 Task: Look for space in Eastchester, United States from 8th August, 2023 to 15th August, 2023 for 9 adults in price range Rs.10000 to Rs.14000. Place can be shared room with 5 bedrooms having 9 beds and 5 bathrooms. Property type can be house, flat, guest house. Amenities needed are: wifi, TV, free parkinig on premises, gym, breakfast. Booking option can be shelf check-in. Required host language is English.
Action: Mouse moved to (566, 149)
Screenshot: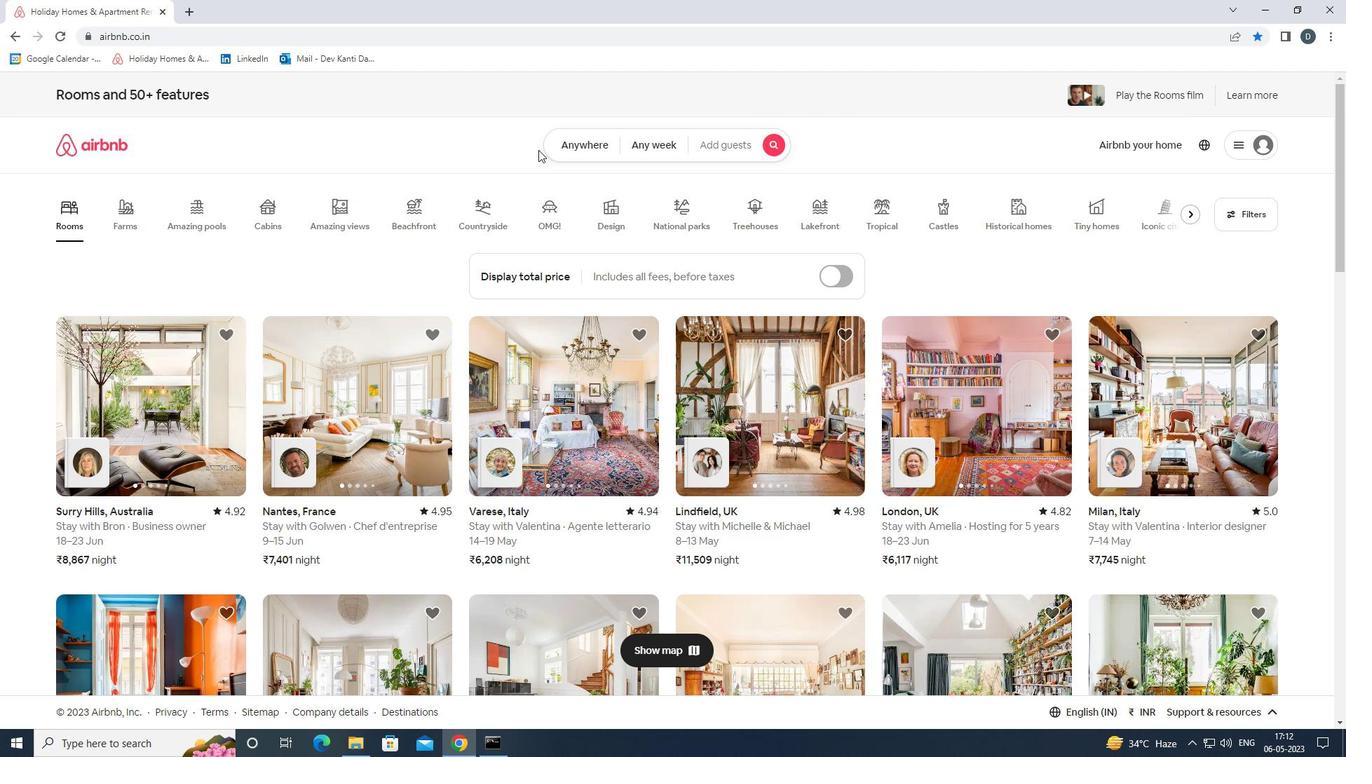 
Action: Mouse pressed left at (566, 149)
Screenshot: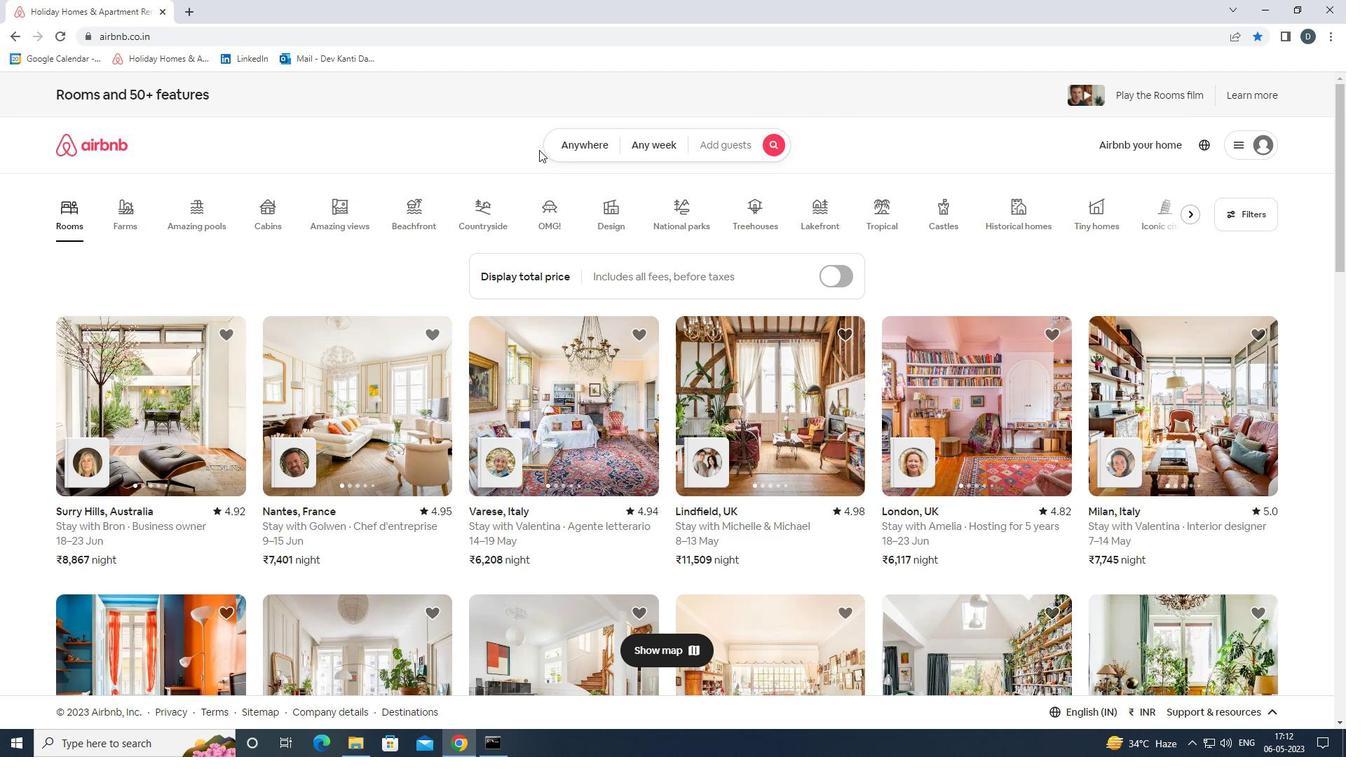 
Action: Mouse moved to (509, 202)
Screenshot: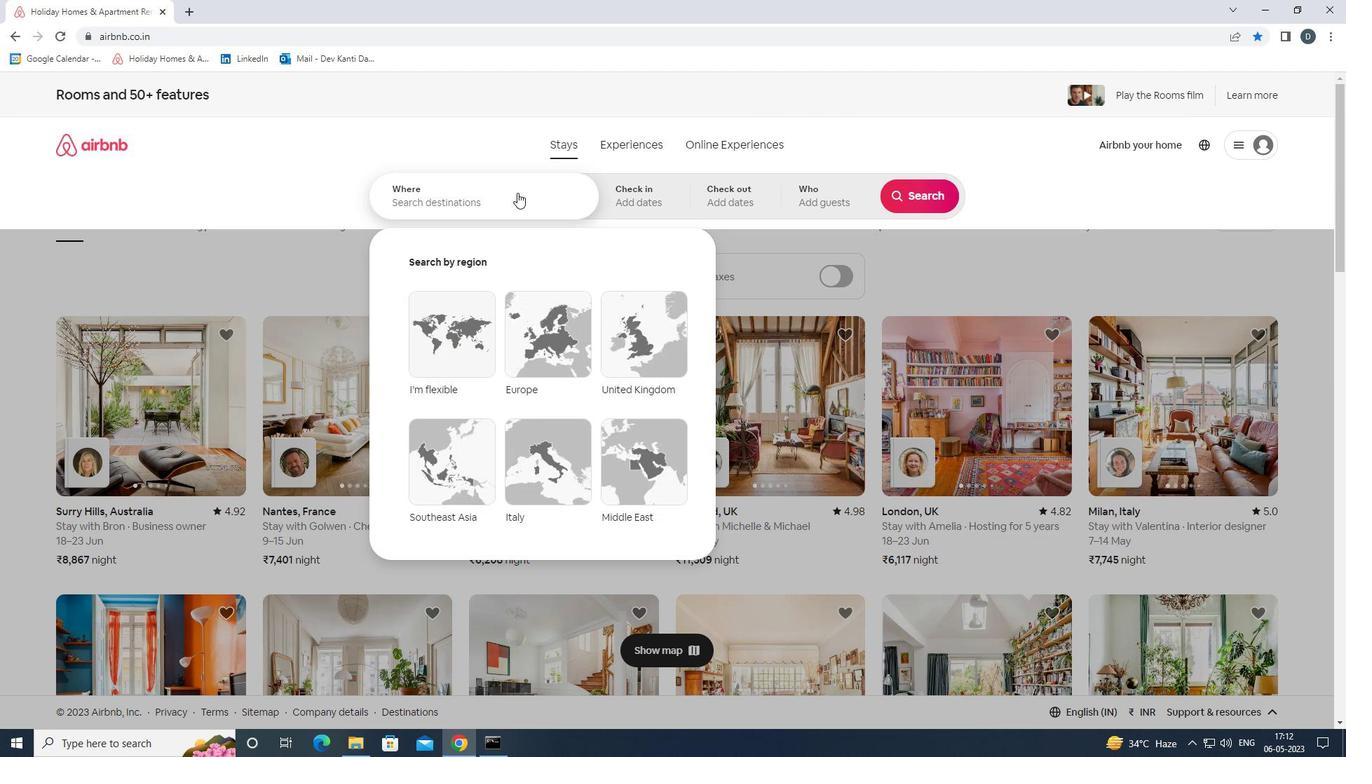 
Action: Mouse pressed left at (509, 202)
Screenshot: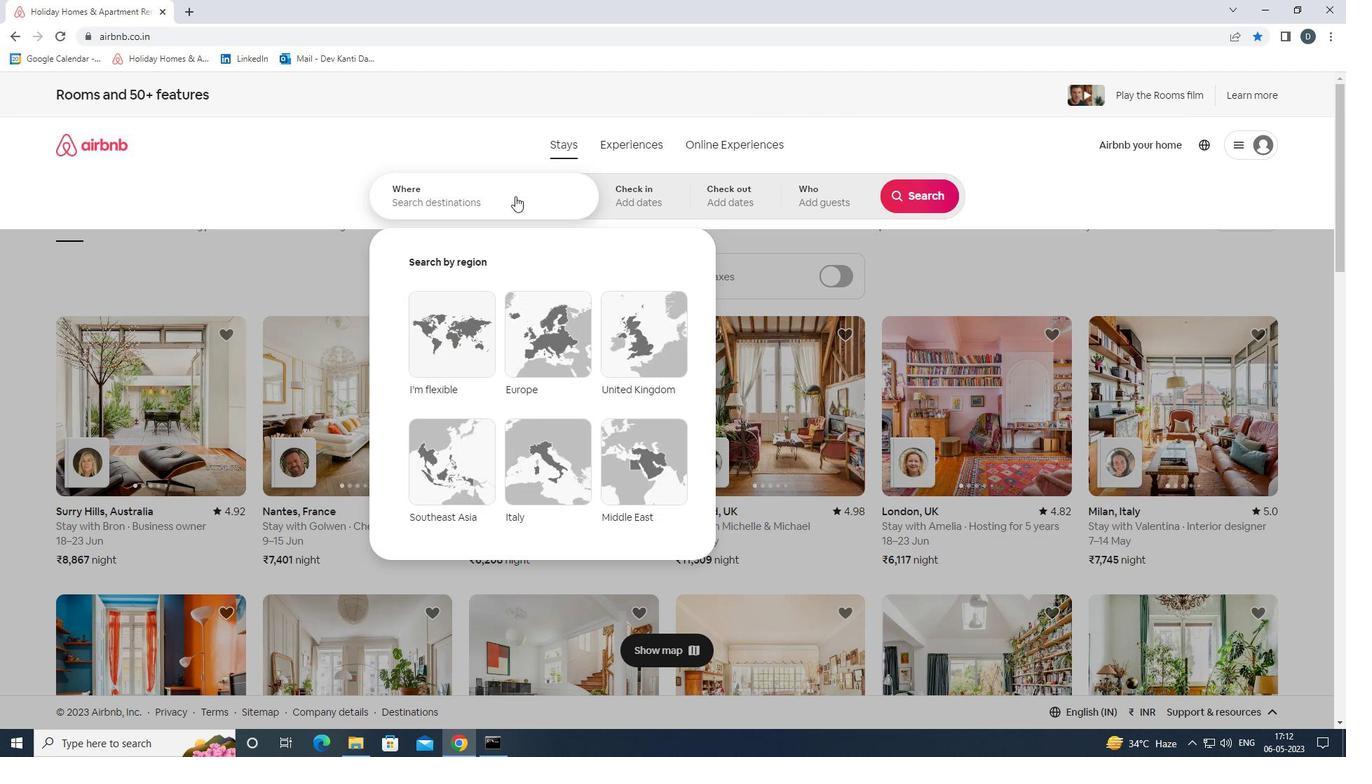 
Action: Key pressed <Key.shift>EASTCHESTER,<Key.shift>UNITED<Key.space><Key.shift><Key.shift><Key.shift><Key.shift><Key.shift><Key.shift><Key.shift><Key.shift><Key.shift><Key.shift><Key.shift><Key.shift><Key.shift><Key.shift><Key.shift><Key.shift><Key.shift><Key.shift><Key.shift><Key.shift><Key.shift><Key.shift><Key.shift><Key.shift>STATES<Key.enter>
Screenshot: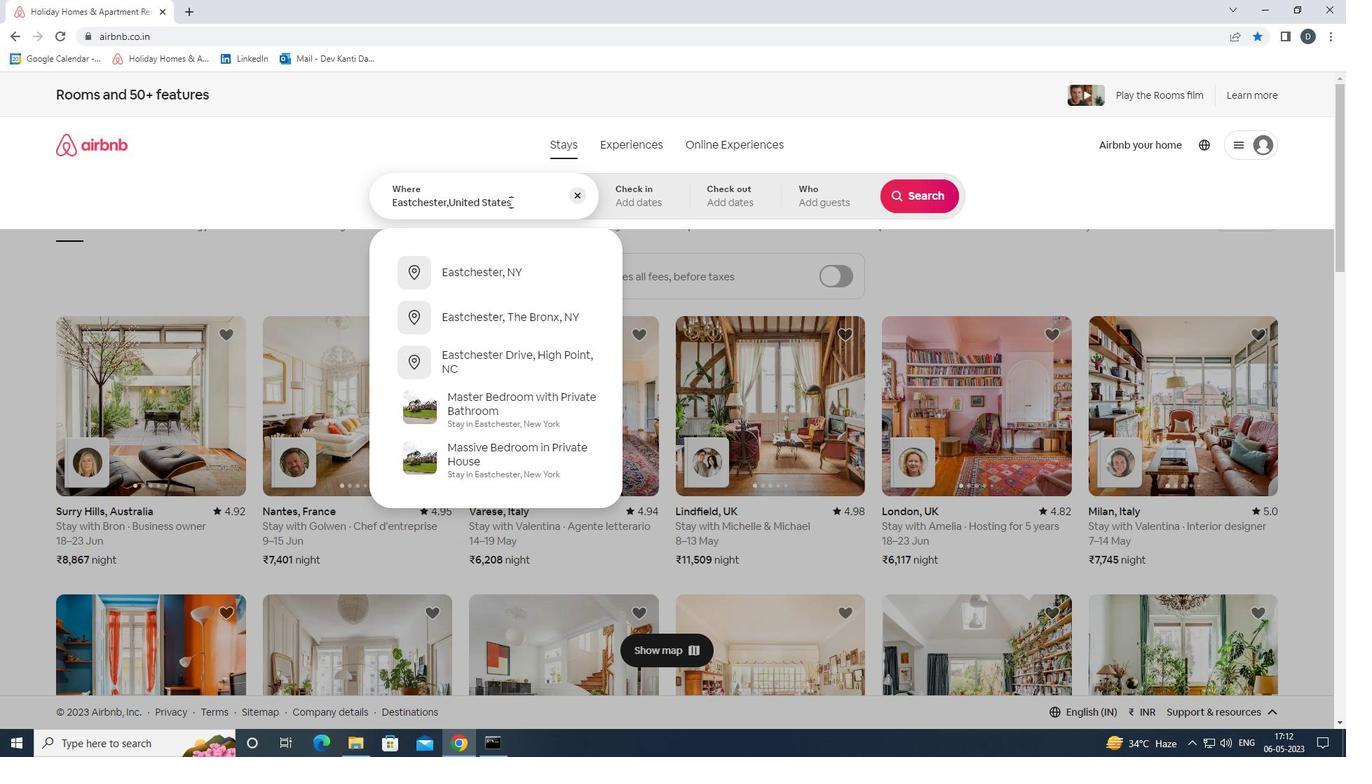 
Action: Mouse moved to (919, 310)
Screenshot: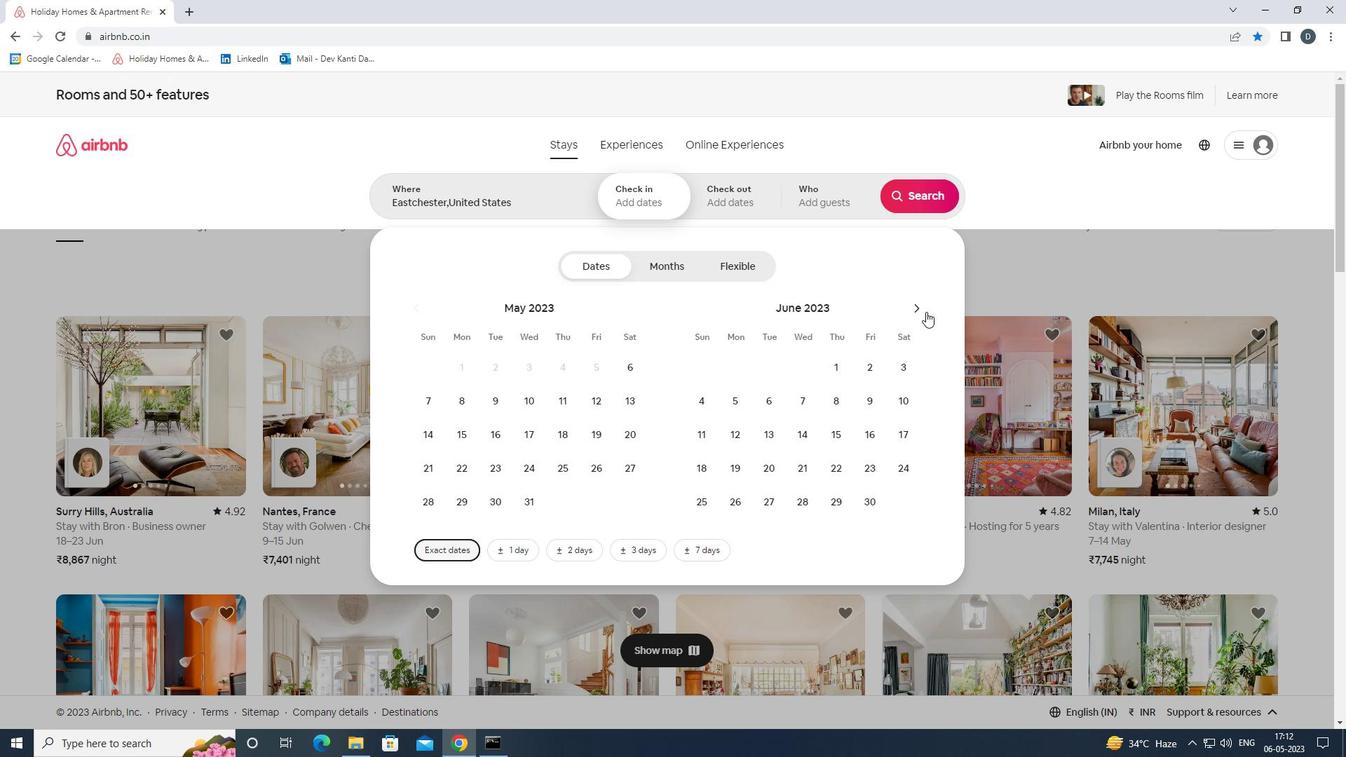
Action: Mouse pressed left at (919, 310)
Screenshot: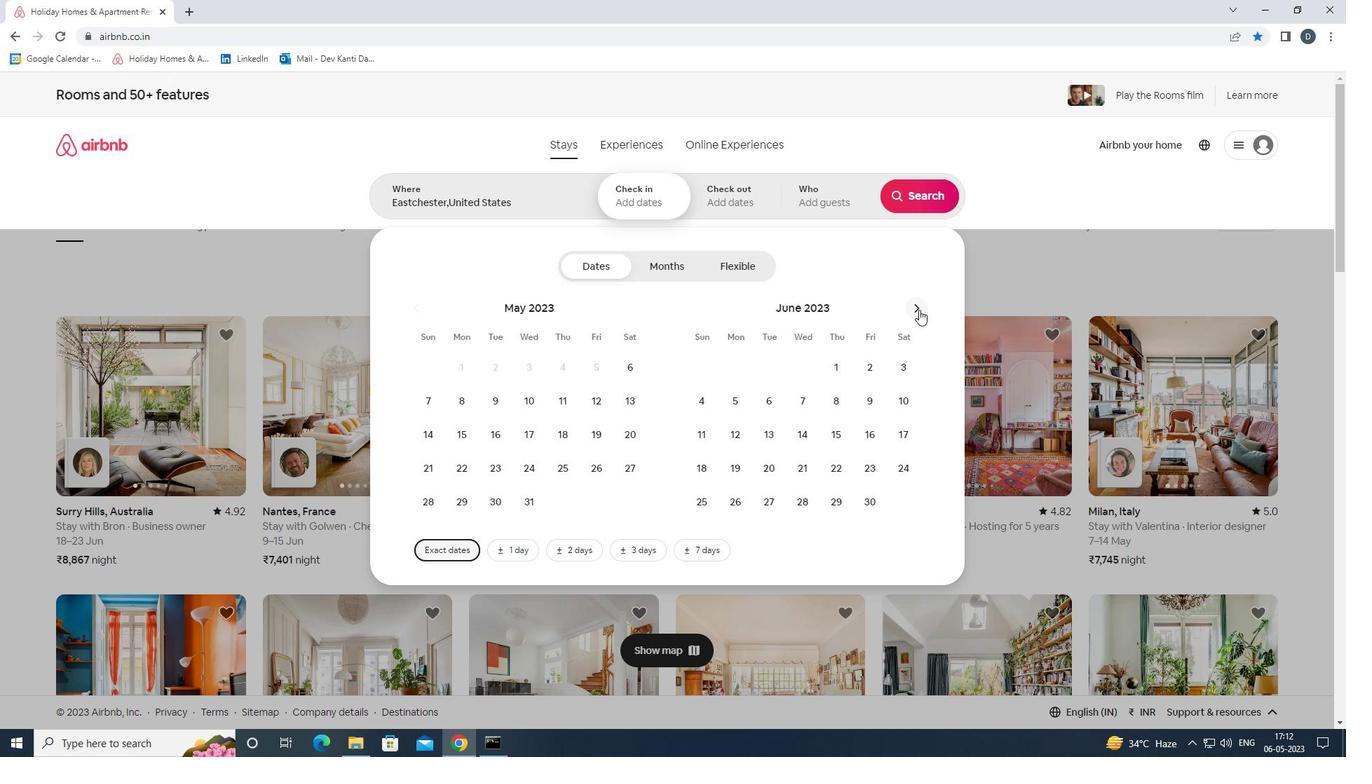 
Action: Mouse pressed left at (919, 310)
Screenshot: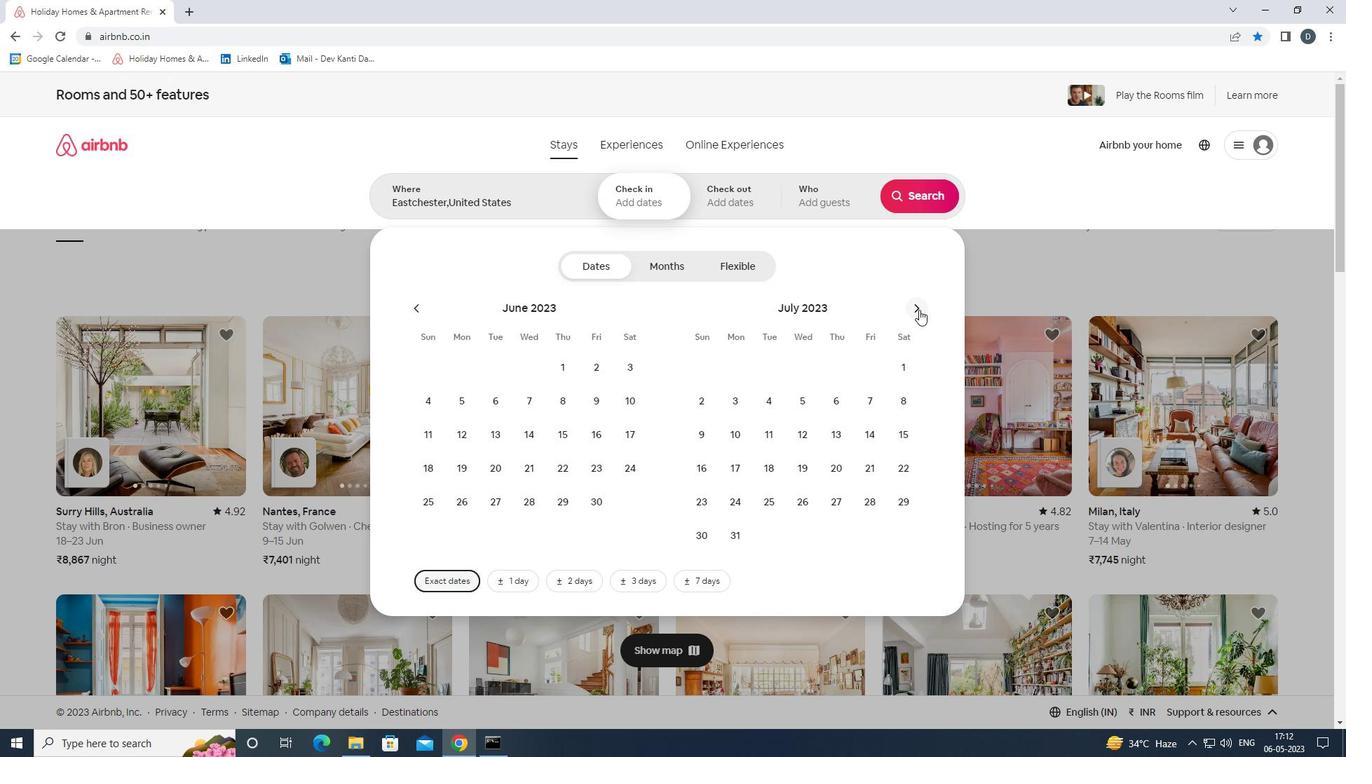 
Action: Mouse moved to (775, 405)
Screenshot: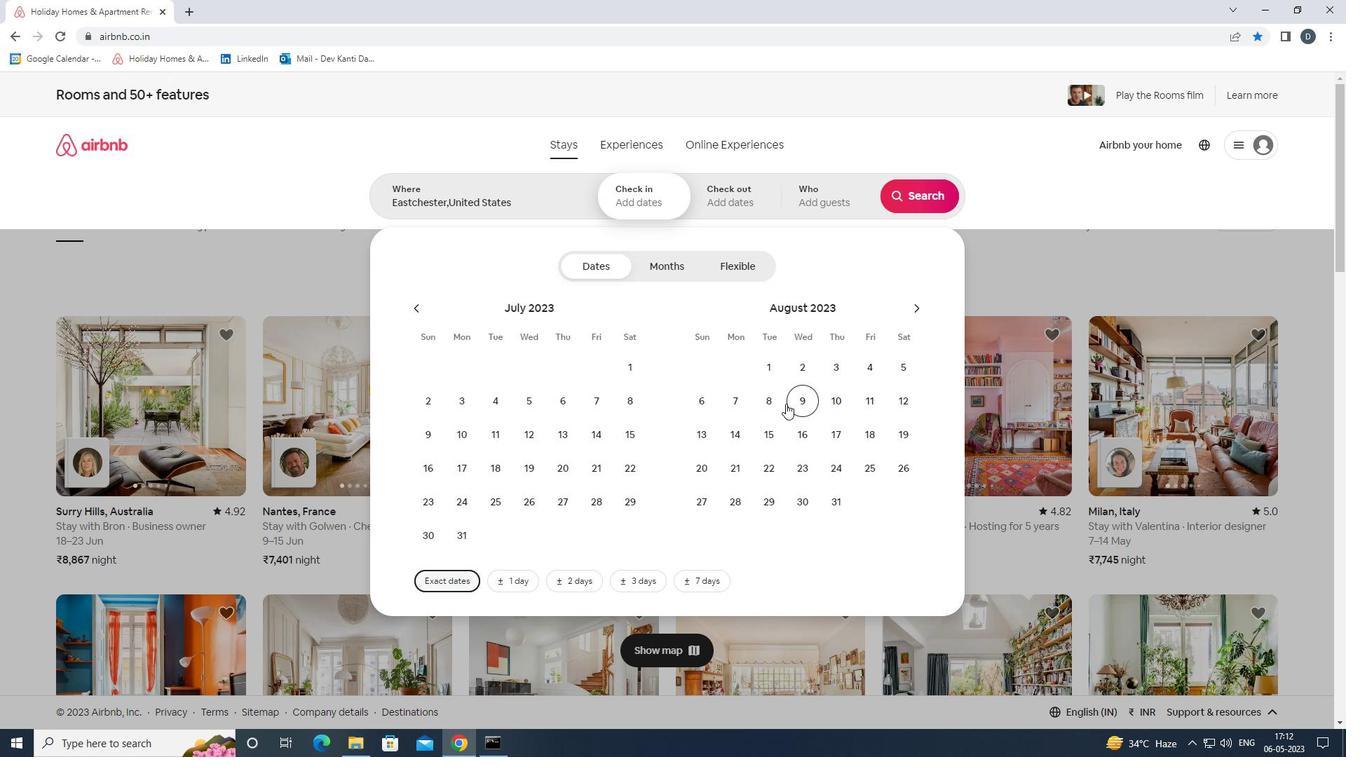 
Action: Mouse pressed left at (775, 405)
Screenshot: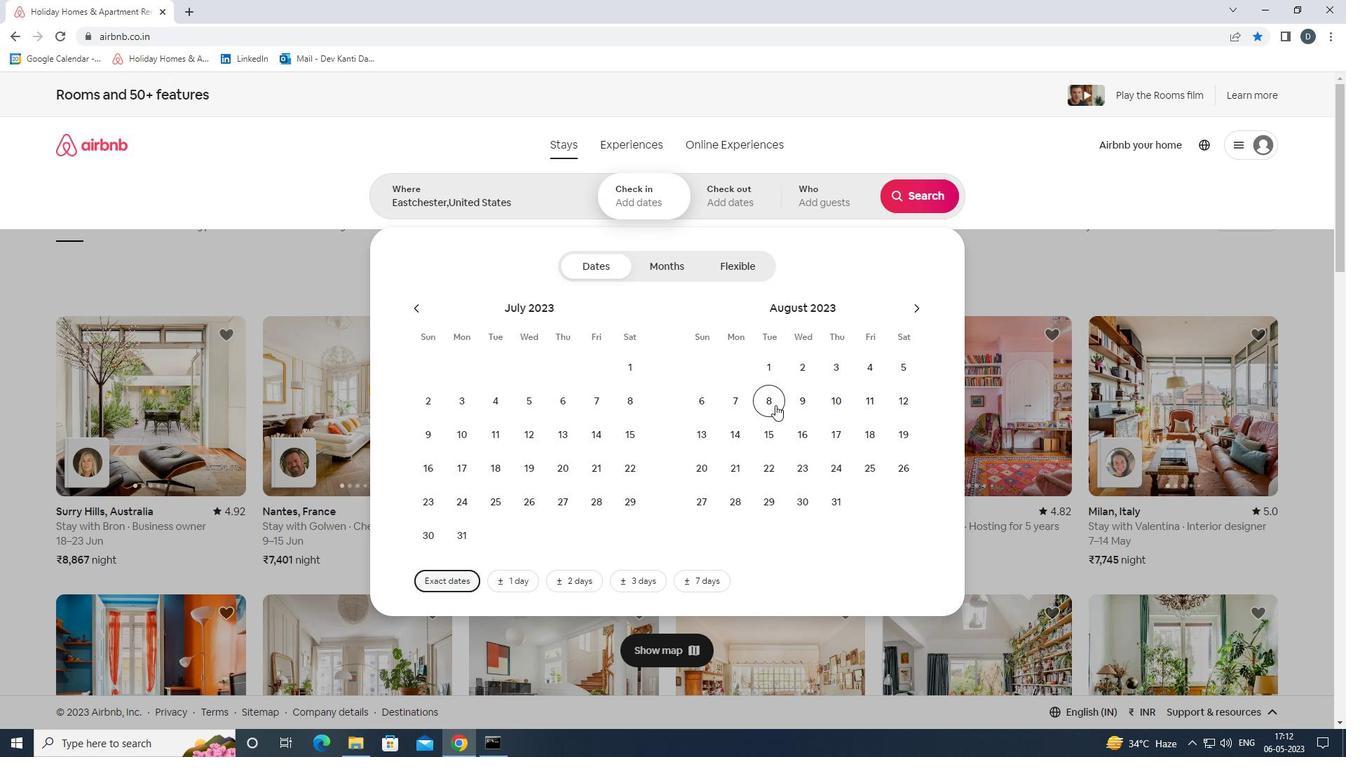 
Action: Mouse moved to (766, 433)
Screenshot: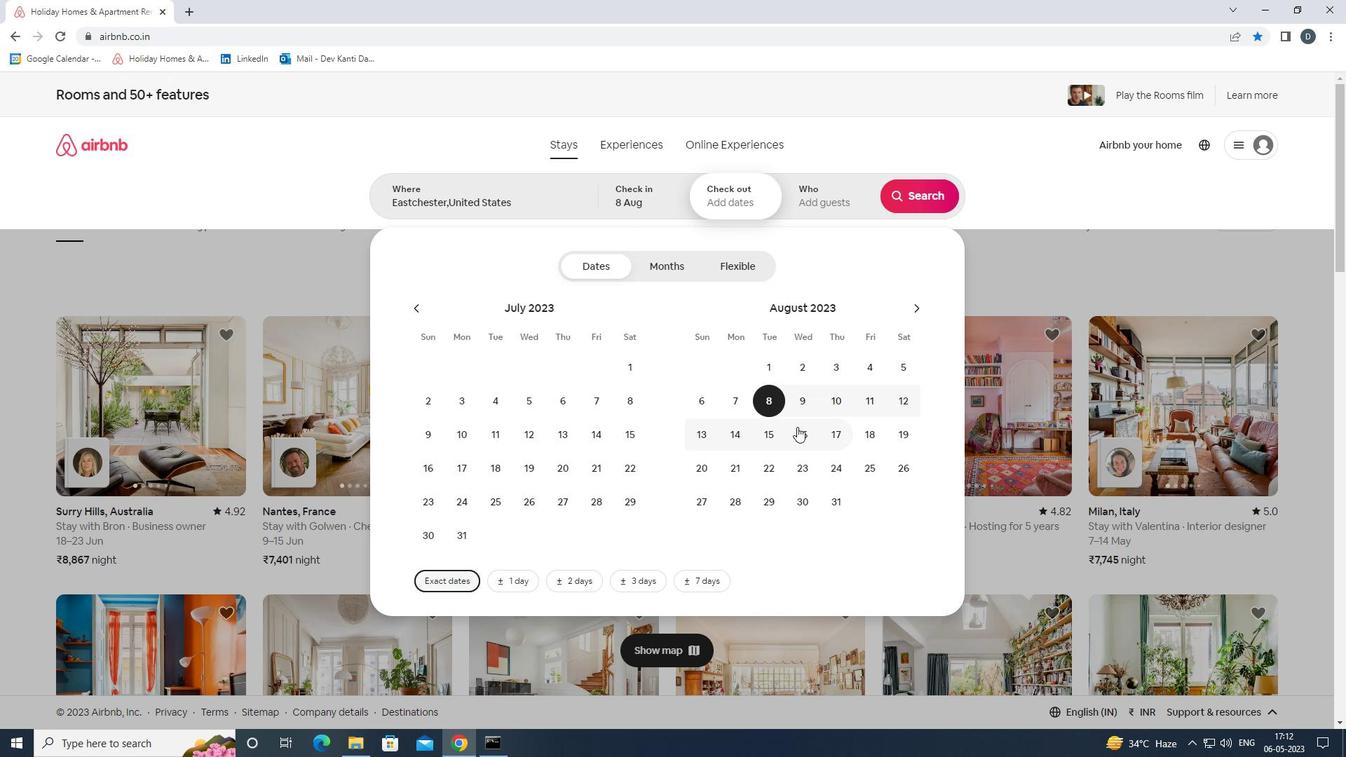 
Action: Mouse pressed left at (766, 433)
Screenshot: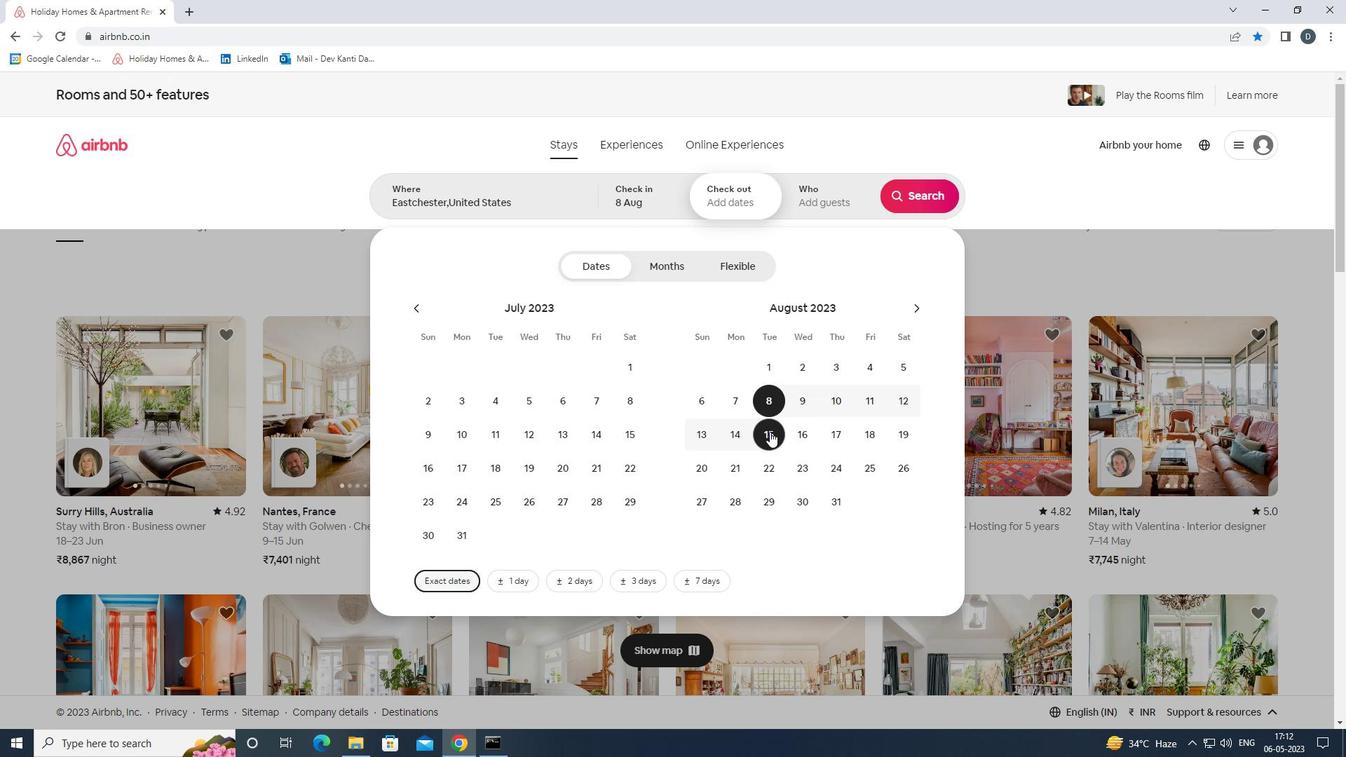 
Action: Mouse moved to (819, 200)
Screenshot: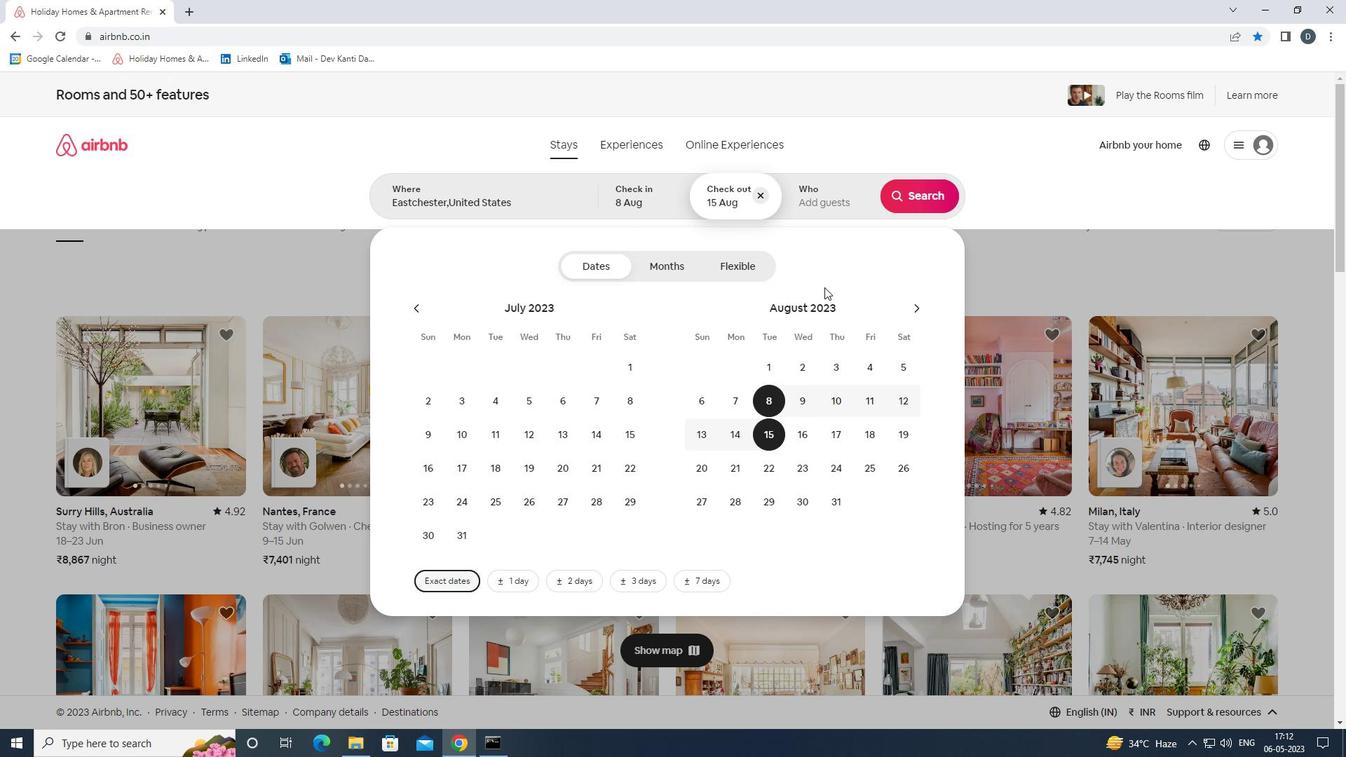 
Action: Mouse pressed left at (819, 200)
Screenshot: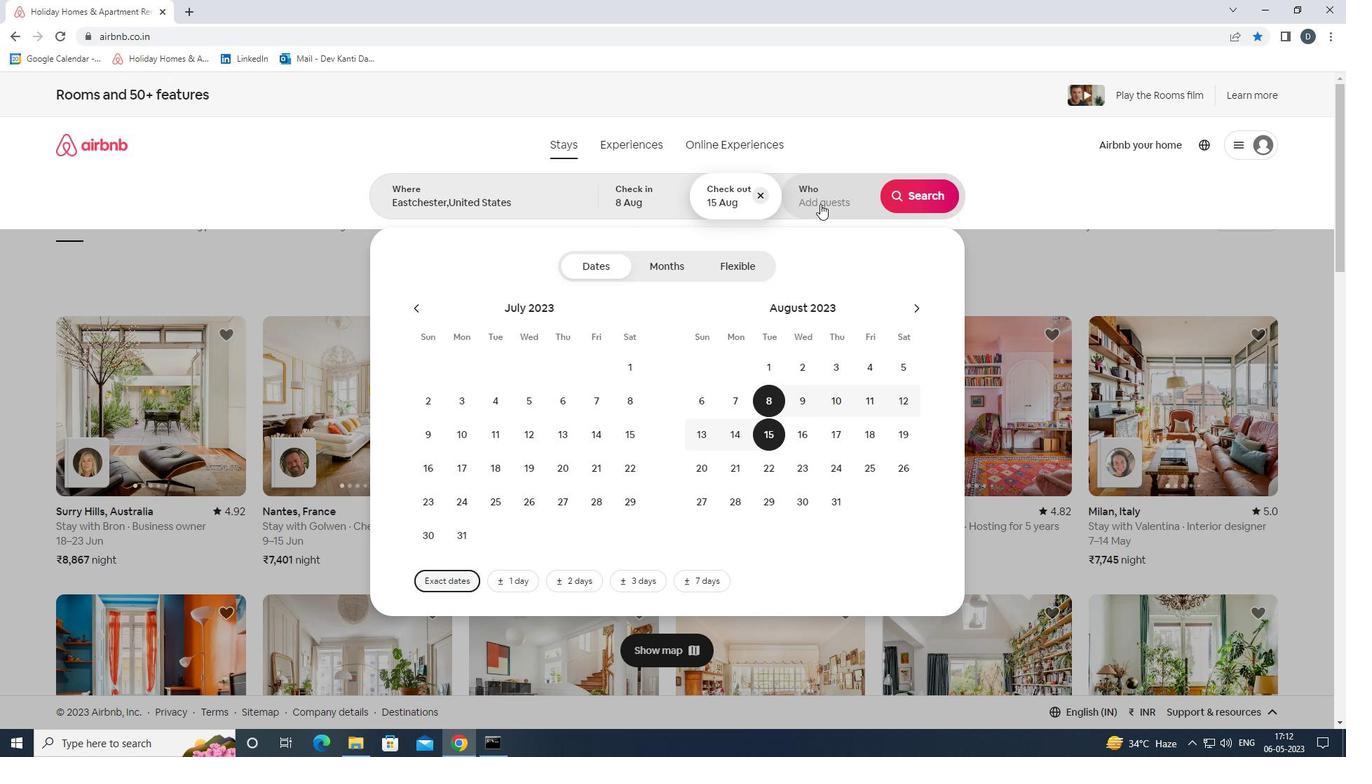 
Action: Mouse moved to (925, 269)
Screenshot: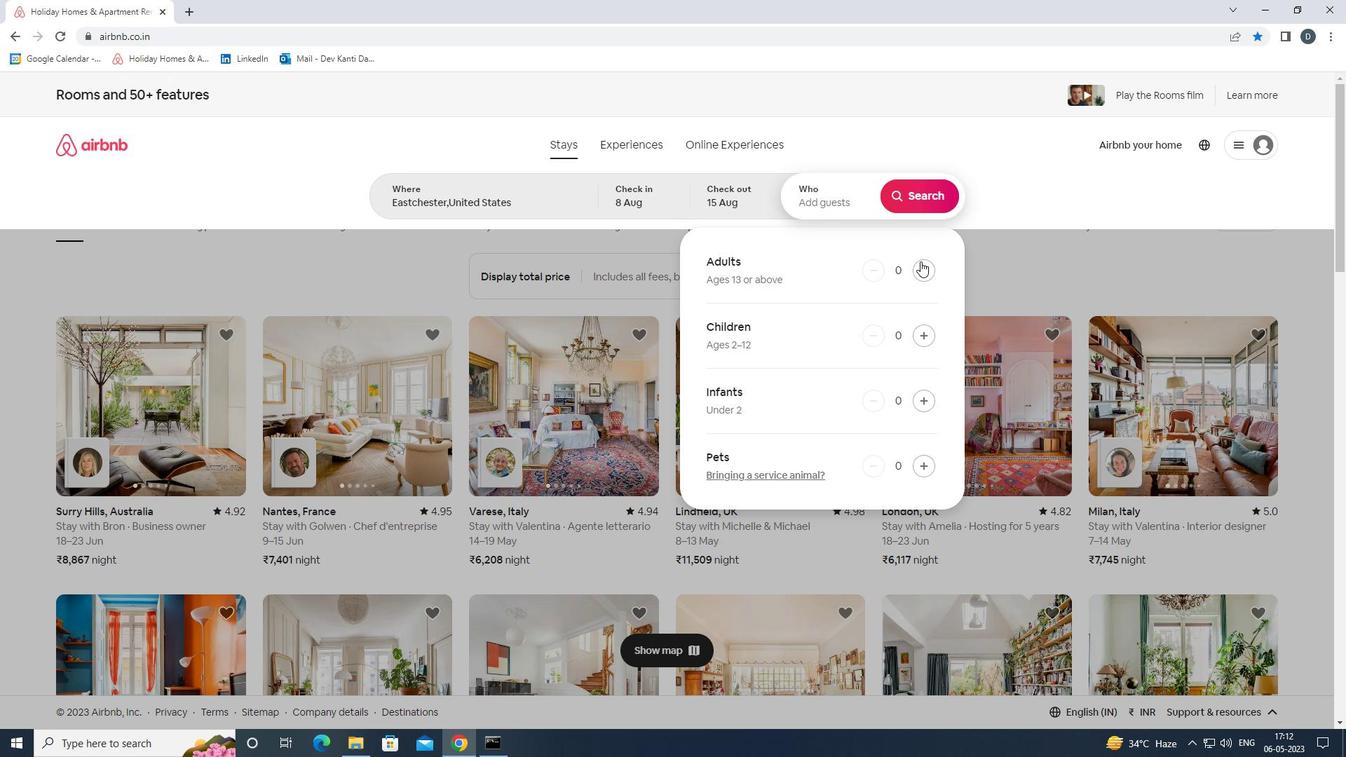 
Action: Mouse pressed left at (925, 269)
Screenshot: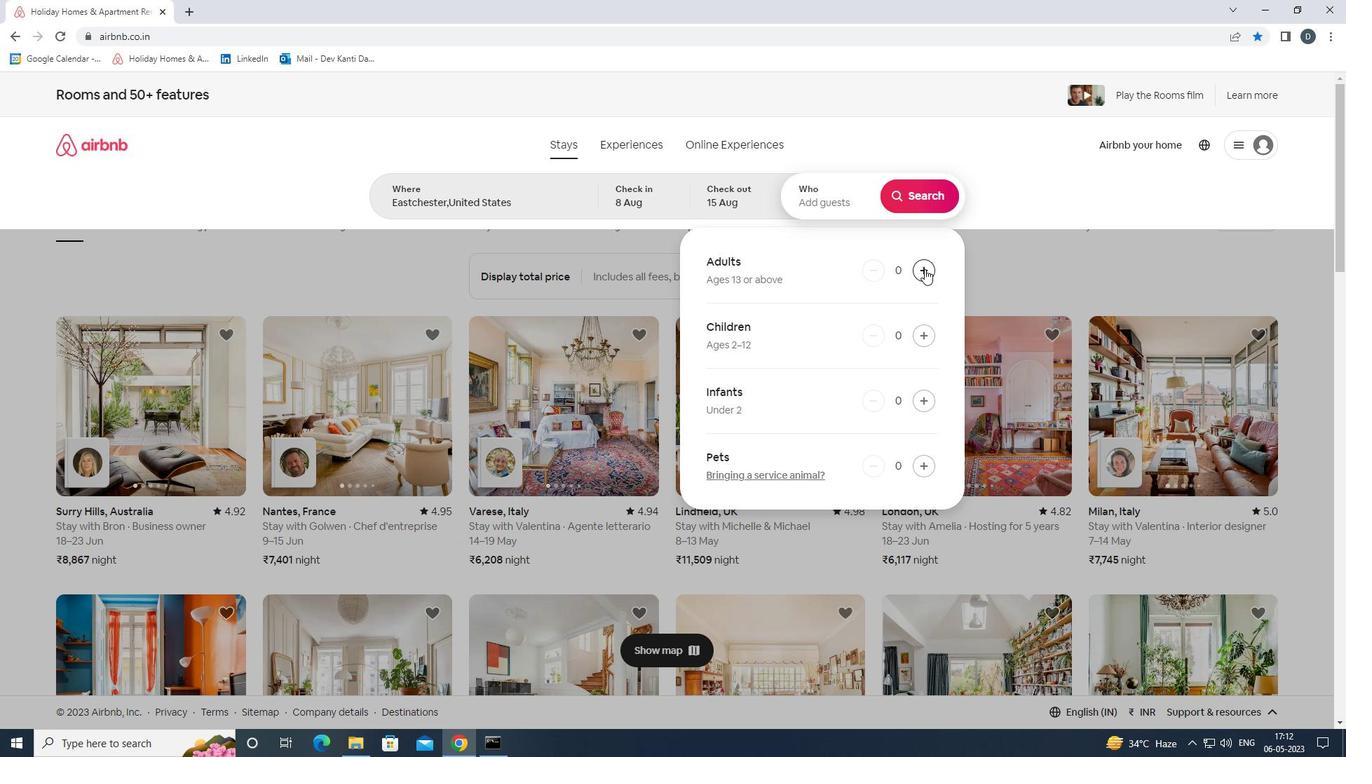 
Action: Mouse pressed left at (925, 269)
Screenshot: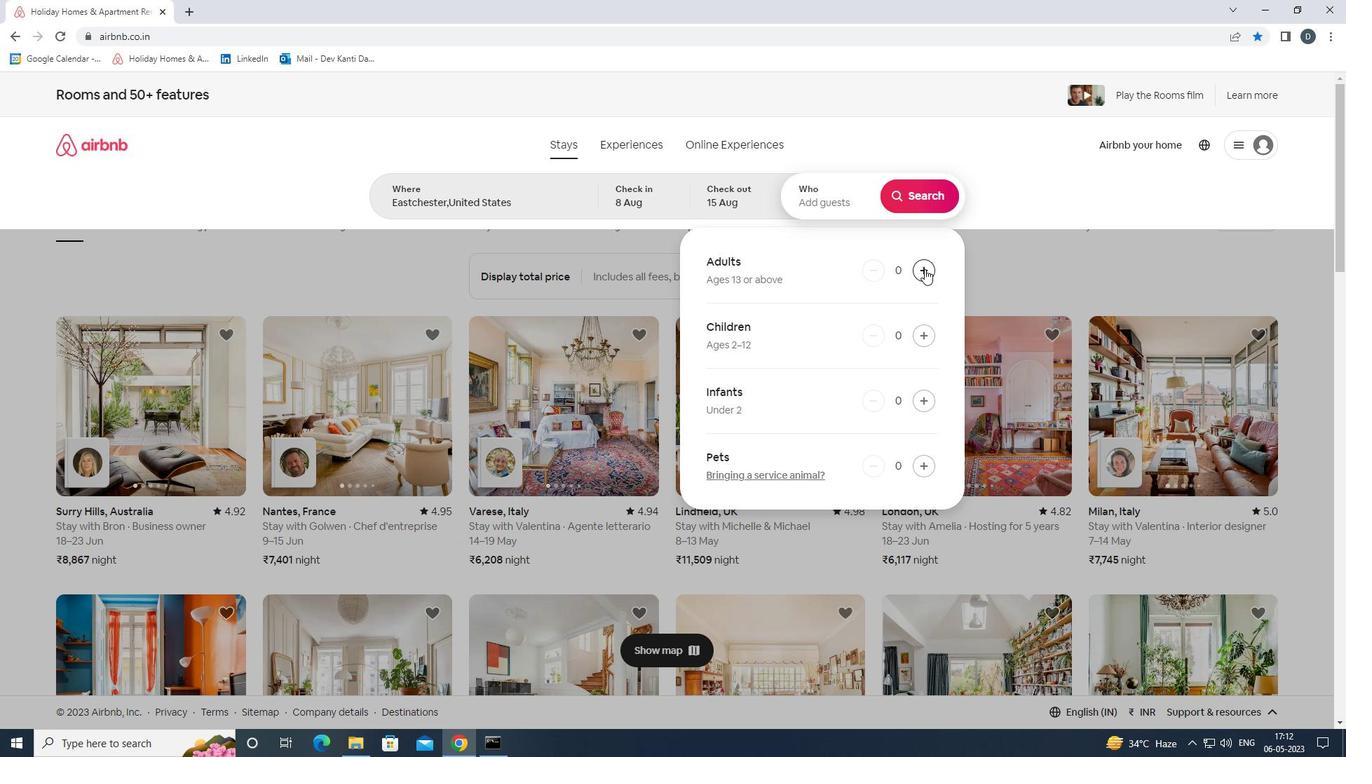 
Action: Mouse pressed left at (925, 269)
Screenshot: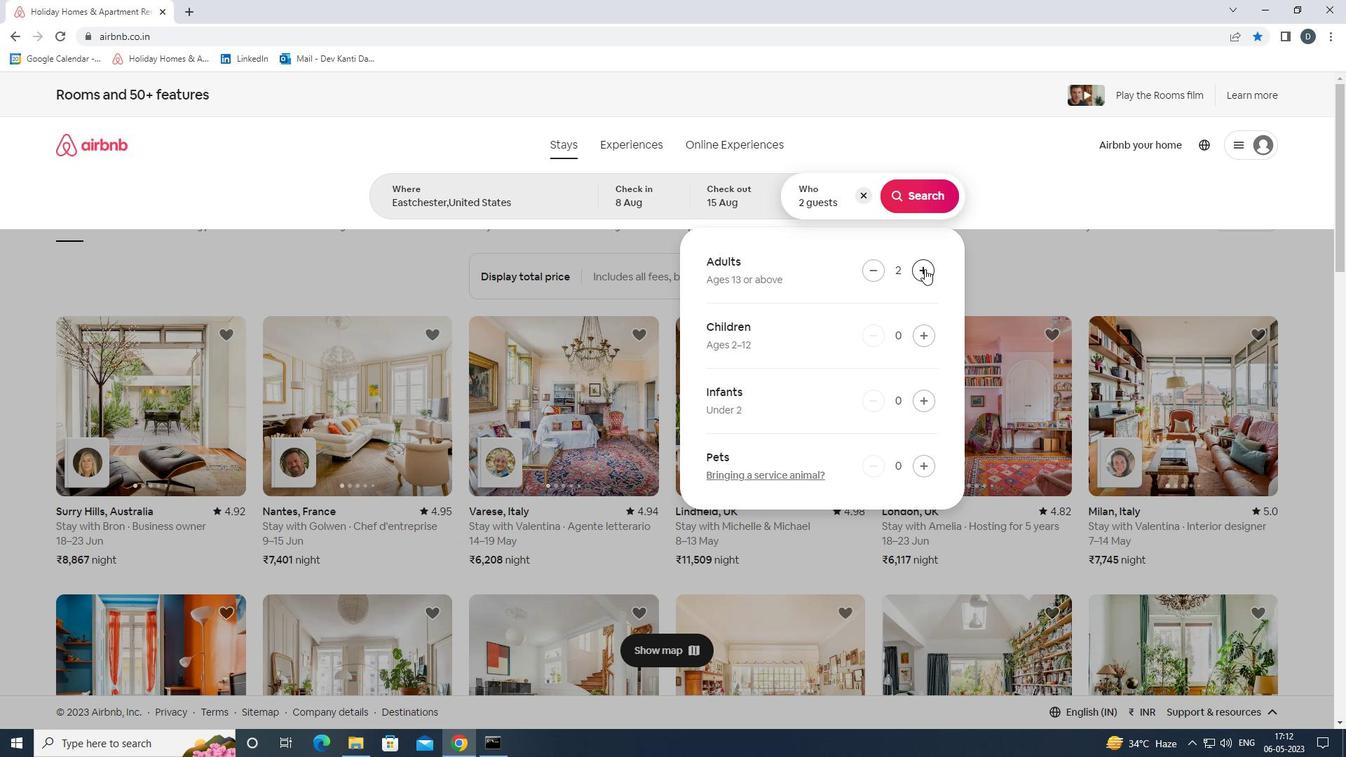
Action: Mouse pressed left at (925, 269)
Screenshot: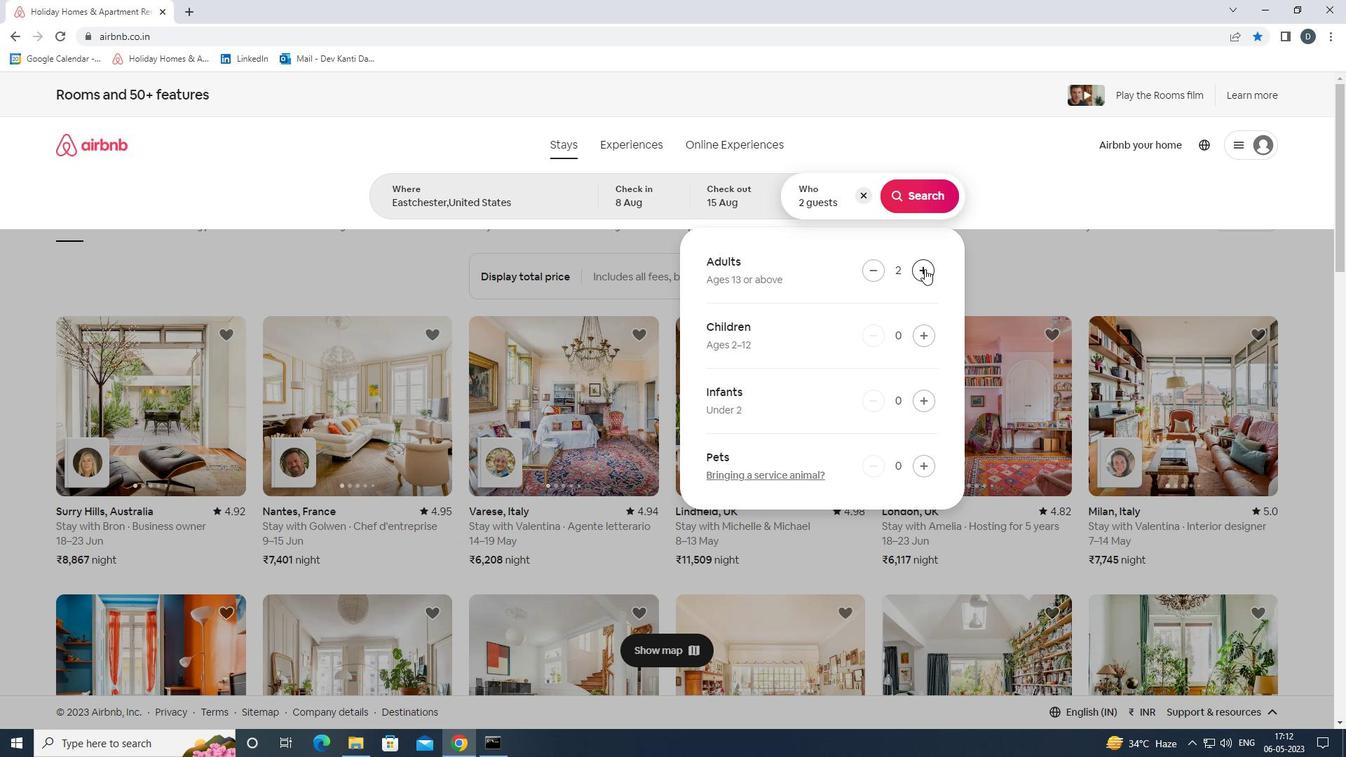
Action: Mouse pressed left at (925, 269)
Screenshot: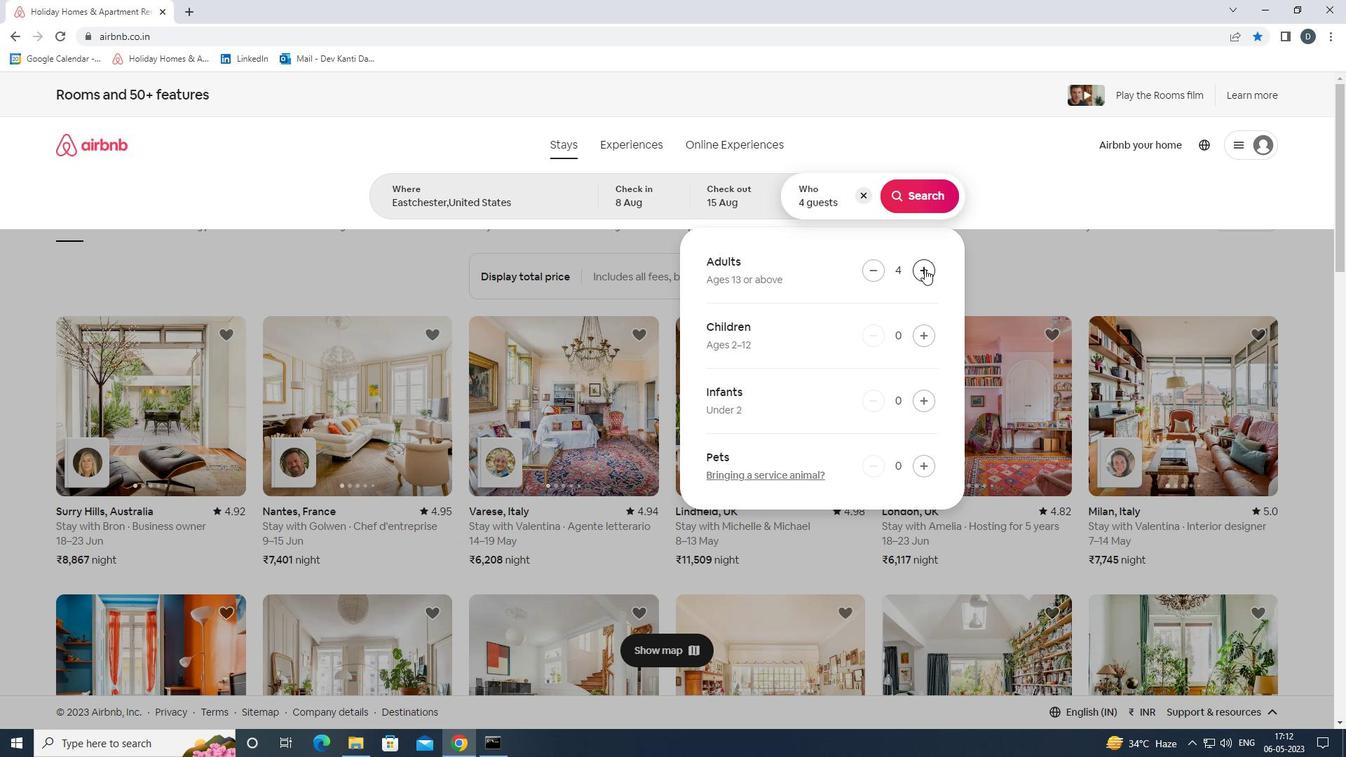 
Action: Mouse pressed left at (925, 269)
Screenshot: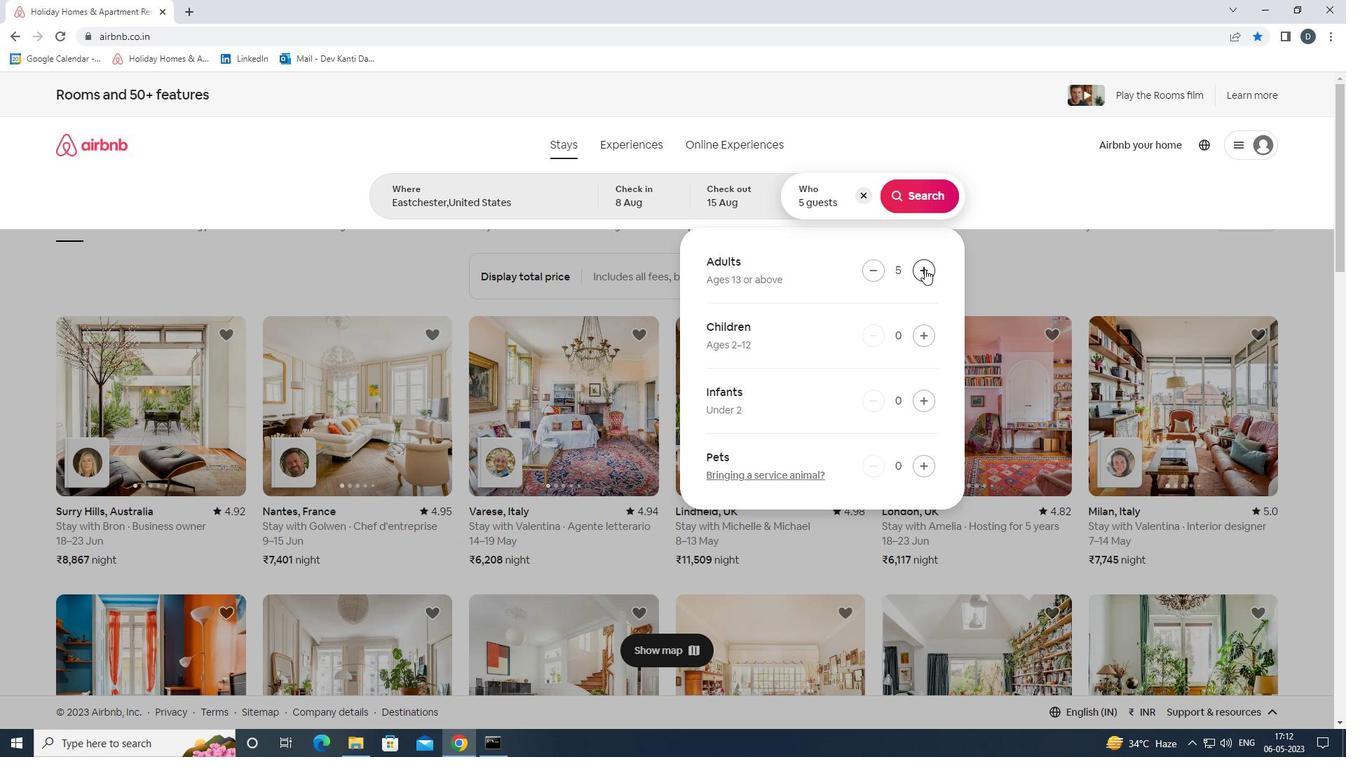 
Action: Mouse pressed left at (925, 269)
Screenshot: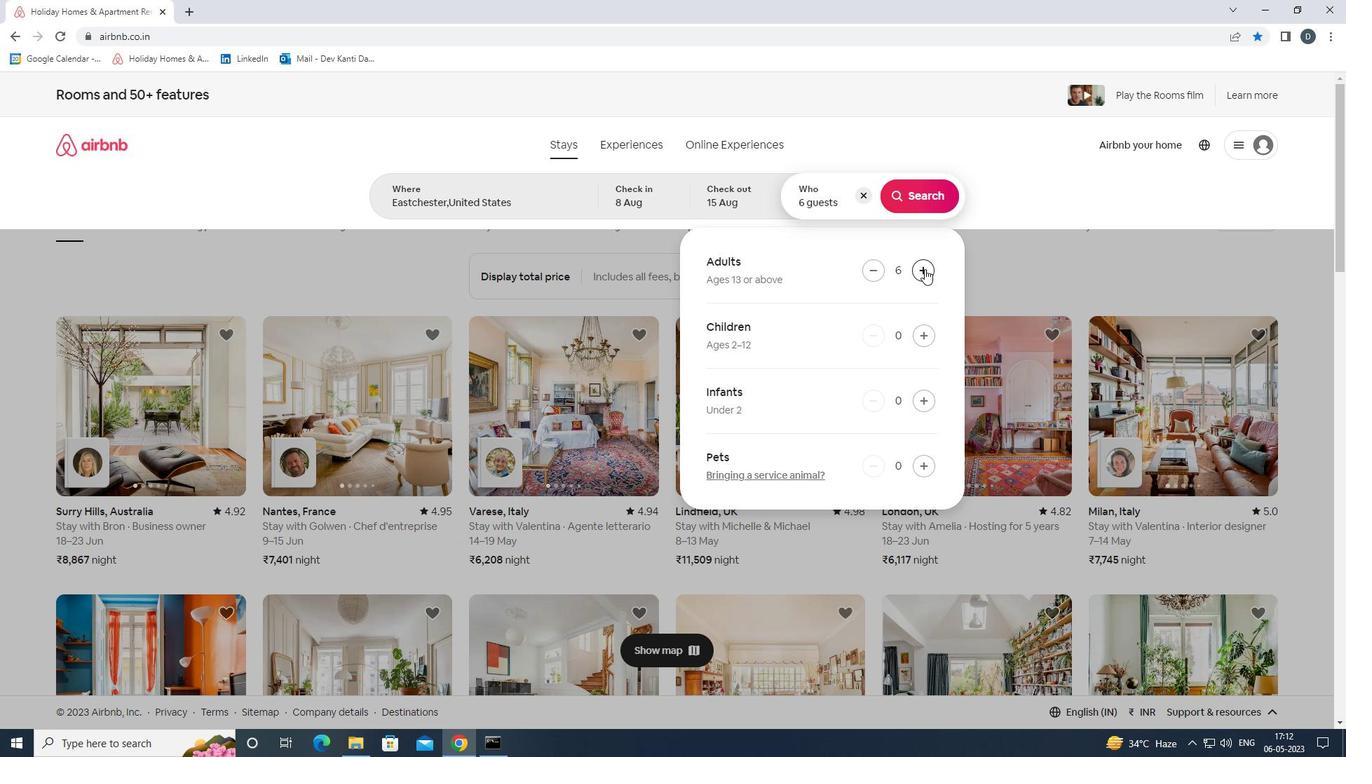 
Action: Mouse pressed left at (925, 269)
Screenshot: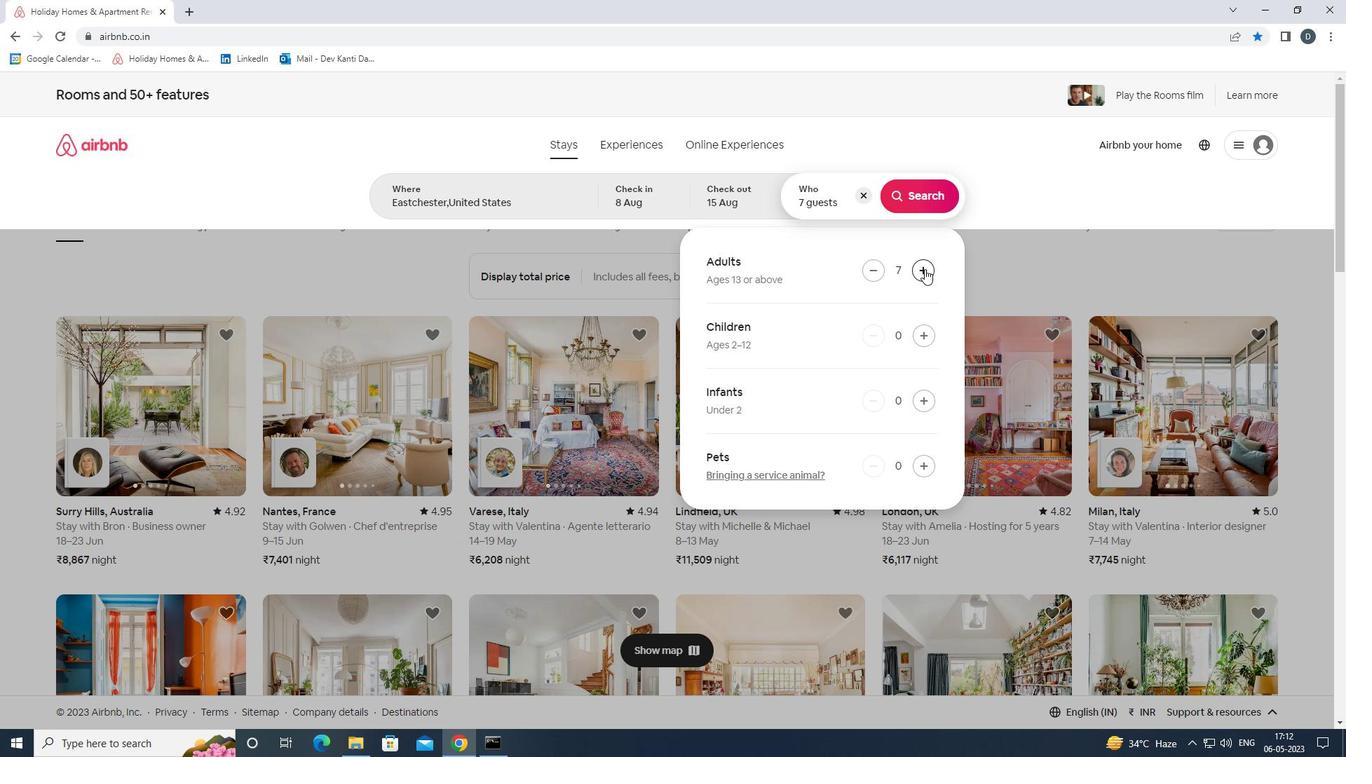
Action: Mouse pressed left at (925, 269)
Screenshot: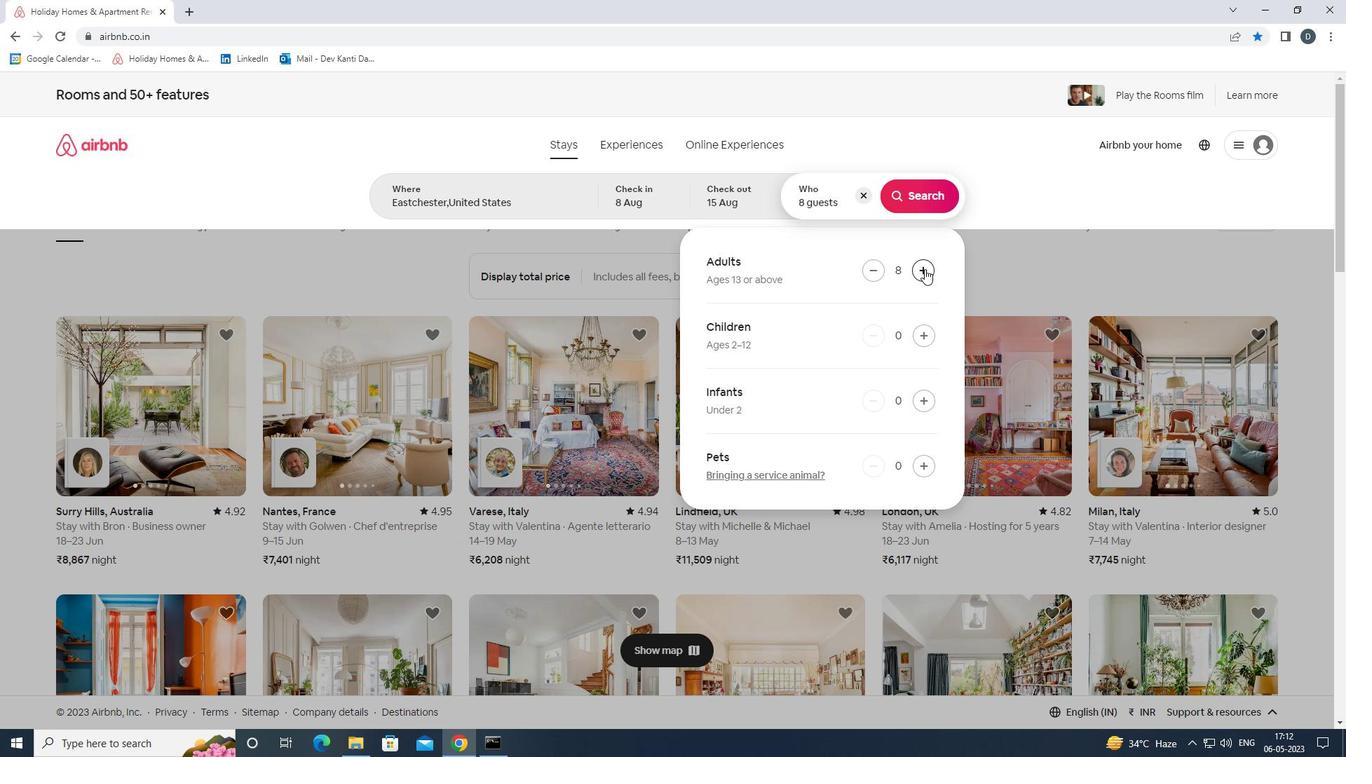 
Action: Mouse moved to (928, 202)
Screenshot: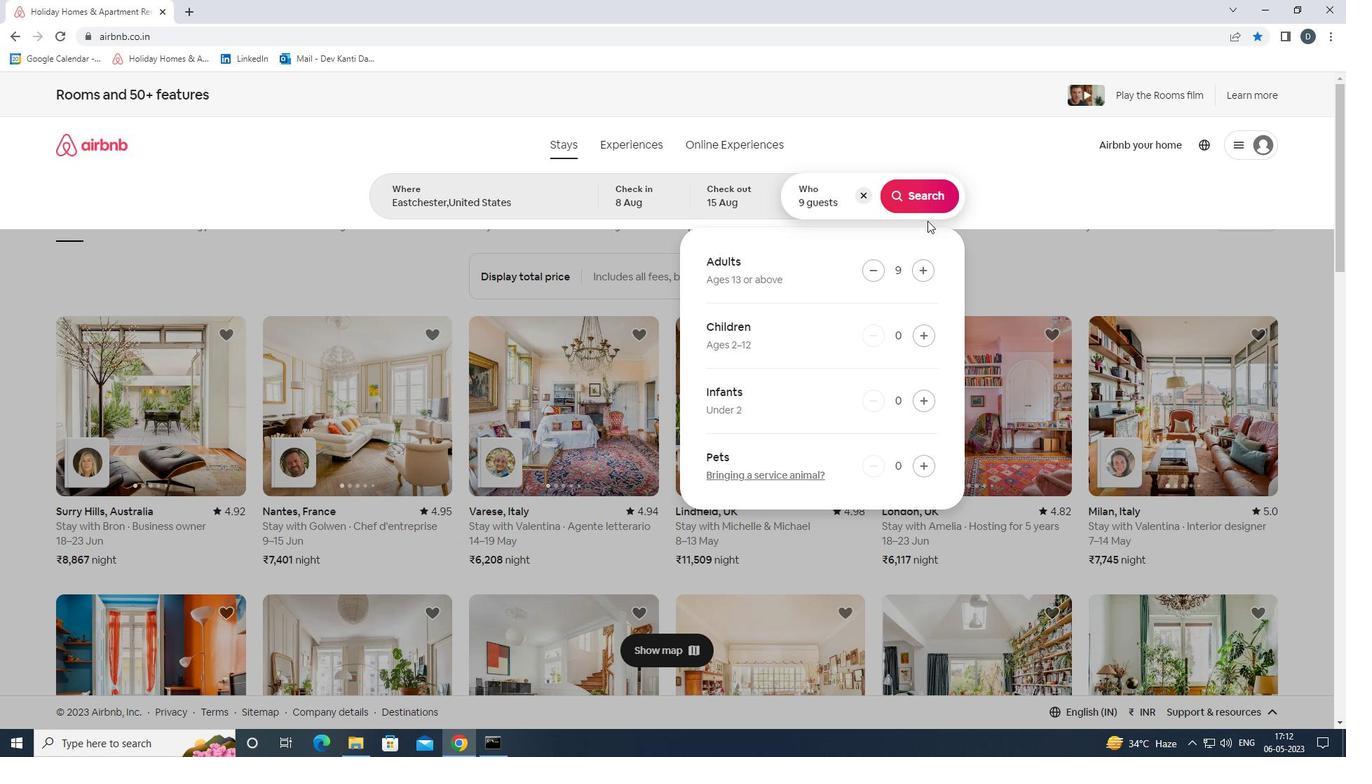 
Action: Mouse pressed left at (928, 202)
Screenshot: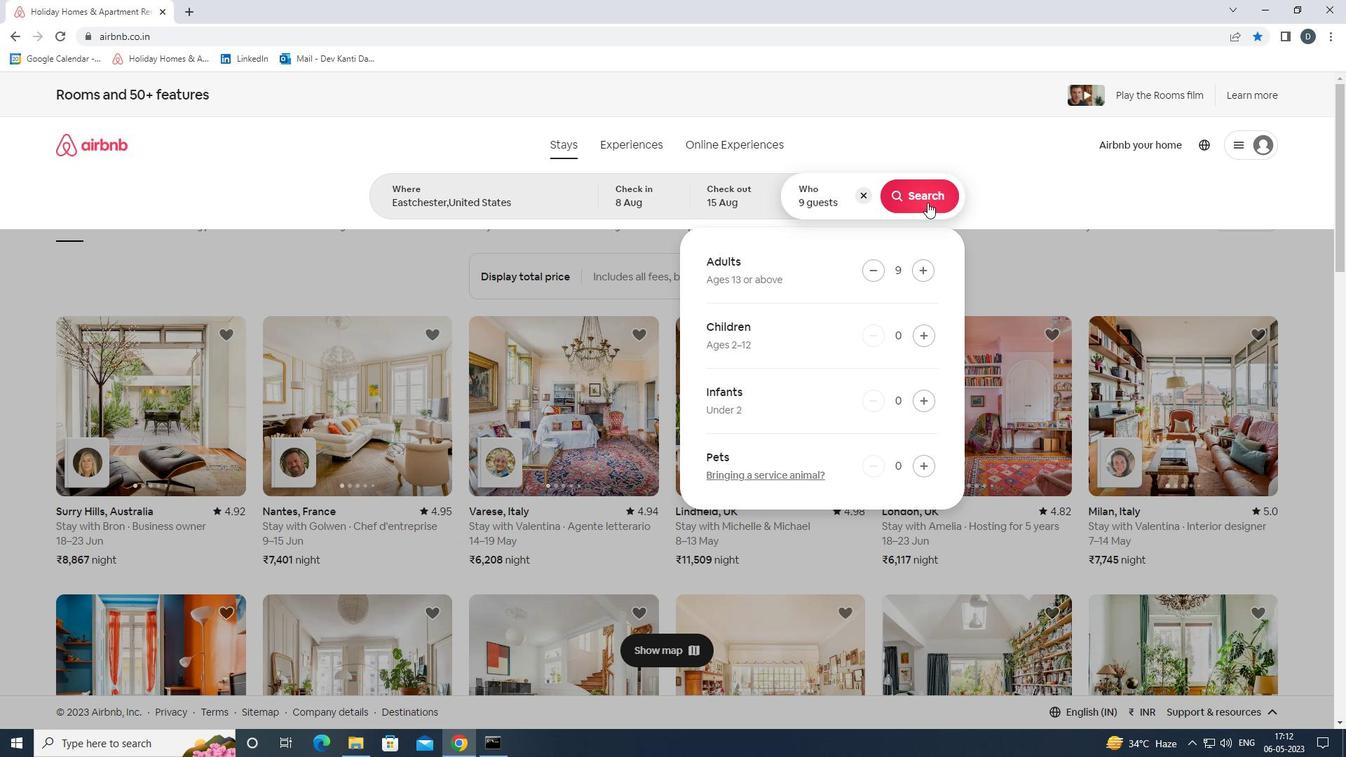 
Action: Mouse moved to (1273, 157)
Screenshot: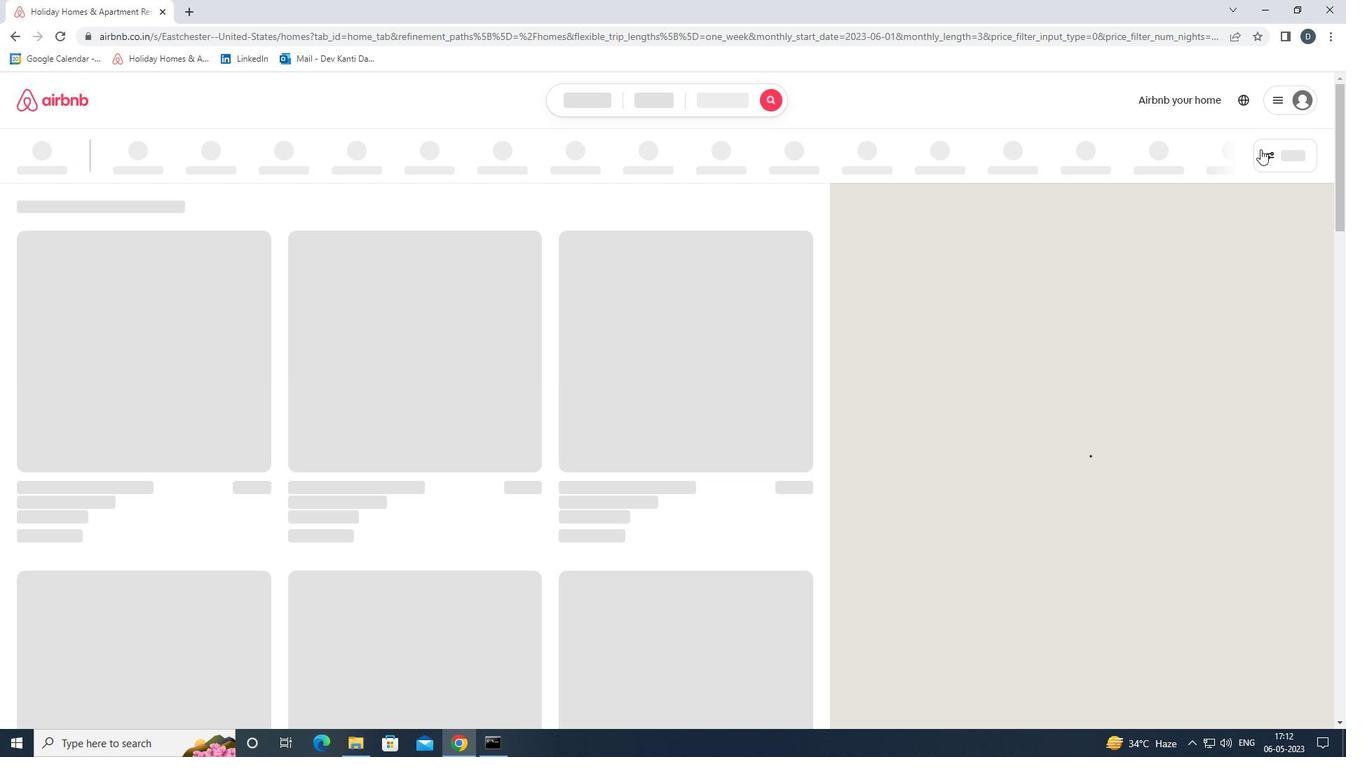 
Action: Mouse pressed left at (1273, 157)
Screenshot: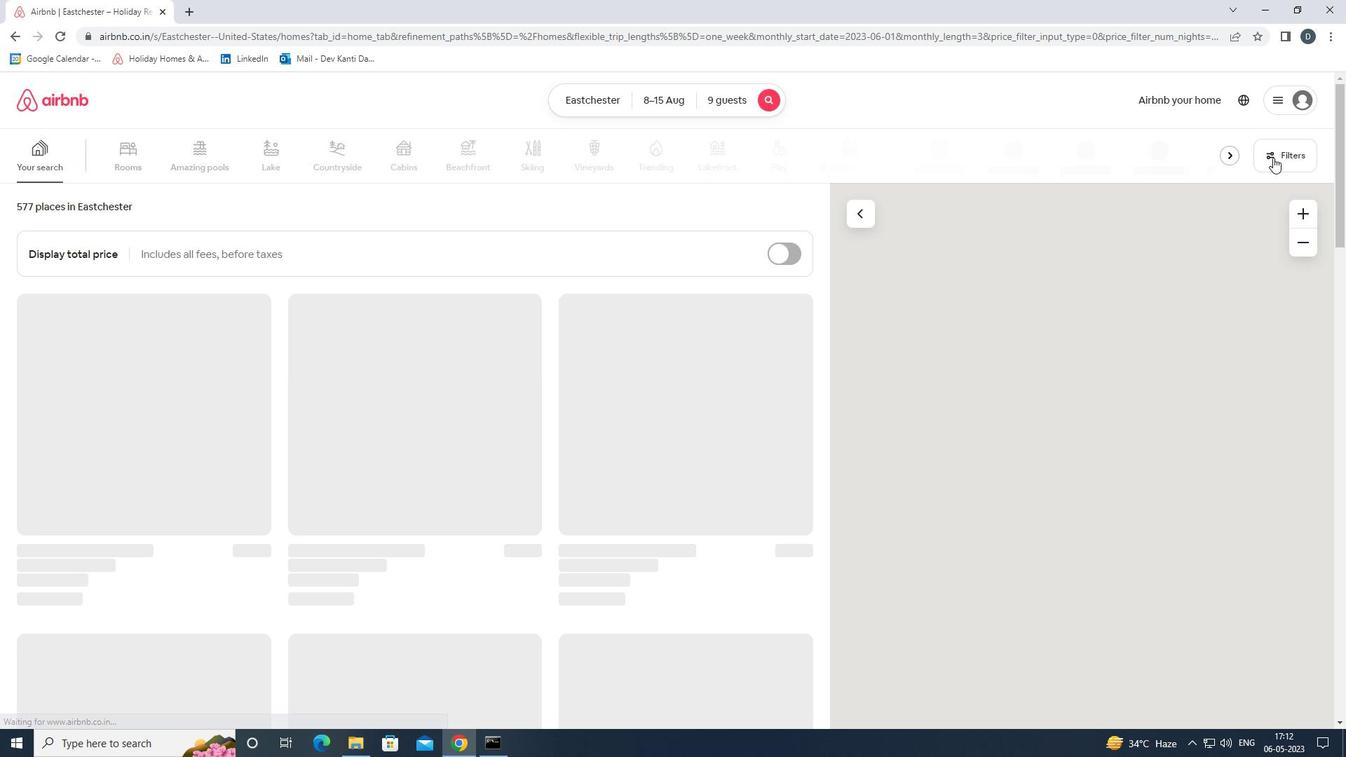 
Action: Mouse moved to (512, 501)
Screenshot: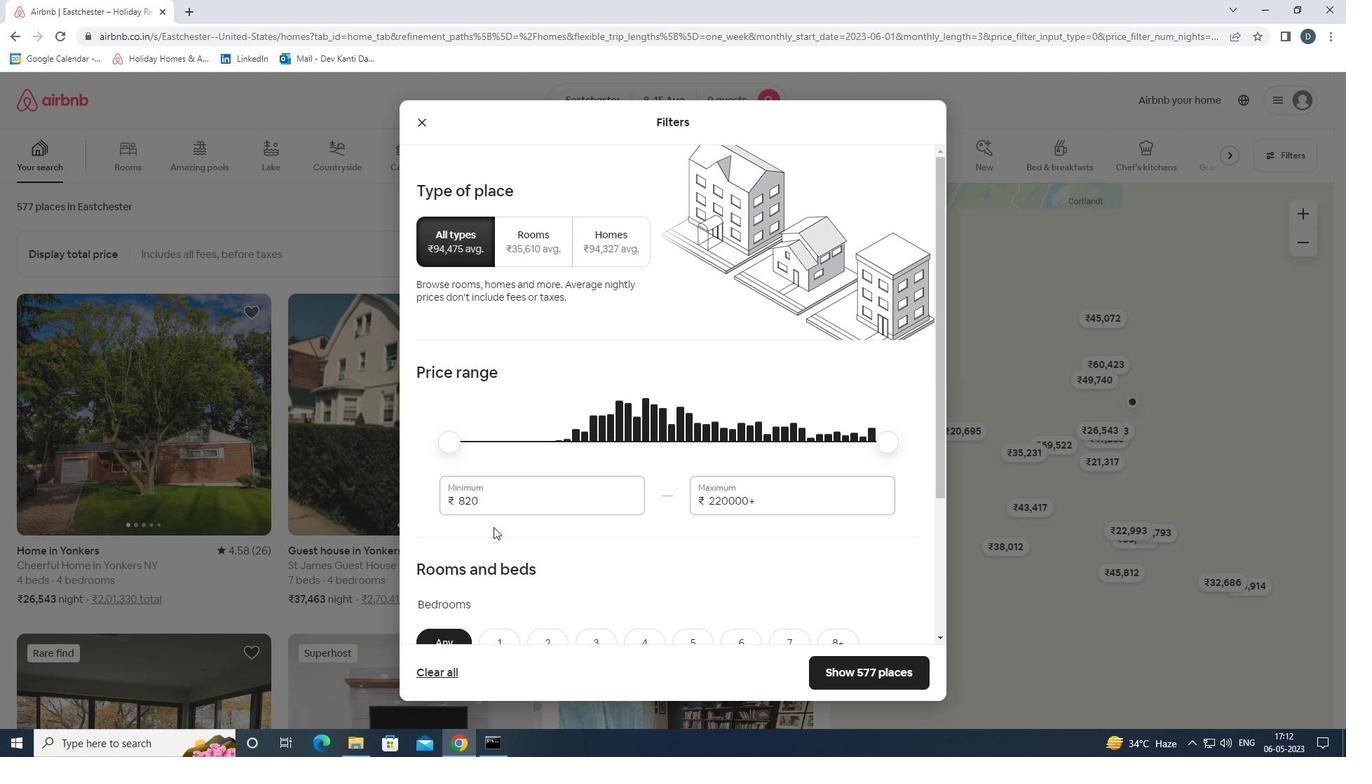 
Action: Mouse pressed left at (512, 501)
Screenshot: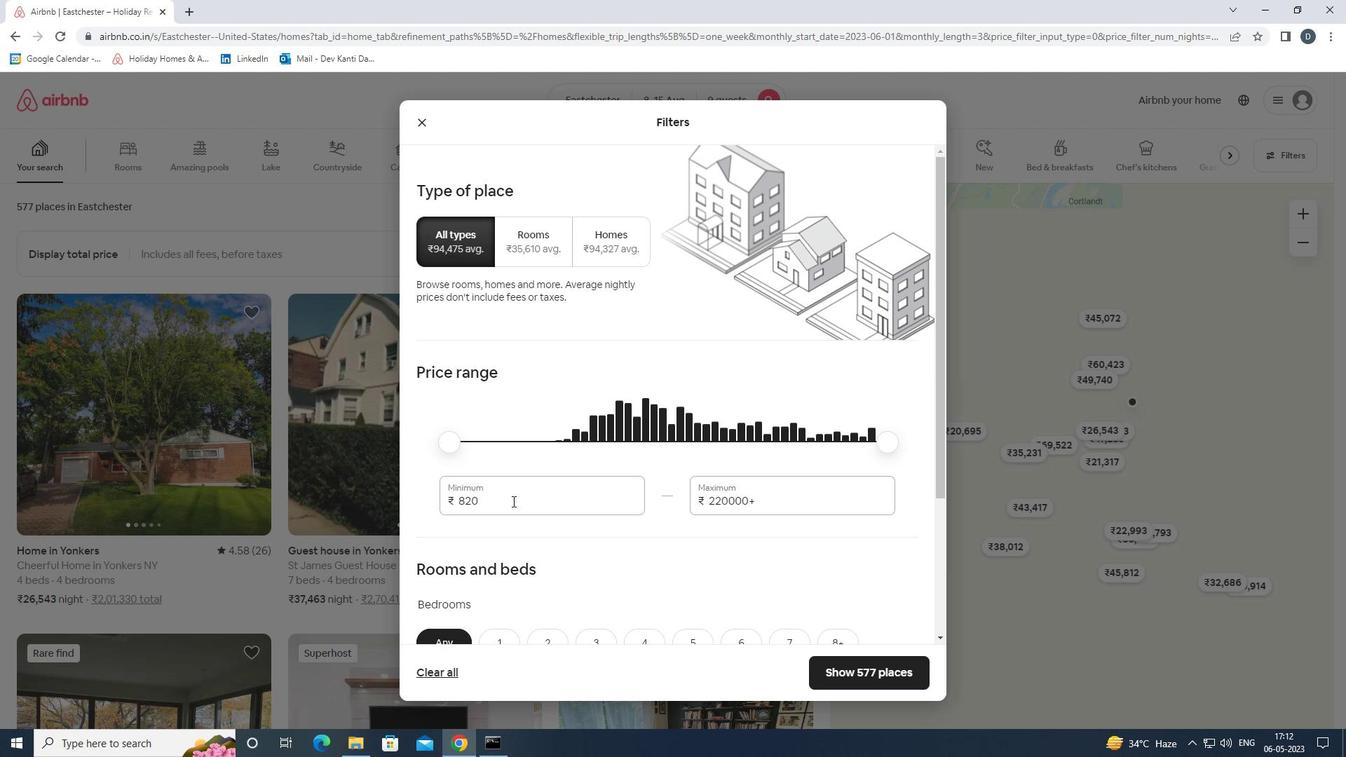 
Action: Mouse pressed left at (512, 501)
Screenshot: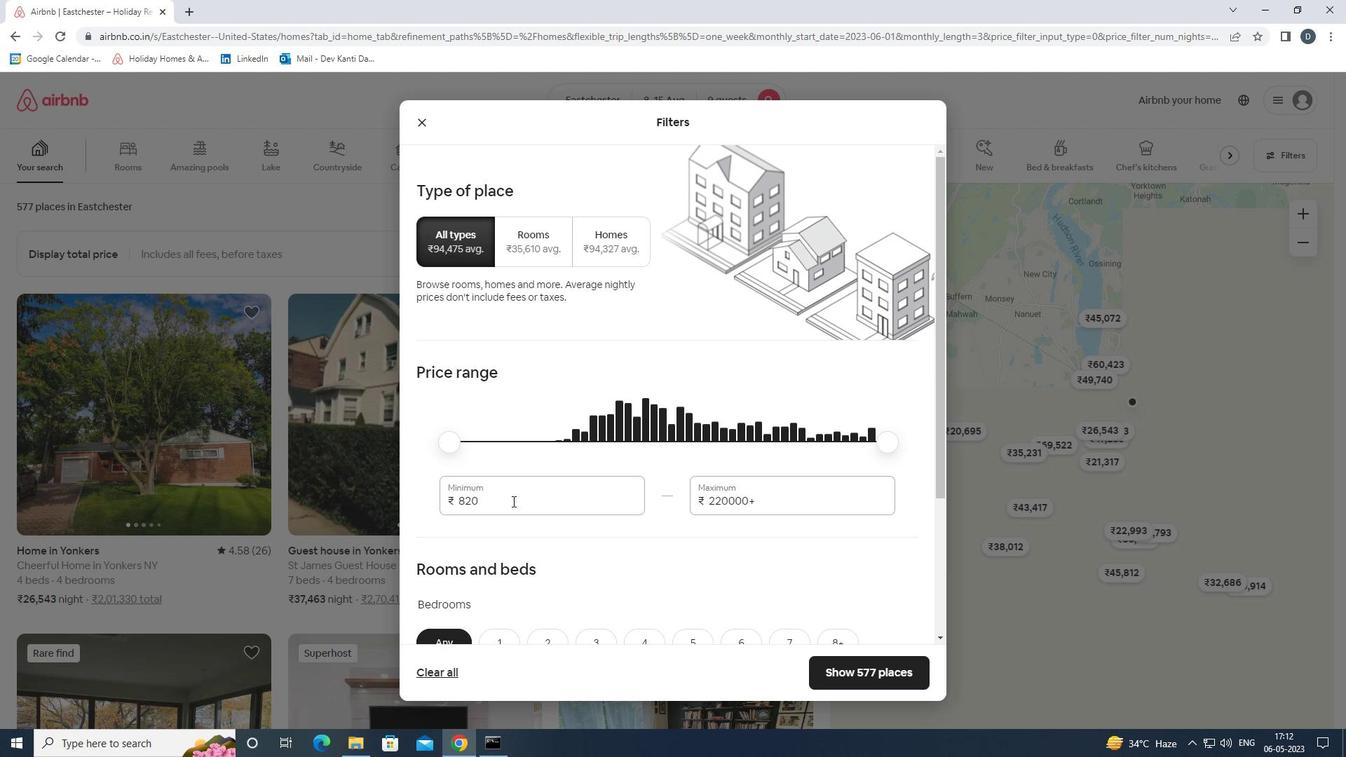 
Action: Mouse moved to (508, 520)
Screenshot: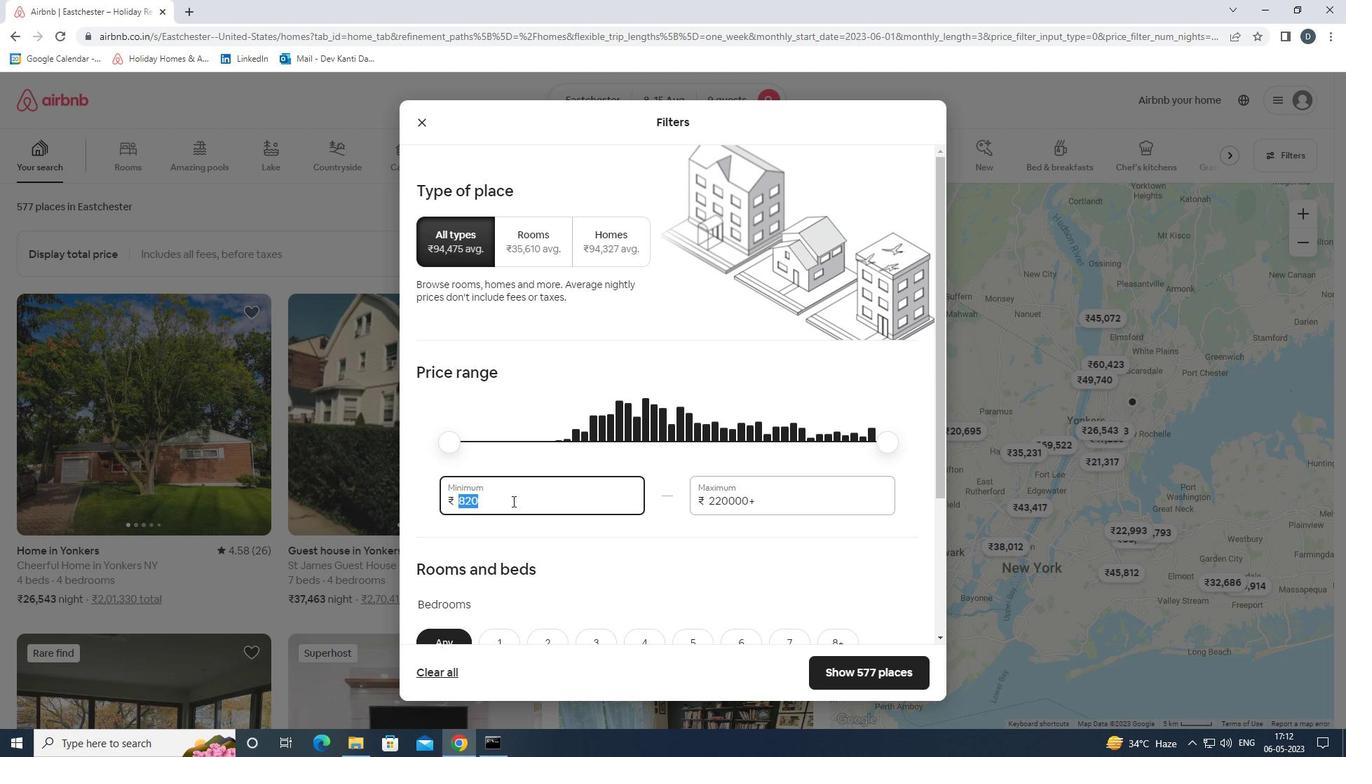 
Action: Key pressed 10000<Key.tab>14000
Screenshot: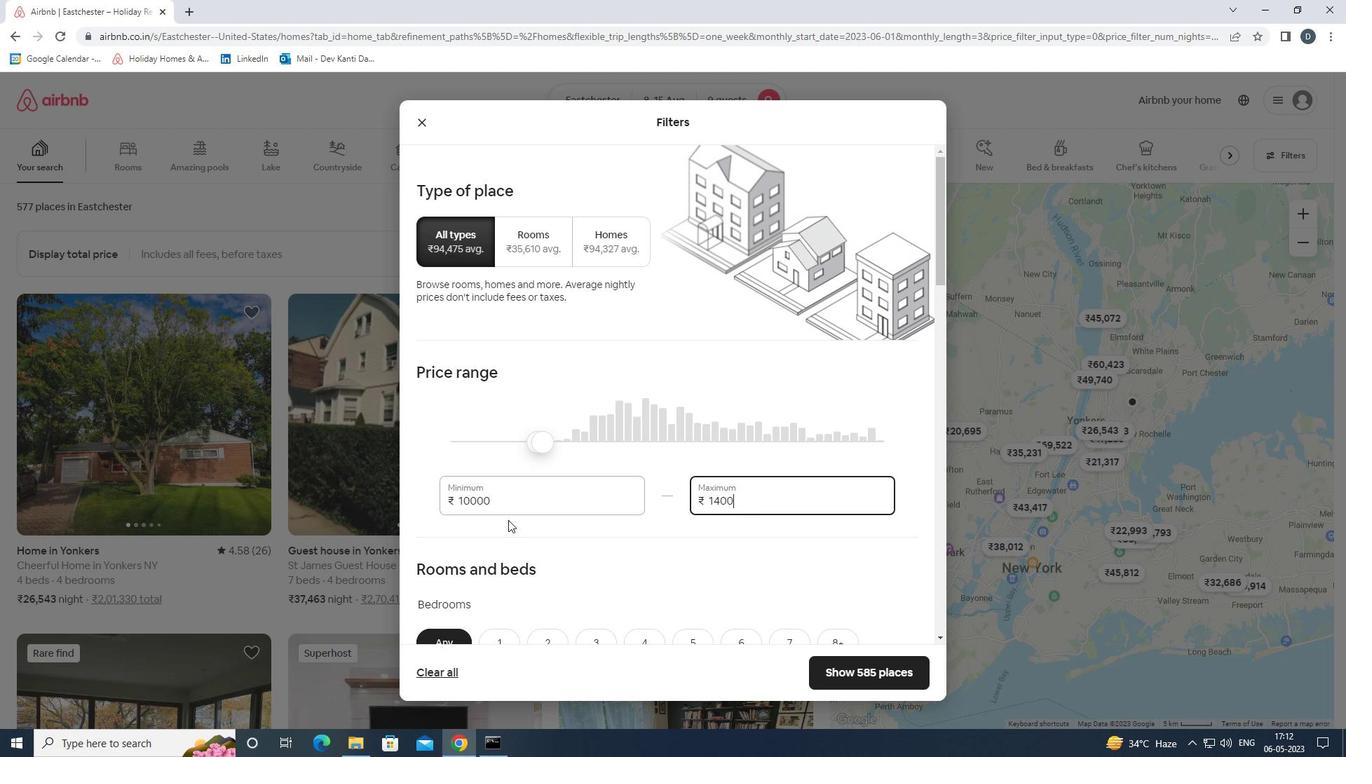 
Action: Mouse scrolled (508, 519) with delta (0, 0)
Screenshot: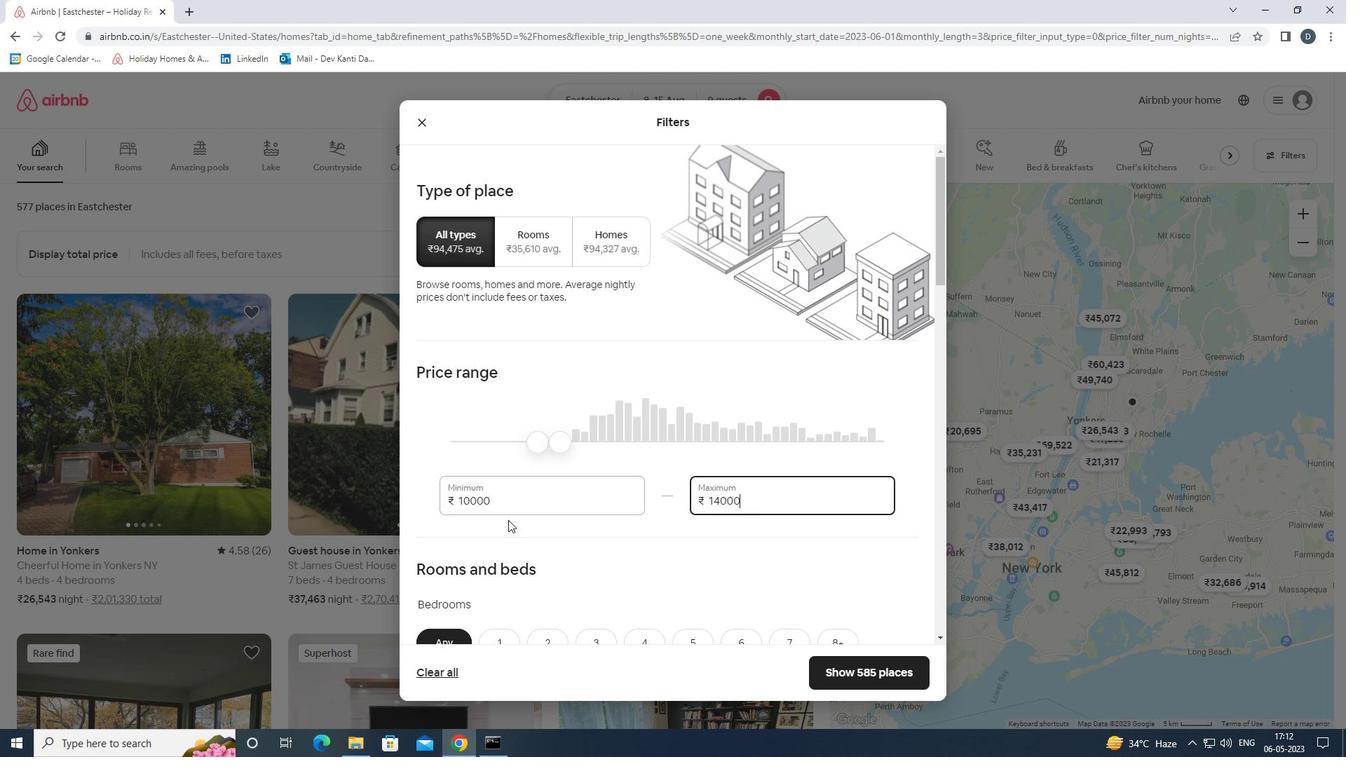 
Action: Mouse scrolled (508, 519) with delta (0, 0)
Screenshot: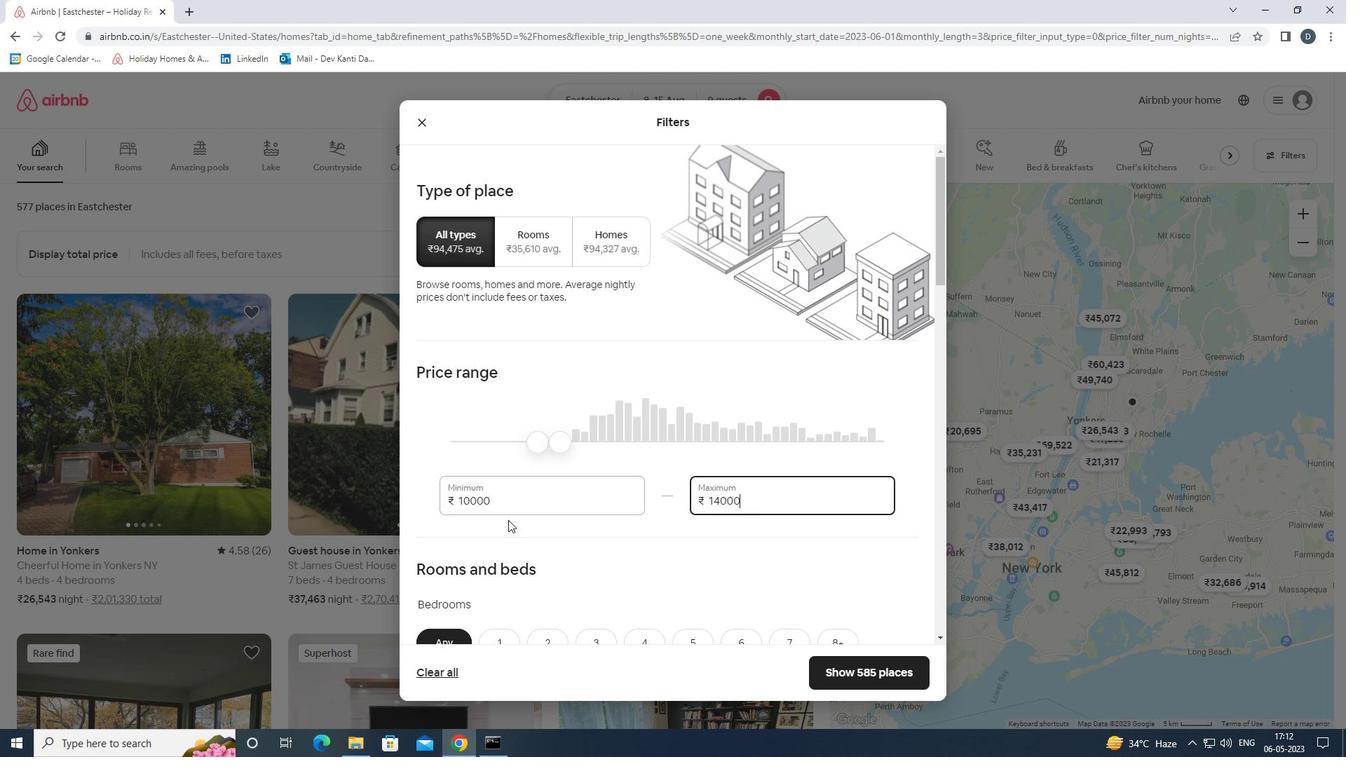 
Action: Mouse scrolled (508, 519) with delta (0, 0)
Screenshot: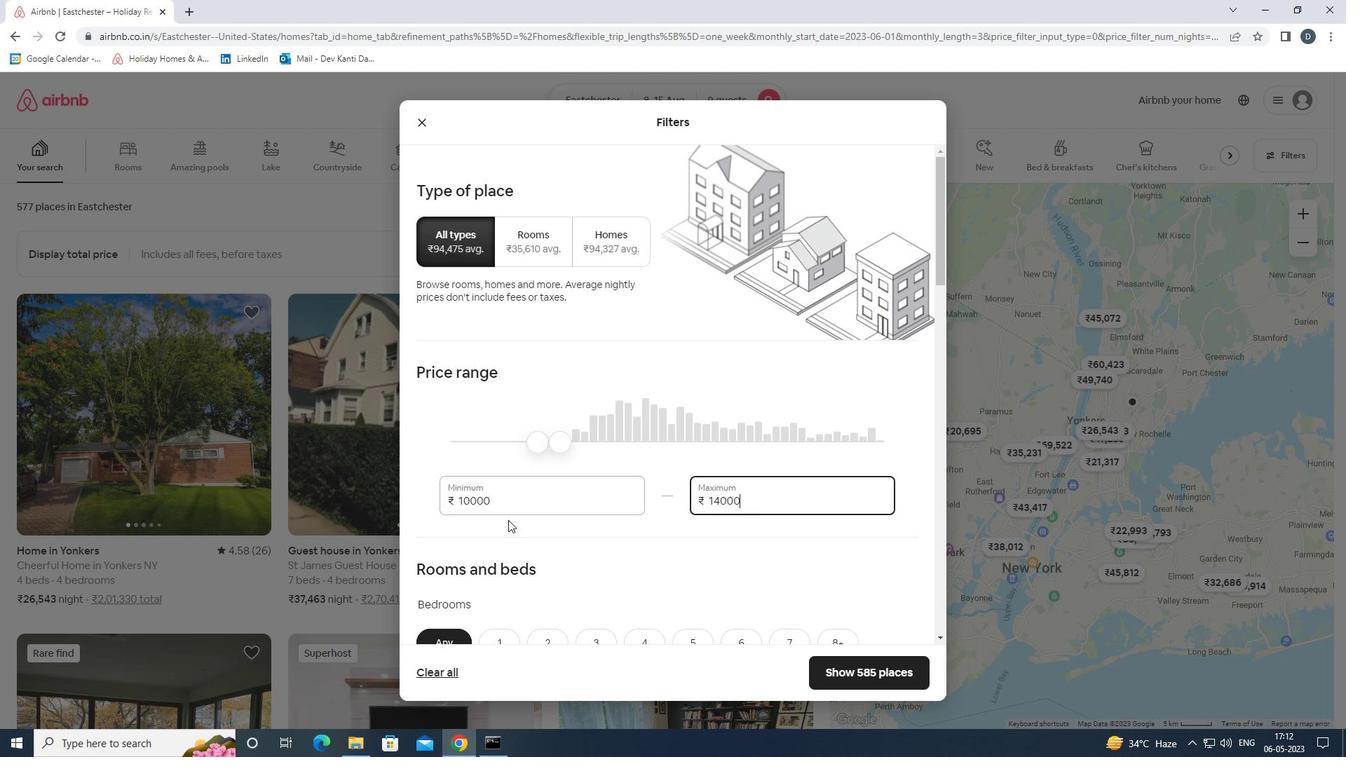 
Action: Mouse moved to (697, 434)
Screenshot: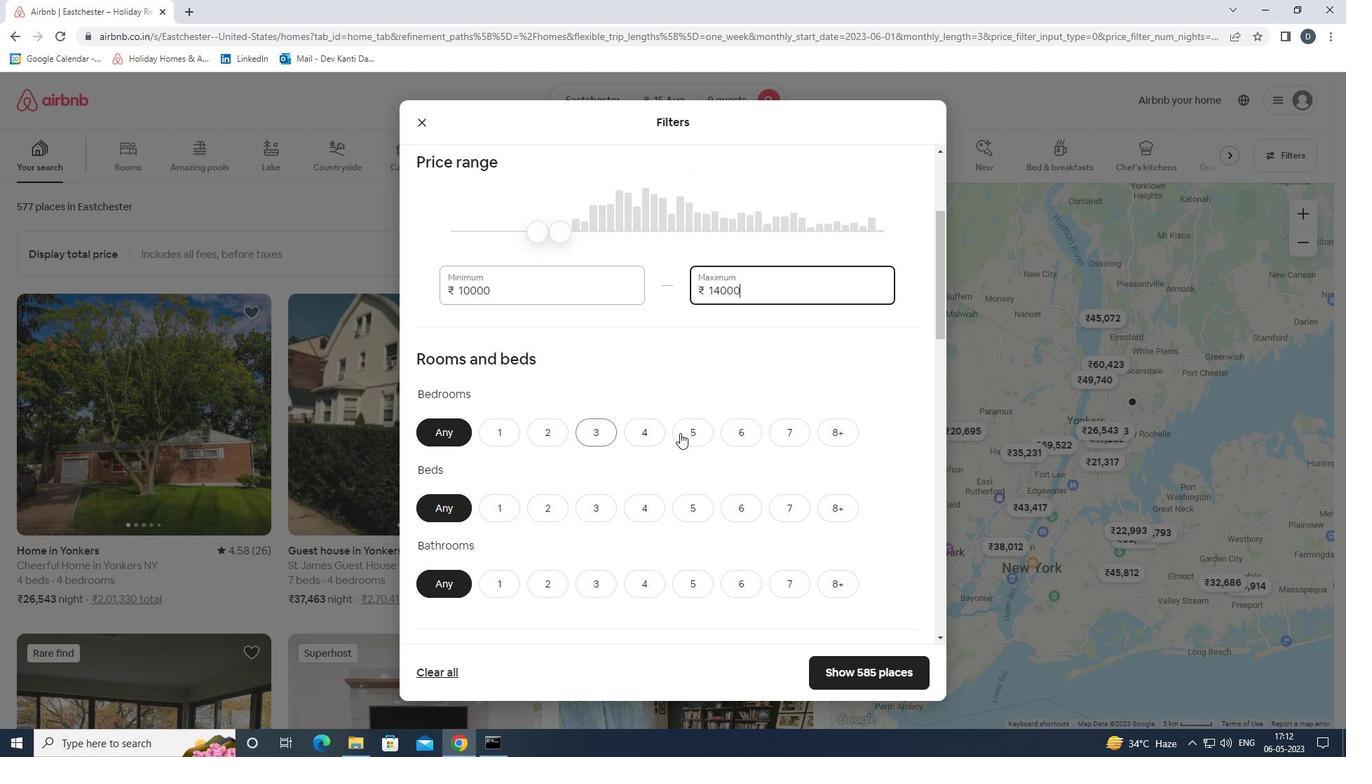 
Action: Mouse pressed left at (697, 434)
Screenshot: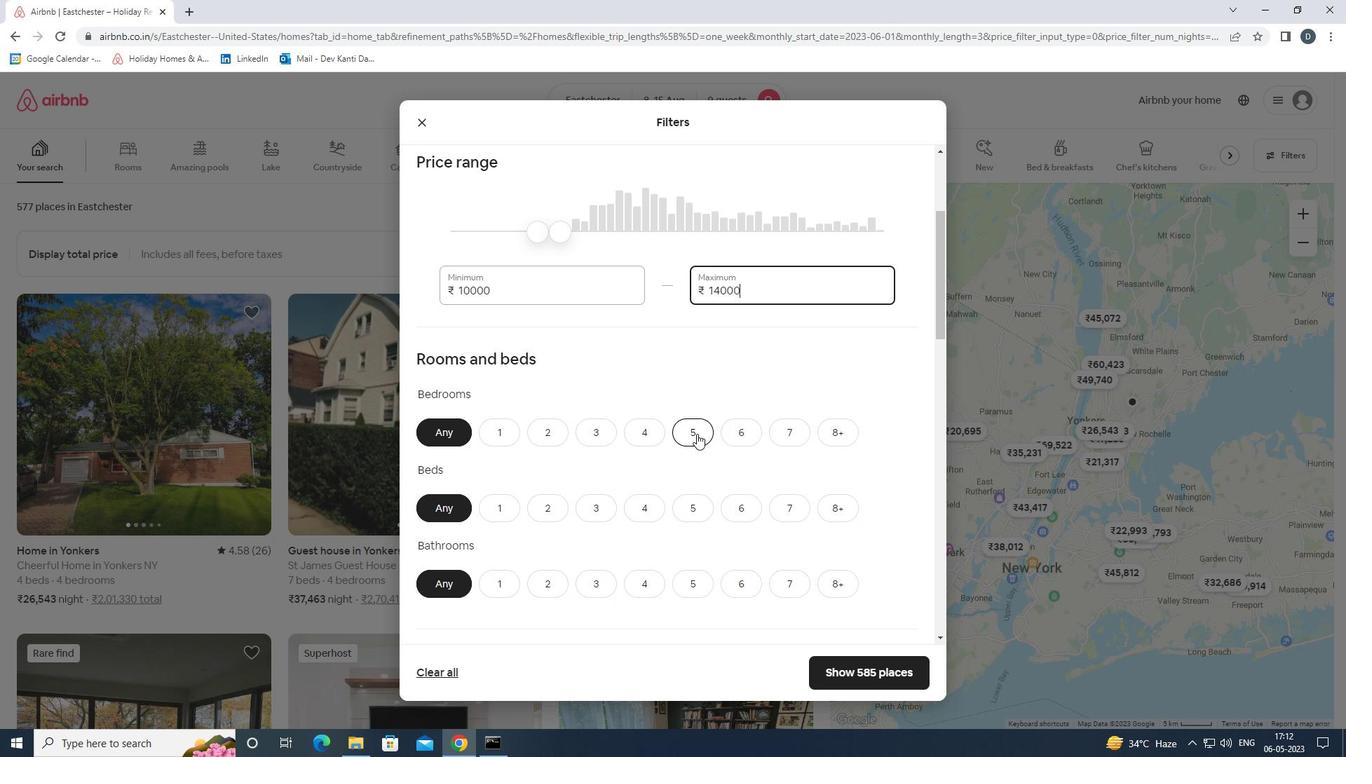 
Action: Mouse moved to (838, 506)
Screenshot: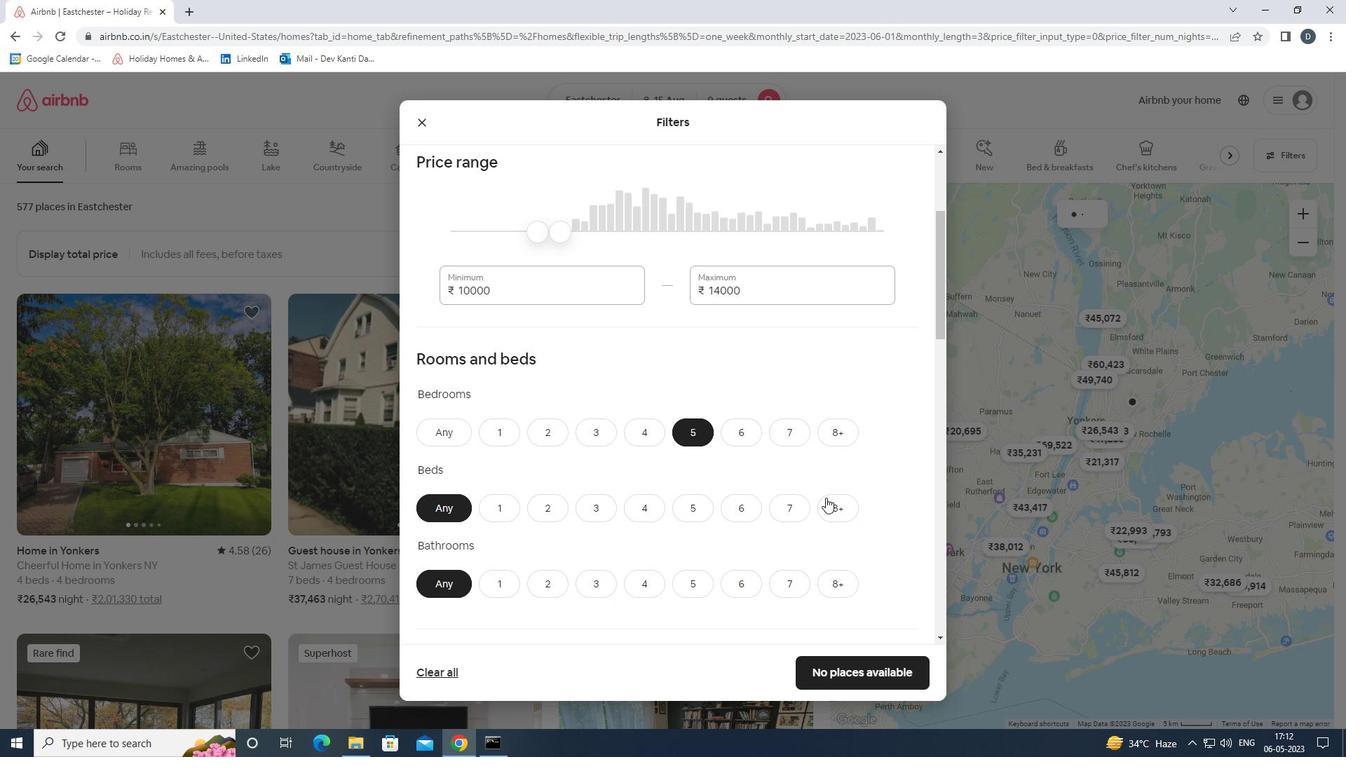 
Action: Mouse pressed left at (838, 506)
Screenshot: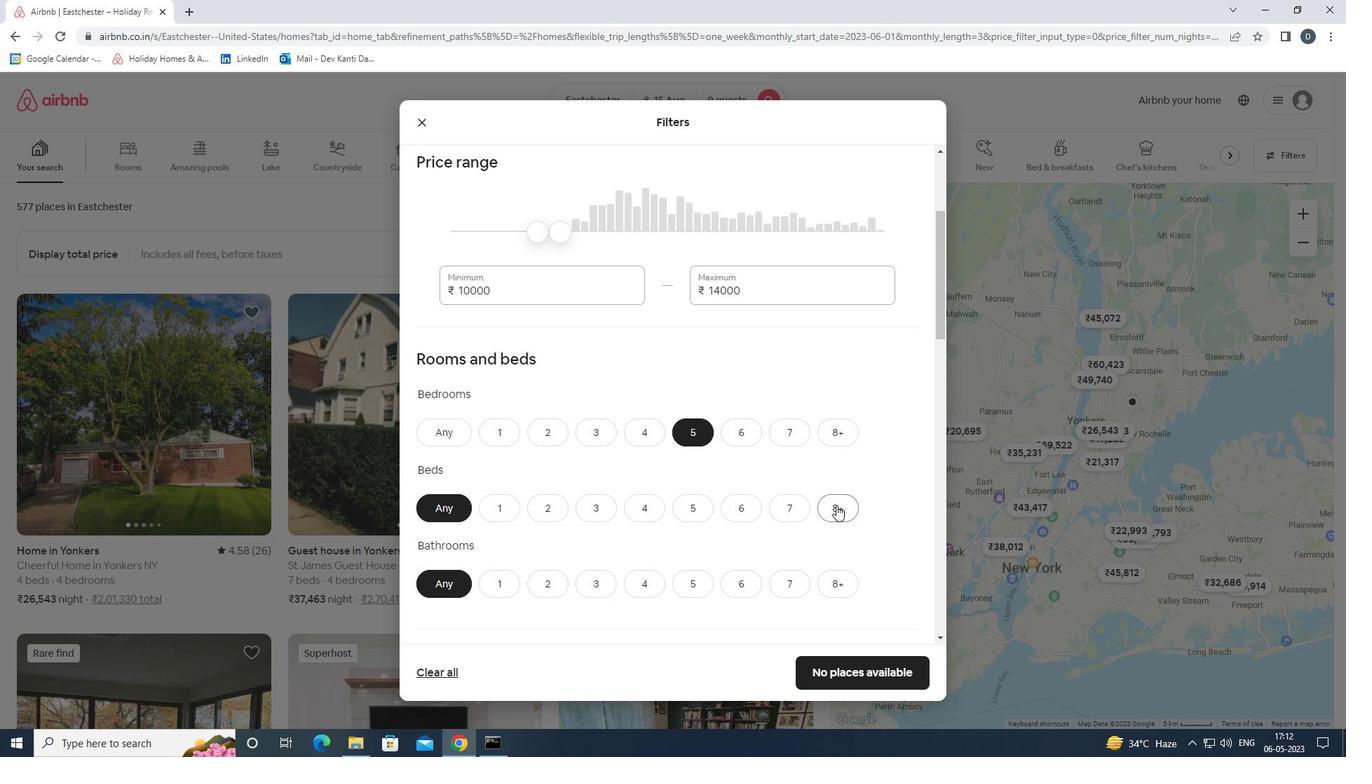 
Action: Mouse moved to (682, 589)
Screenshot: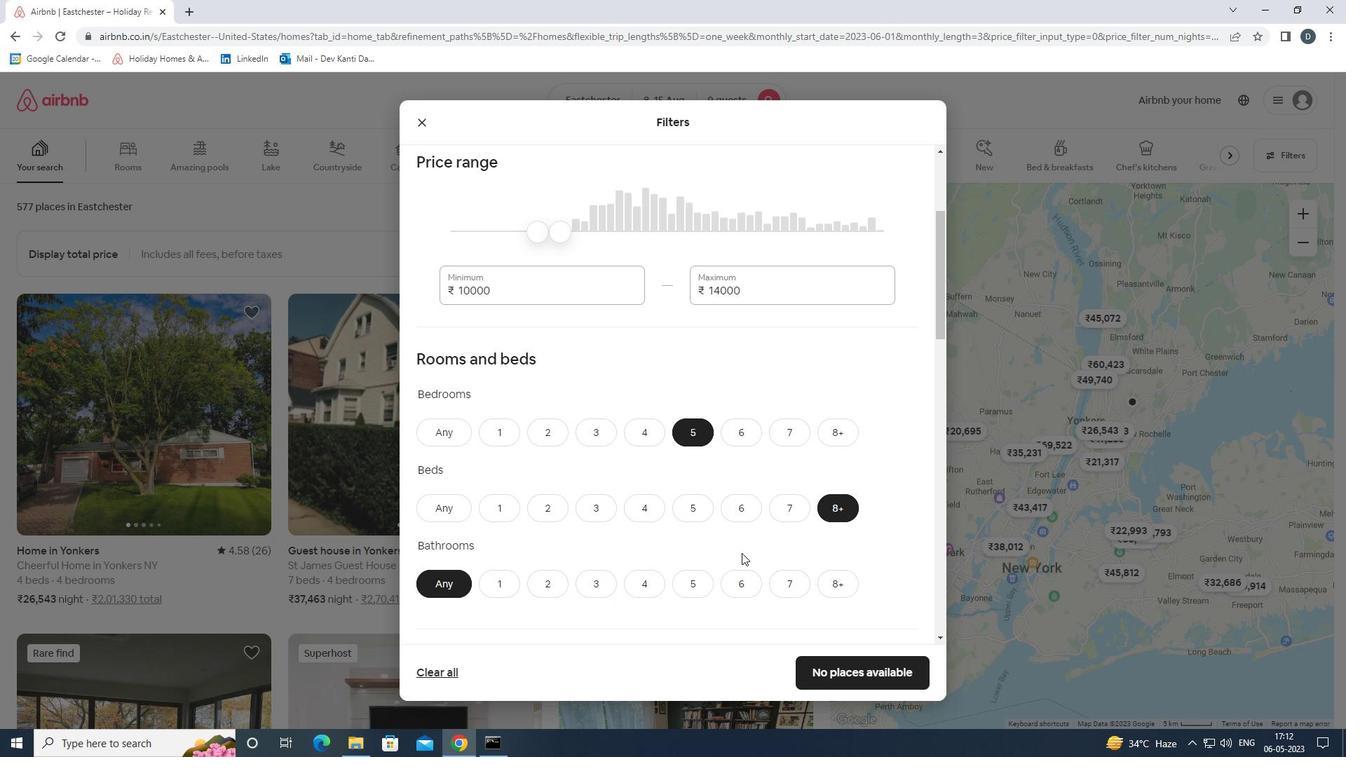
Action: Mouse pressed left at (682, 589)
Screenshot: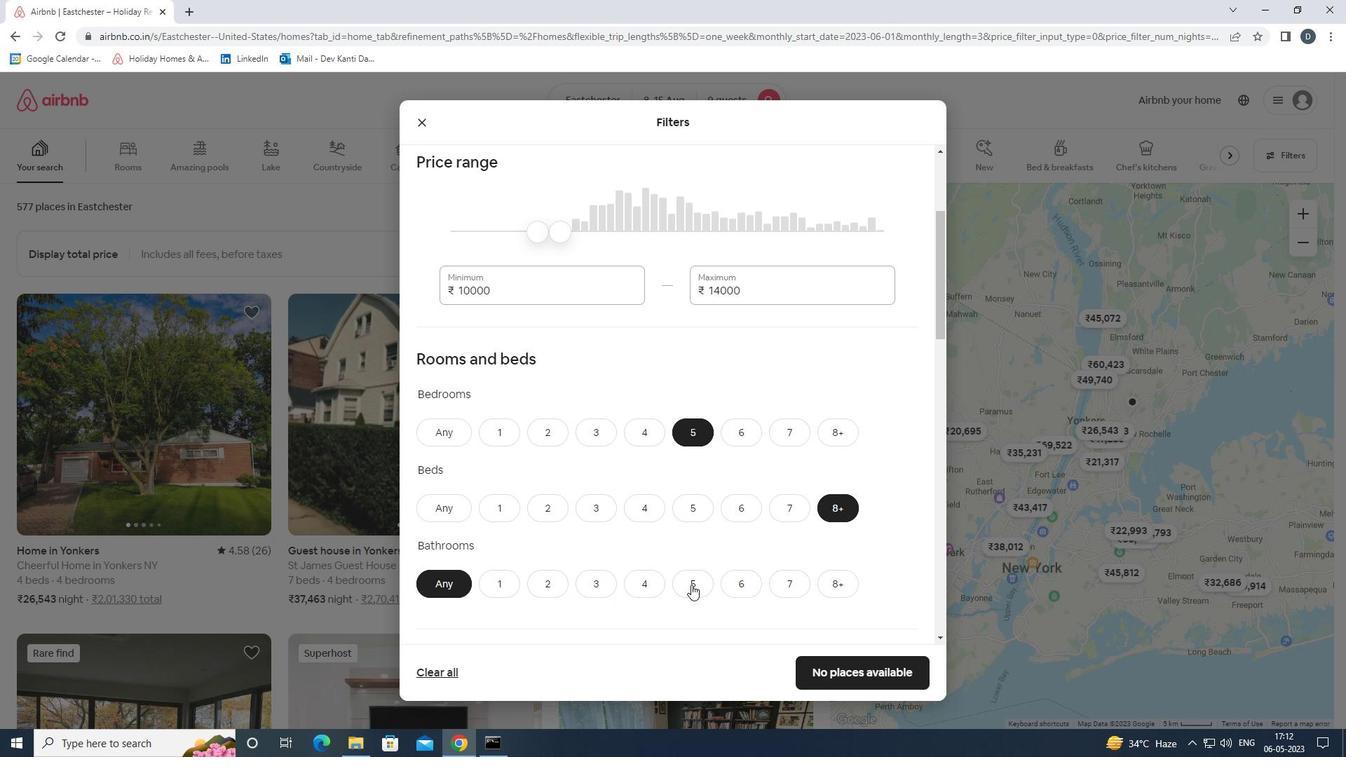
Action: Mouse moved to (704, 552)
Screenshot: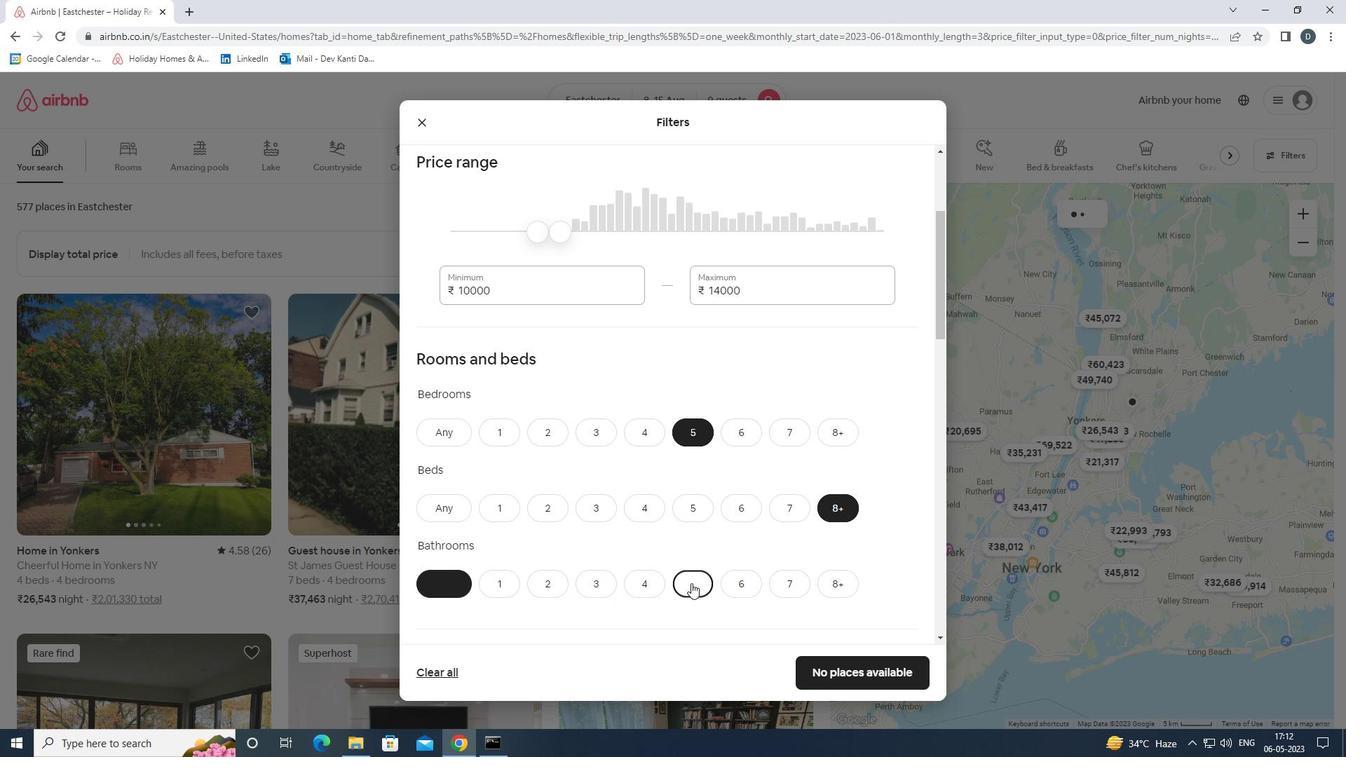 
Action: Mouse scrolled (704, 551) with delta (0, 0)
Screenshot: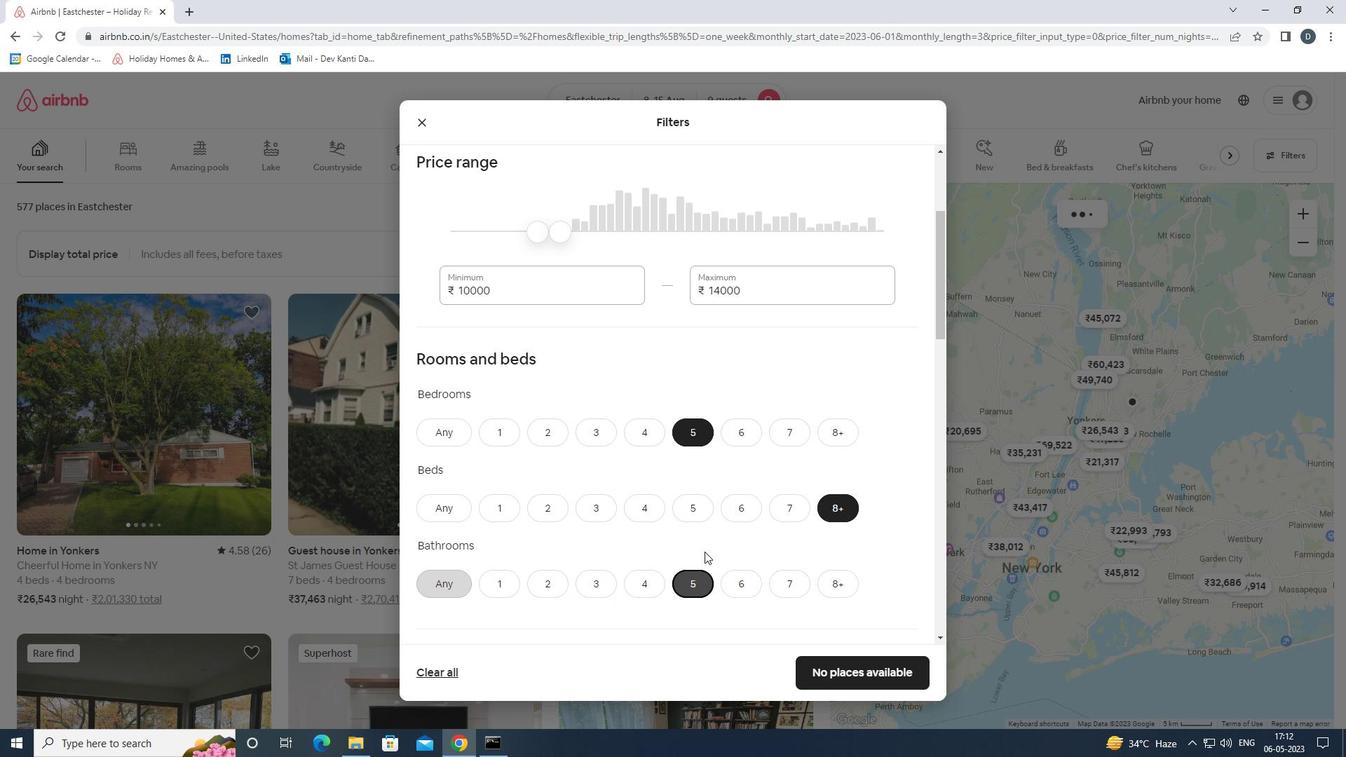 
Action: Mouse scrolled (704, 551) with delta (0, 0)
Screenshot: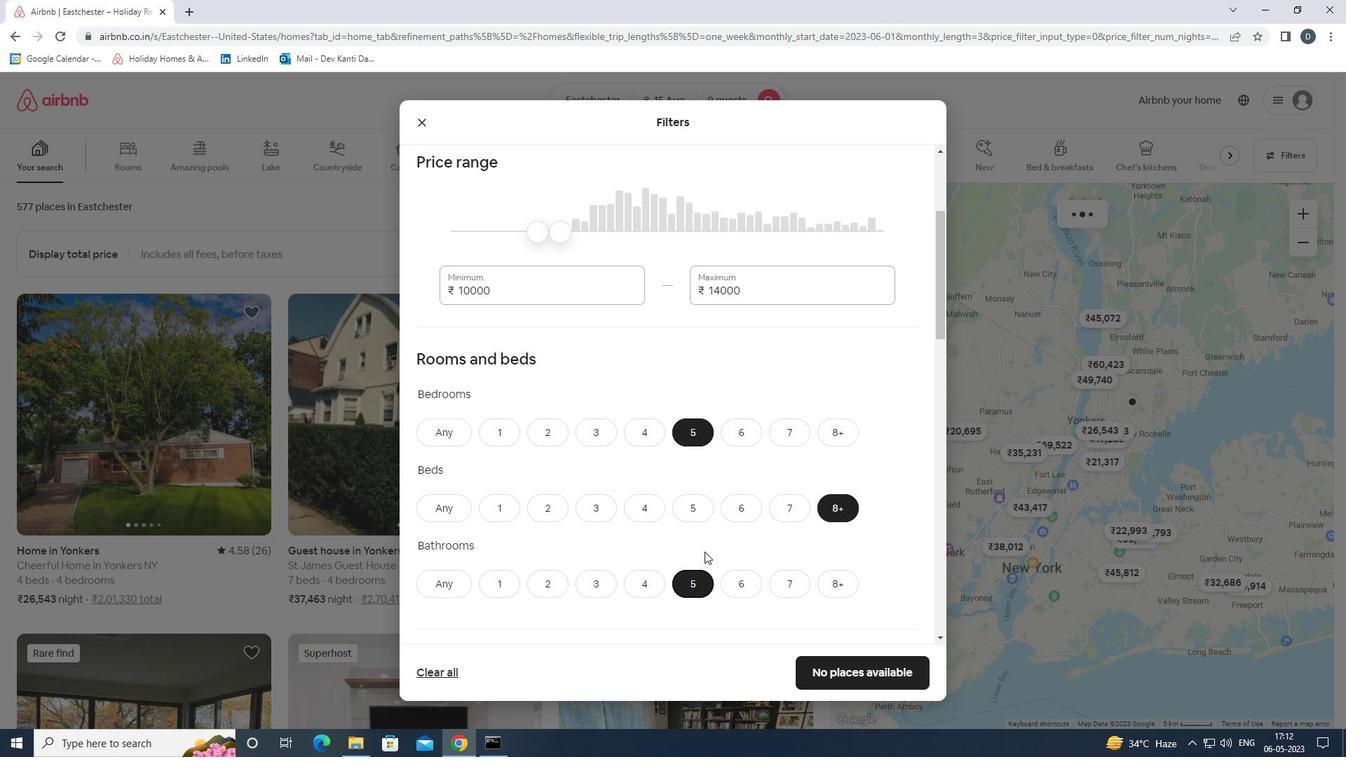 
Action: Mouse scrolled (704, 551) with delta (0, 0)
Screenshot: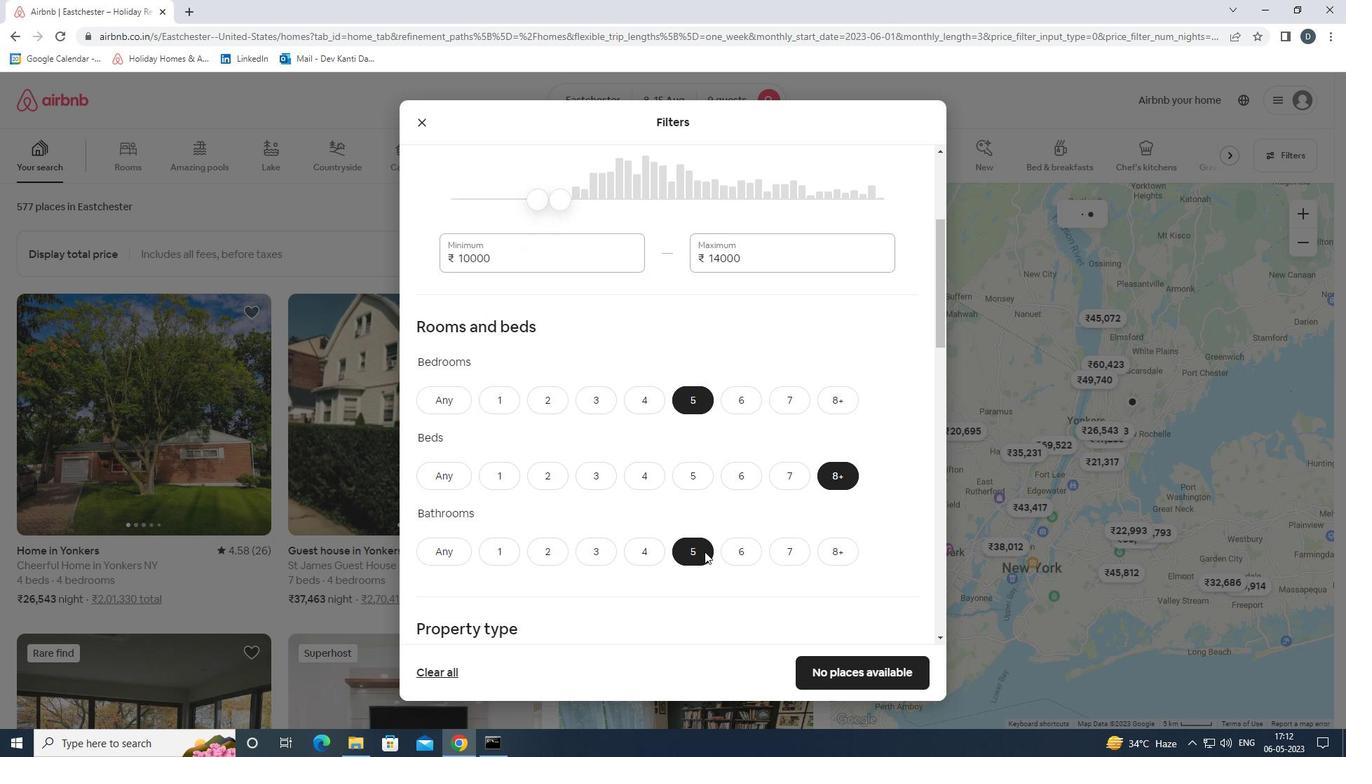 
Action: Mouse scrolled (704, 551) with delta (0, 0)
Screenshot: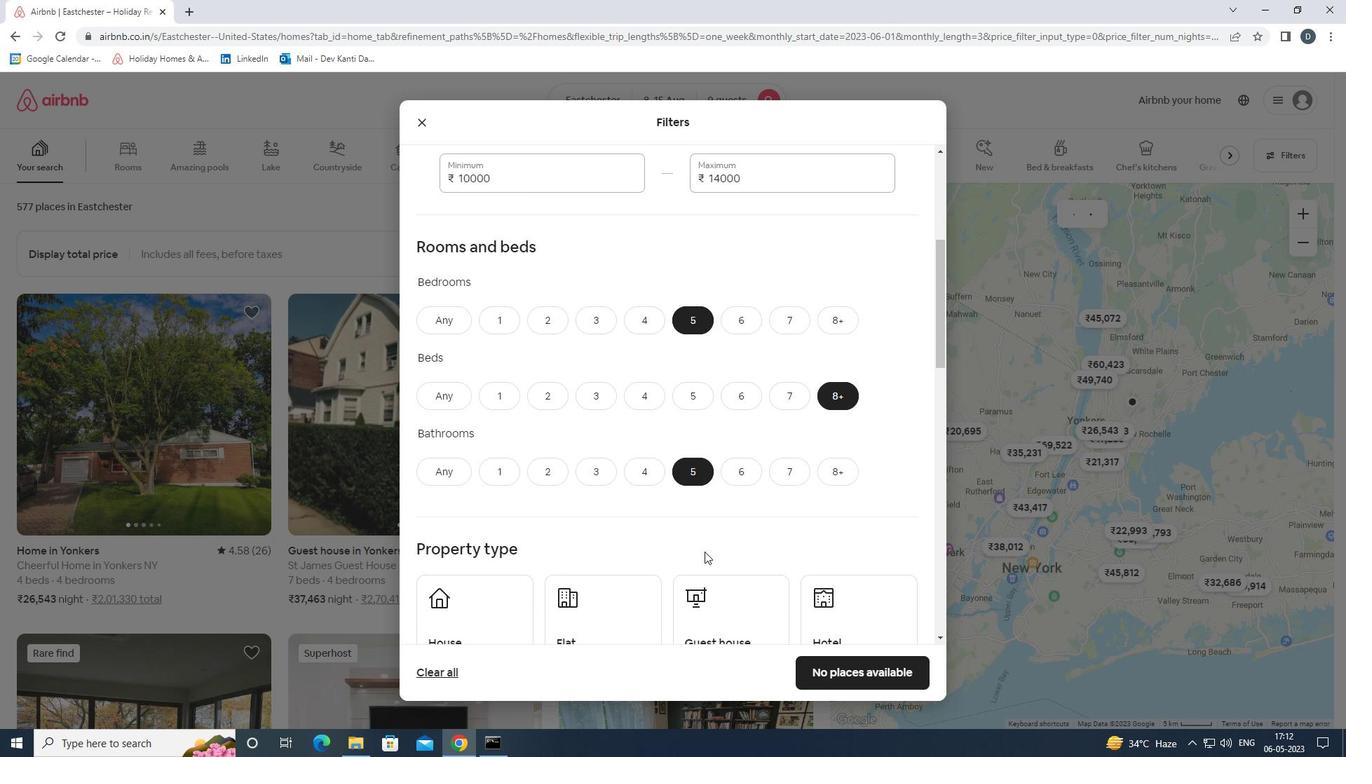 
Action: Mouse moved to (484, 468)
Screenshot: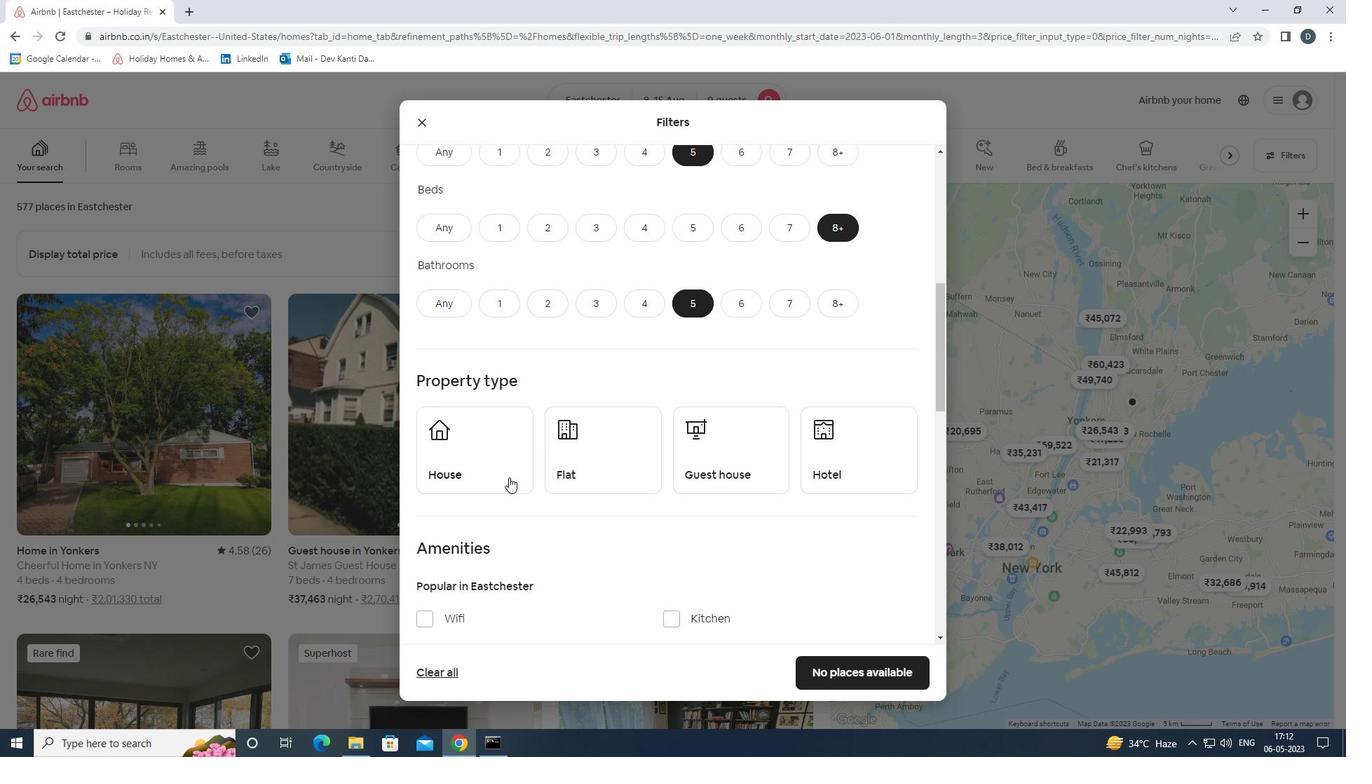 
Action: Mouse pressed left at (484, 468)
Screenshot: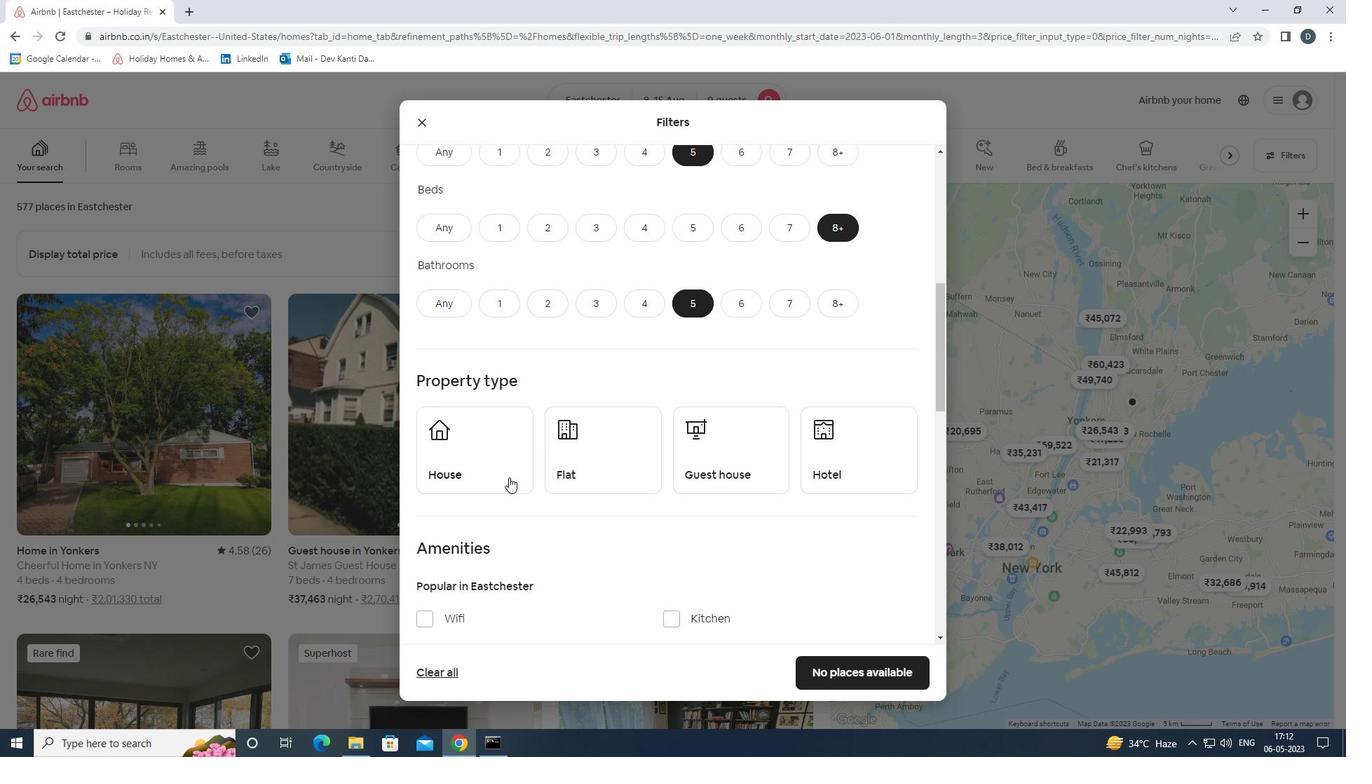 
Action: Mouse moved to (592, 467)
Screenshot: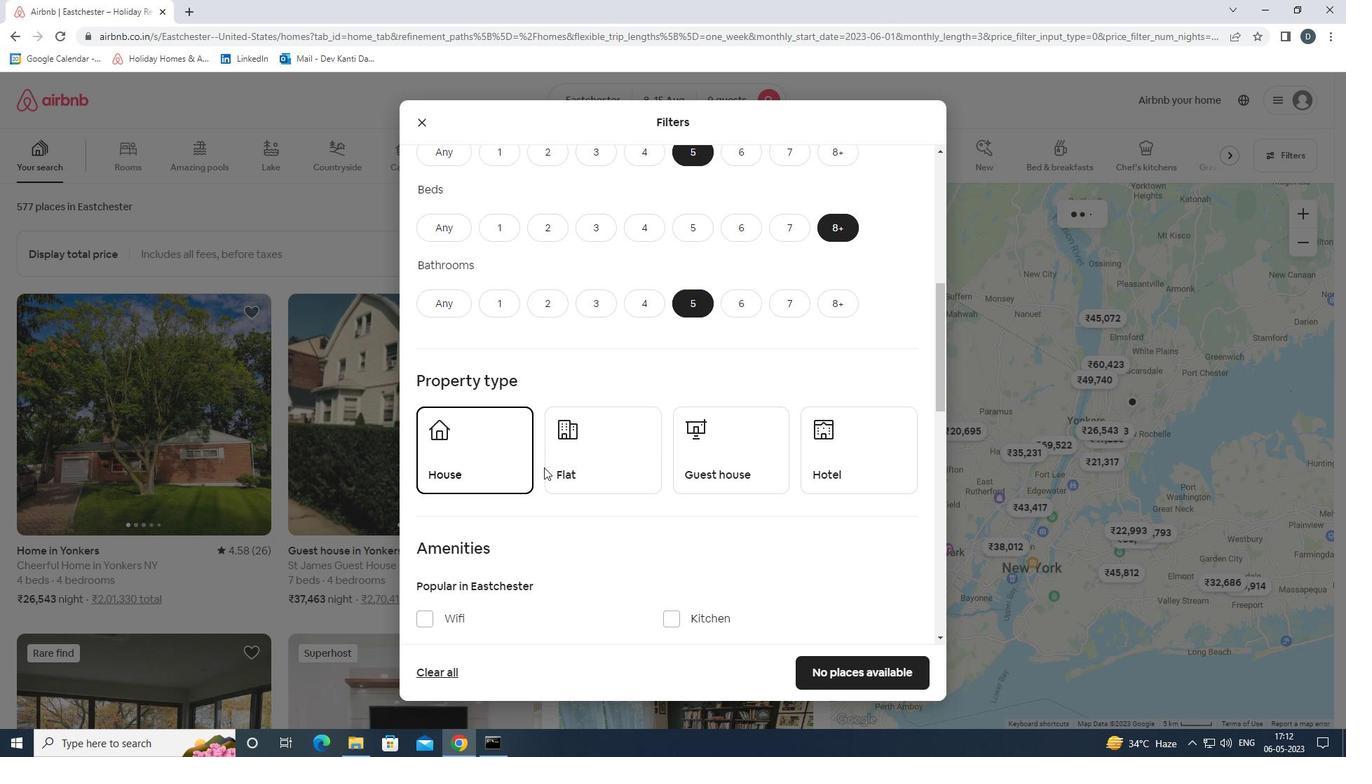 
Action: Mouse pressed left at (592, 467)
Screenshot: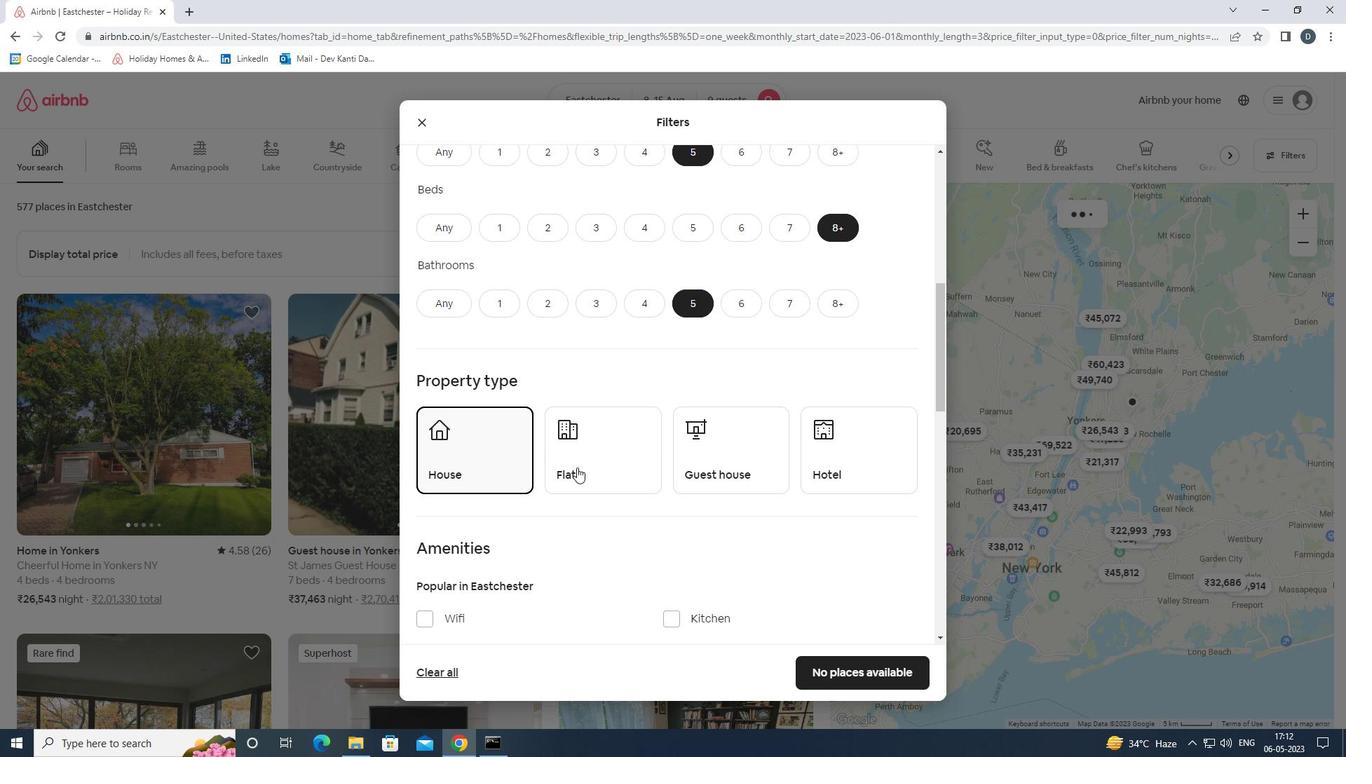 
Action: Mouse moved to (742, 464)
Screenshot: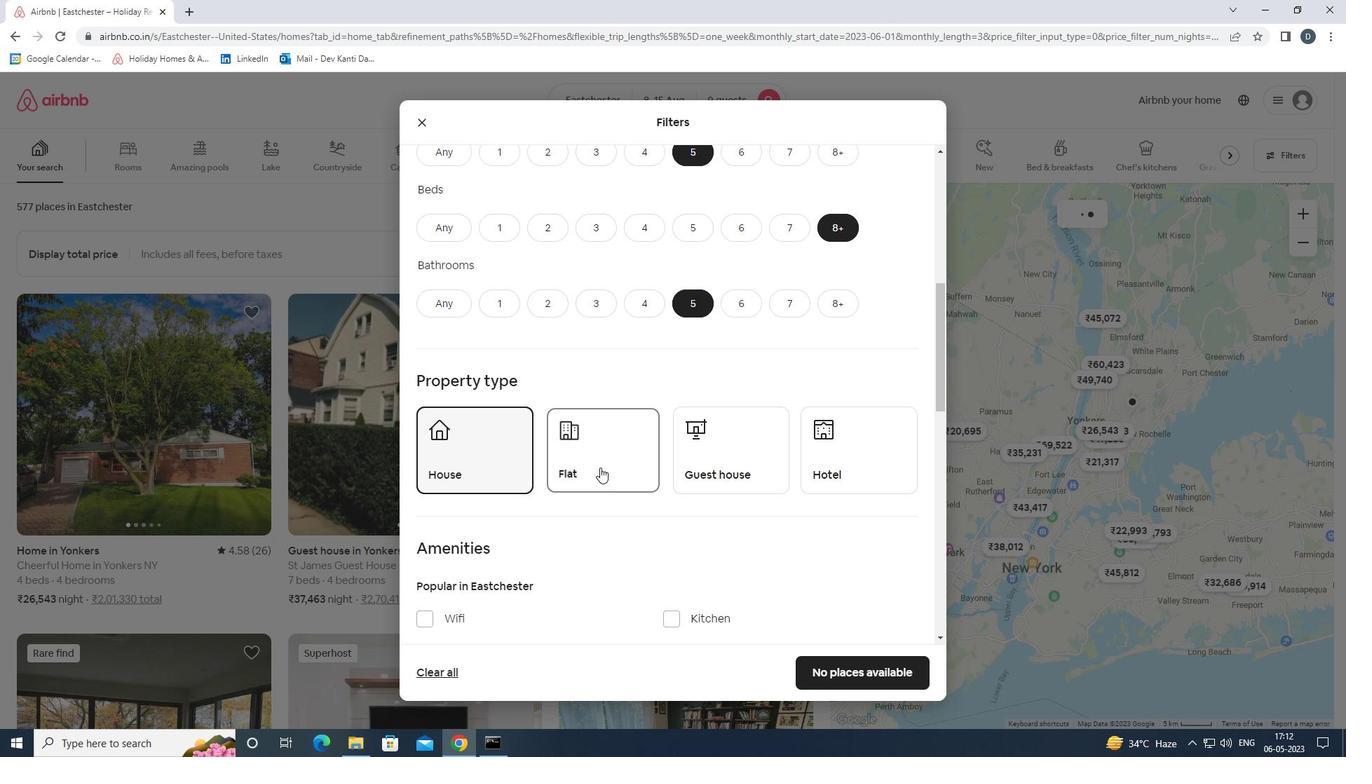 
Action: Mouse pressed left at (742, 464)
Screenshot: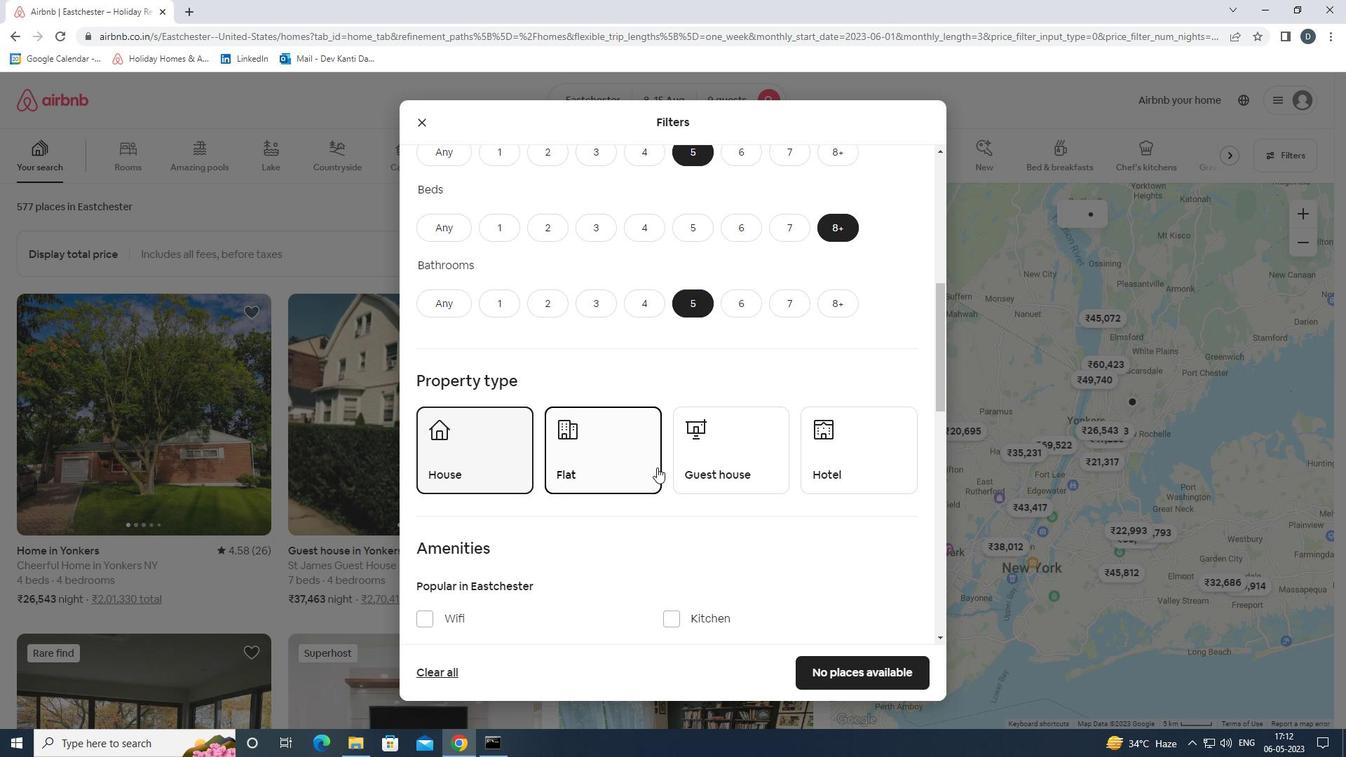 
Action: Mouse scrolled (742, 463) with delta (0, 0)
Screenshot: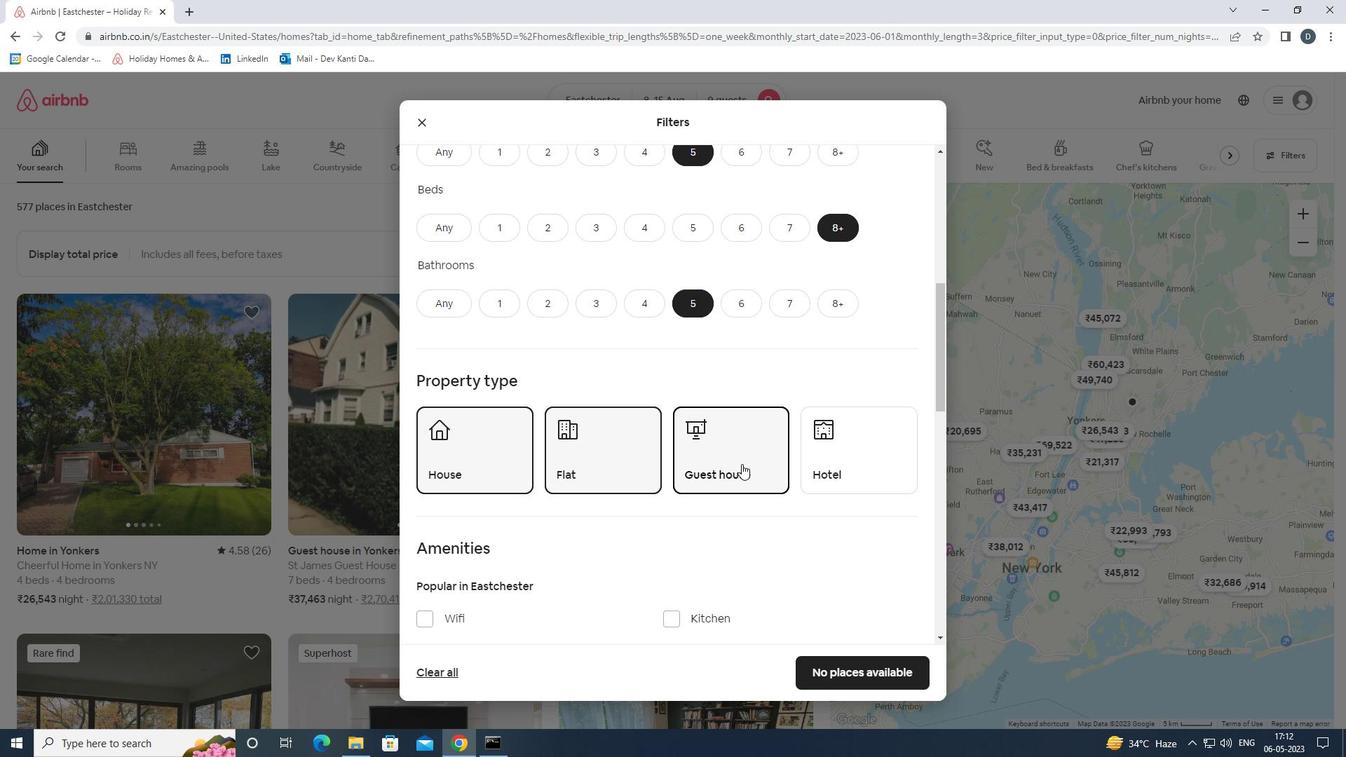 
Action: Mouse scrolled (742, 463) with delta (0, 0)
Screenshot: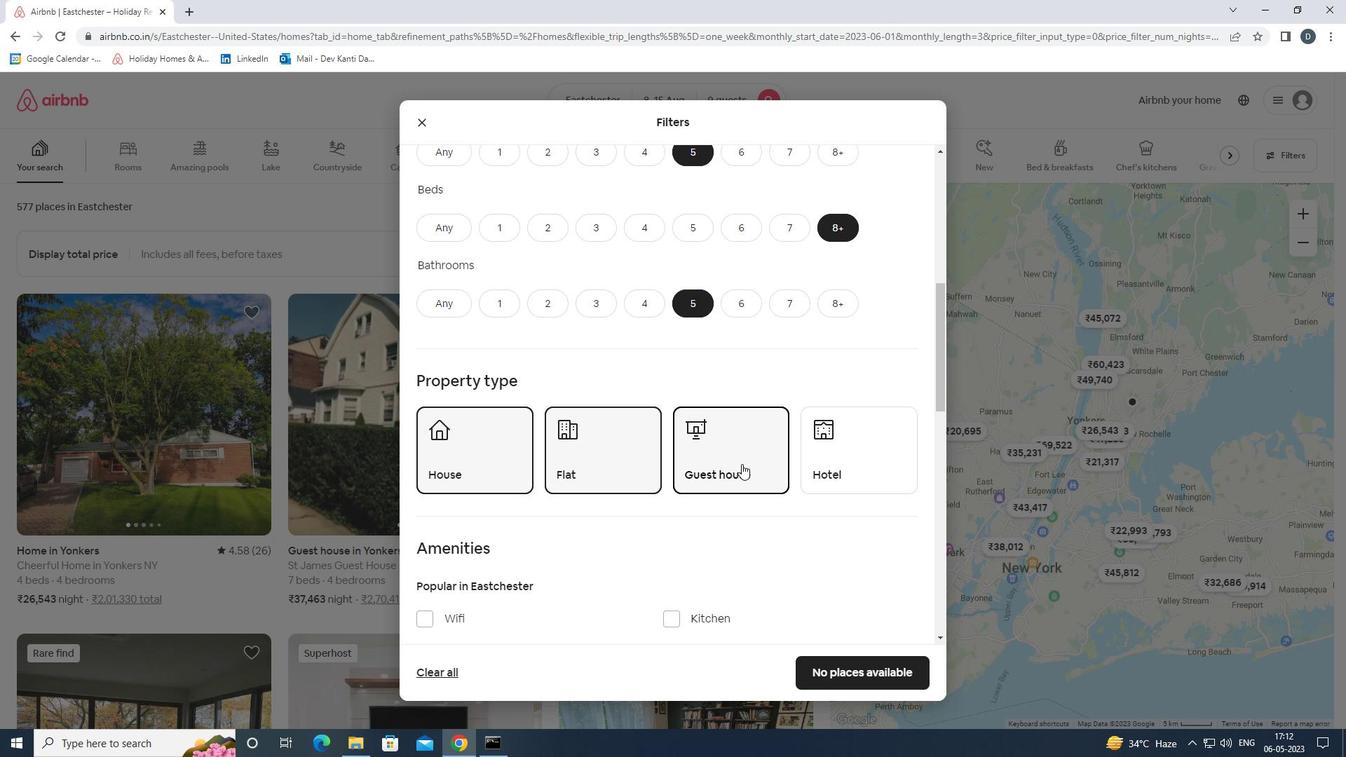 
Action: Mouse scrolled (742, 463) with delta (0, 0)
Screenshot: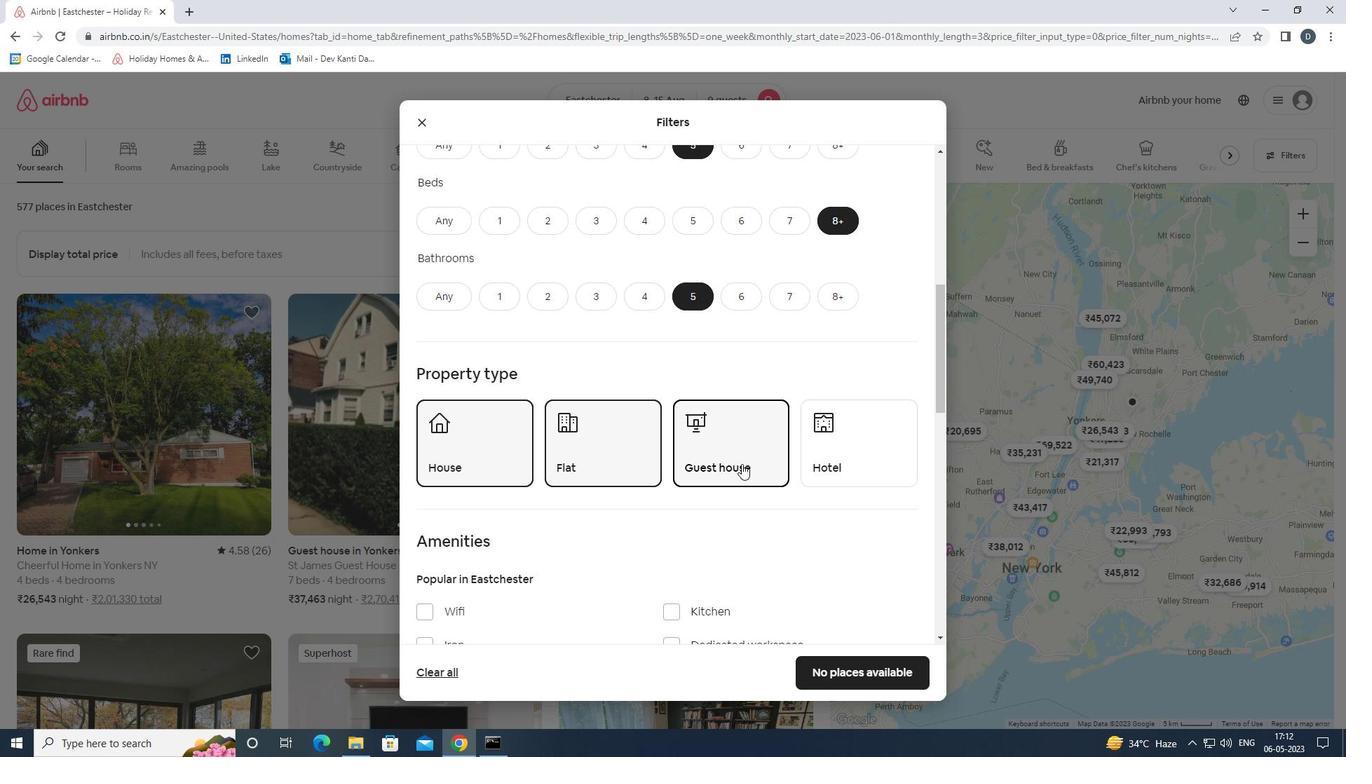 
Action: Mouse moved to (453, 409)
Screenshot: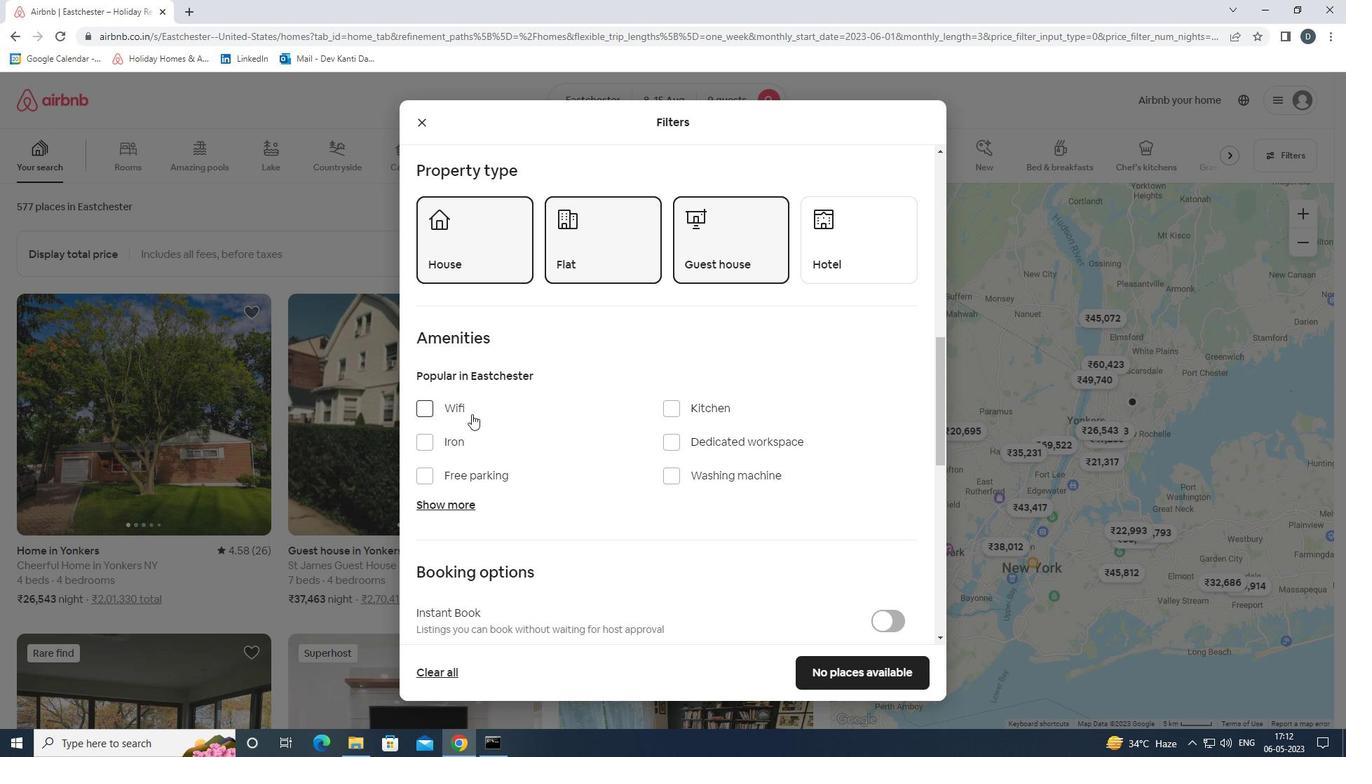 
Action: Mouse pressed left at (453, 409)
Screenshot: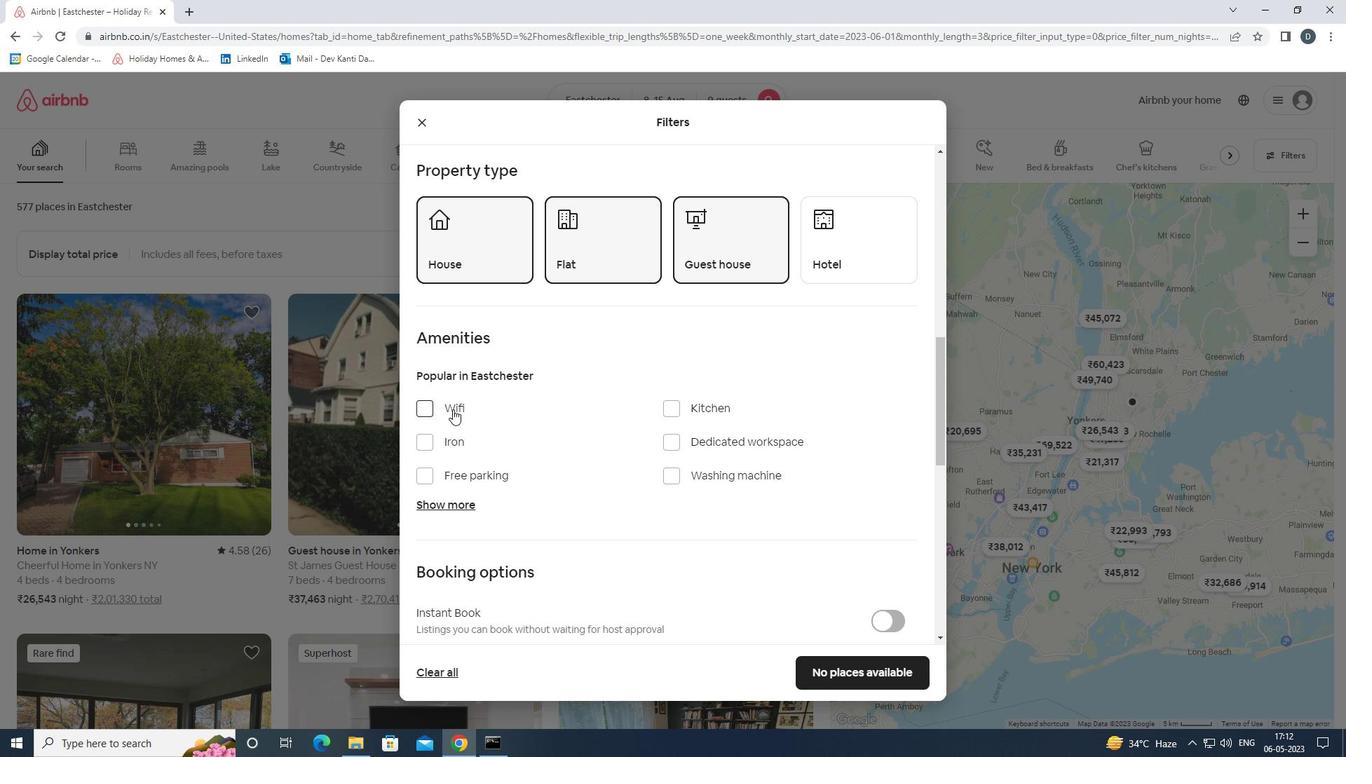 
Action: Mouse moved to (468, 477)
Screenshot: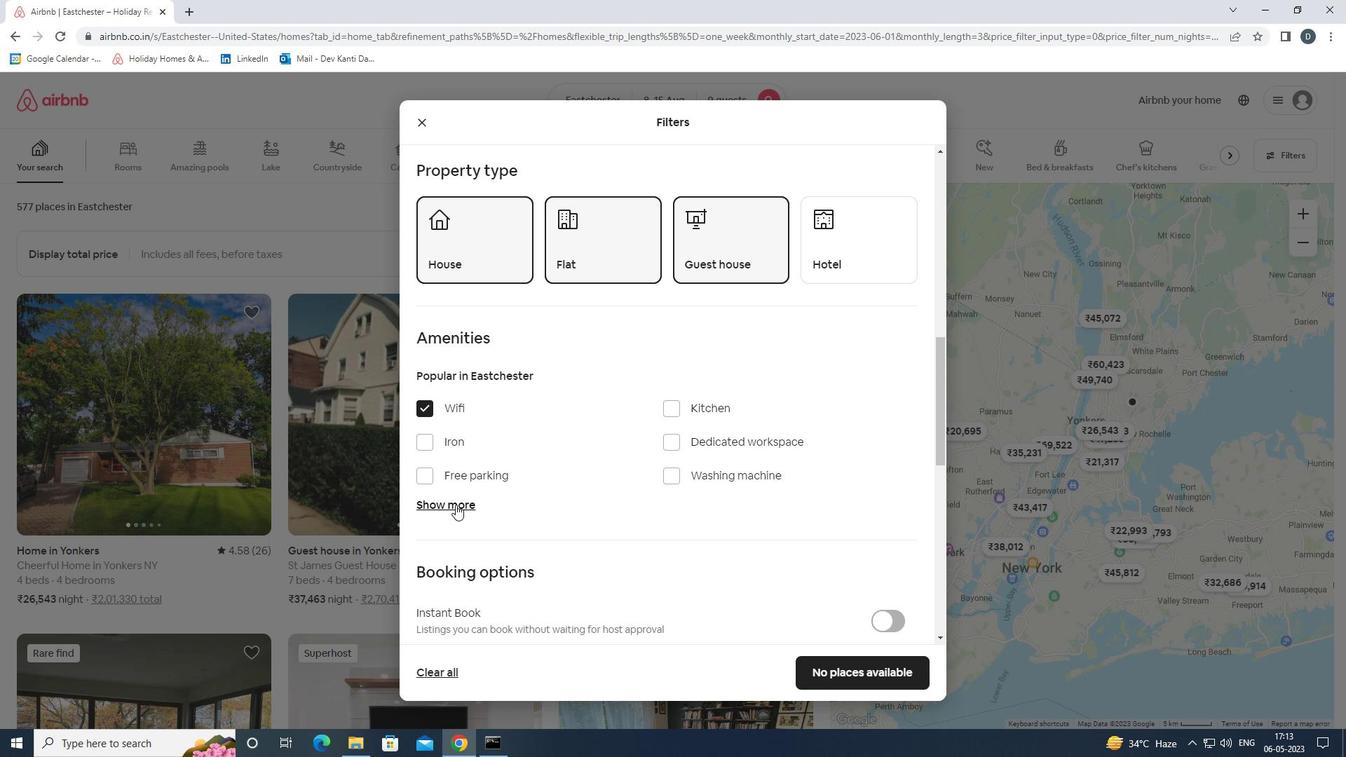 
Action: Mouse pressed left at (468, 477)
Screenshot: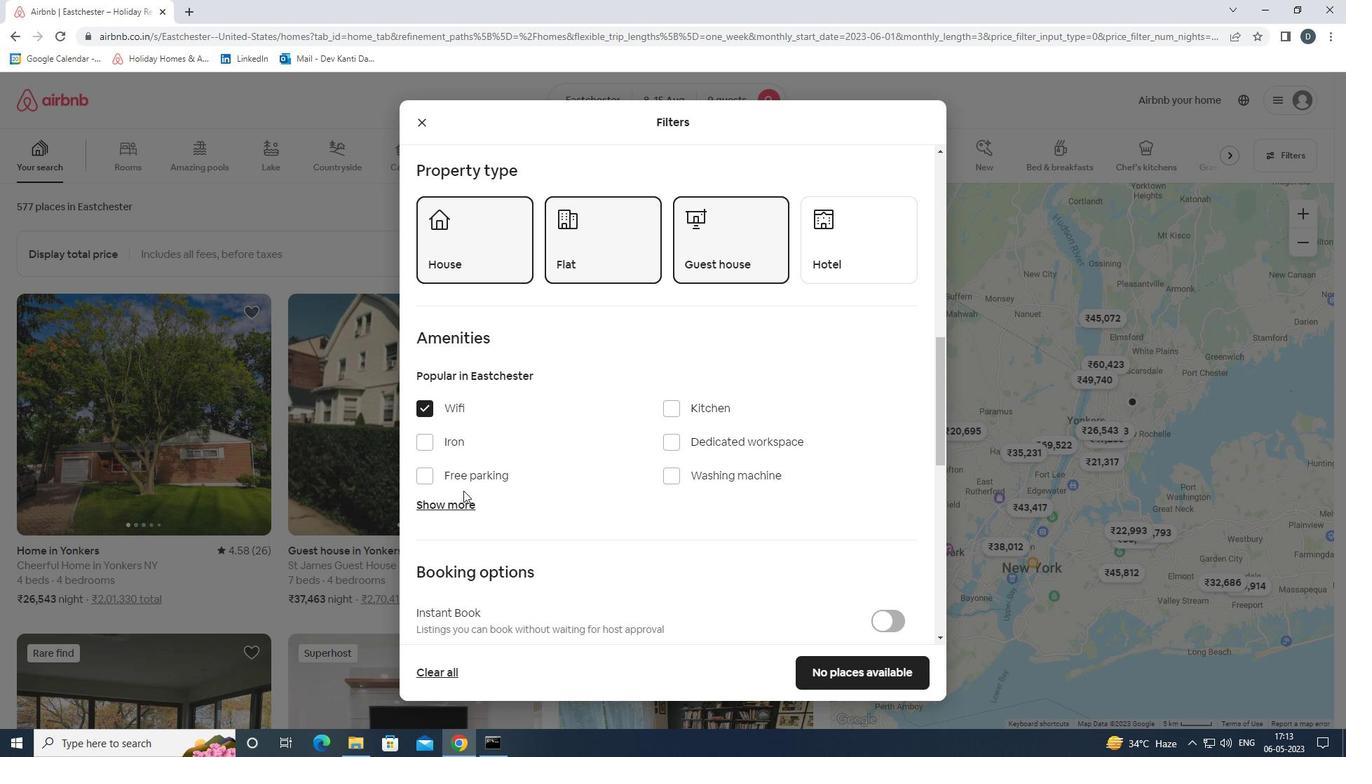
Action: Mouse moved to (461, 502)
Screenshot: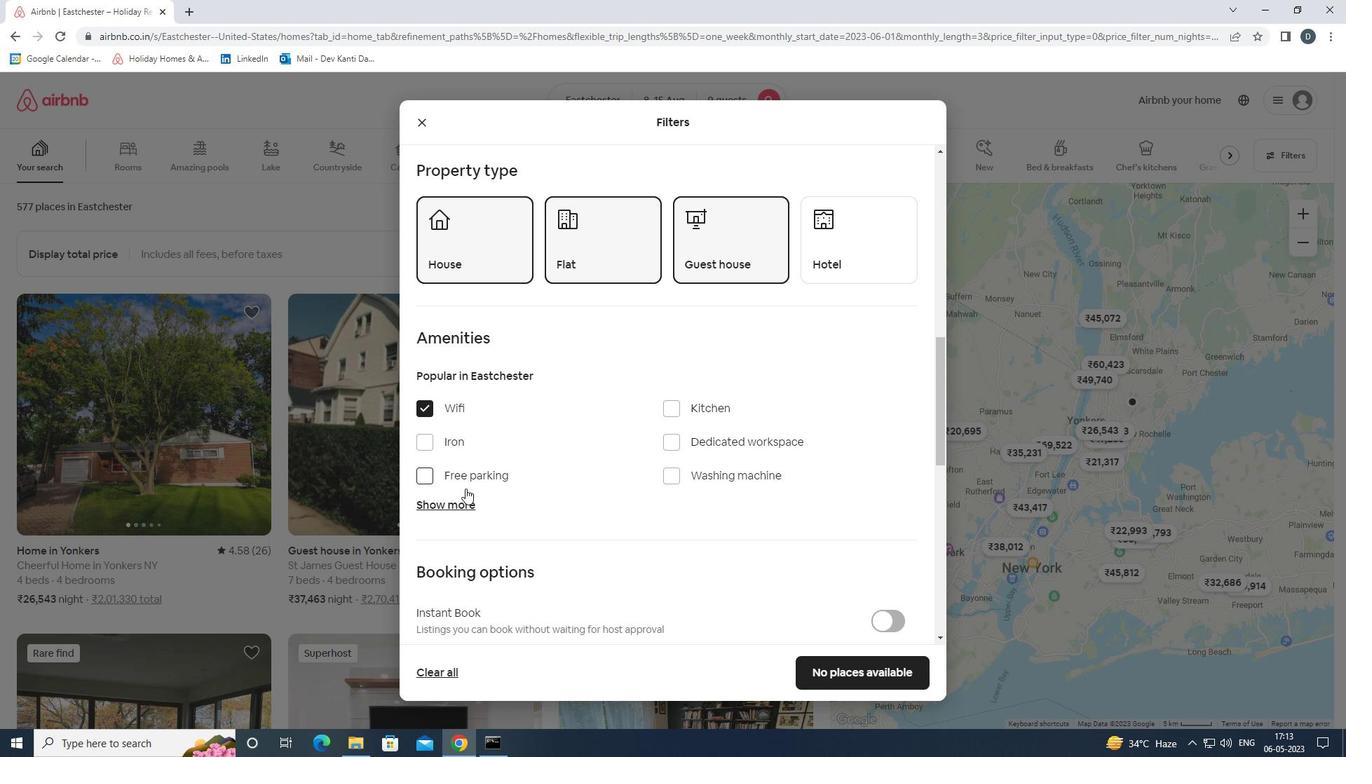 
Action: Mouse pressed left at (461, 502)
Screenshot: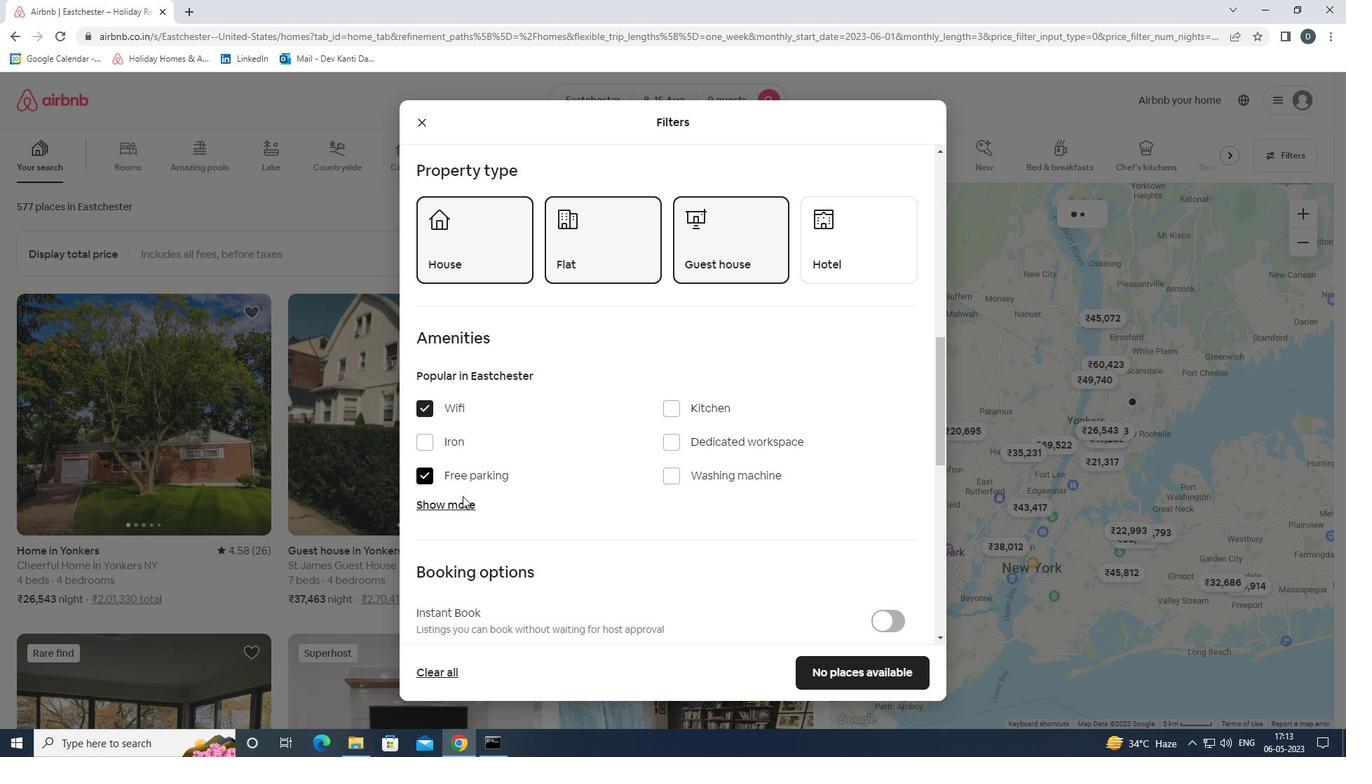 
Action: Mouse moved to (694, 585)
Screenshot: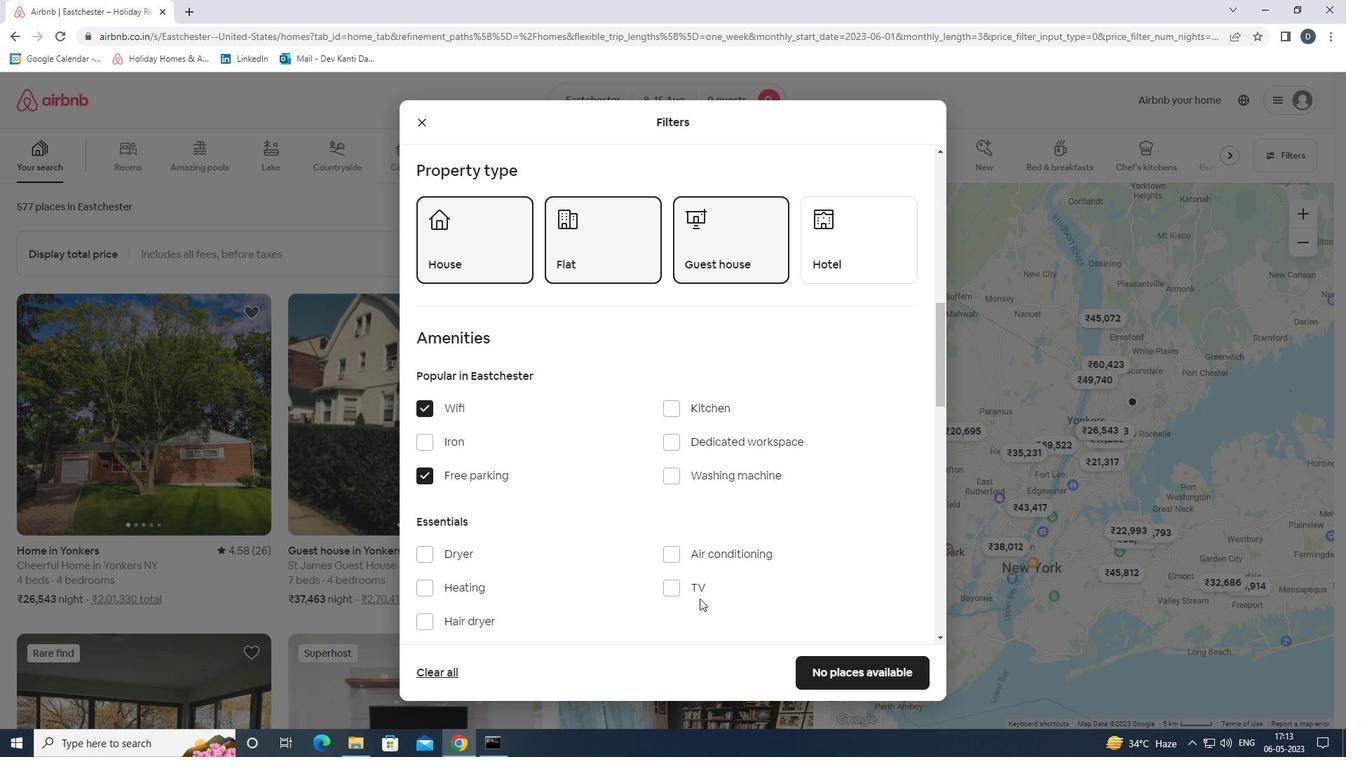 
Action: Mouse pressed left at (694, 585)
Screenshot: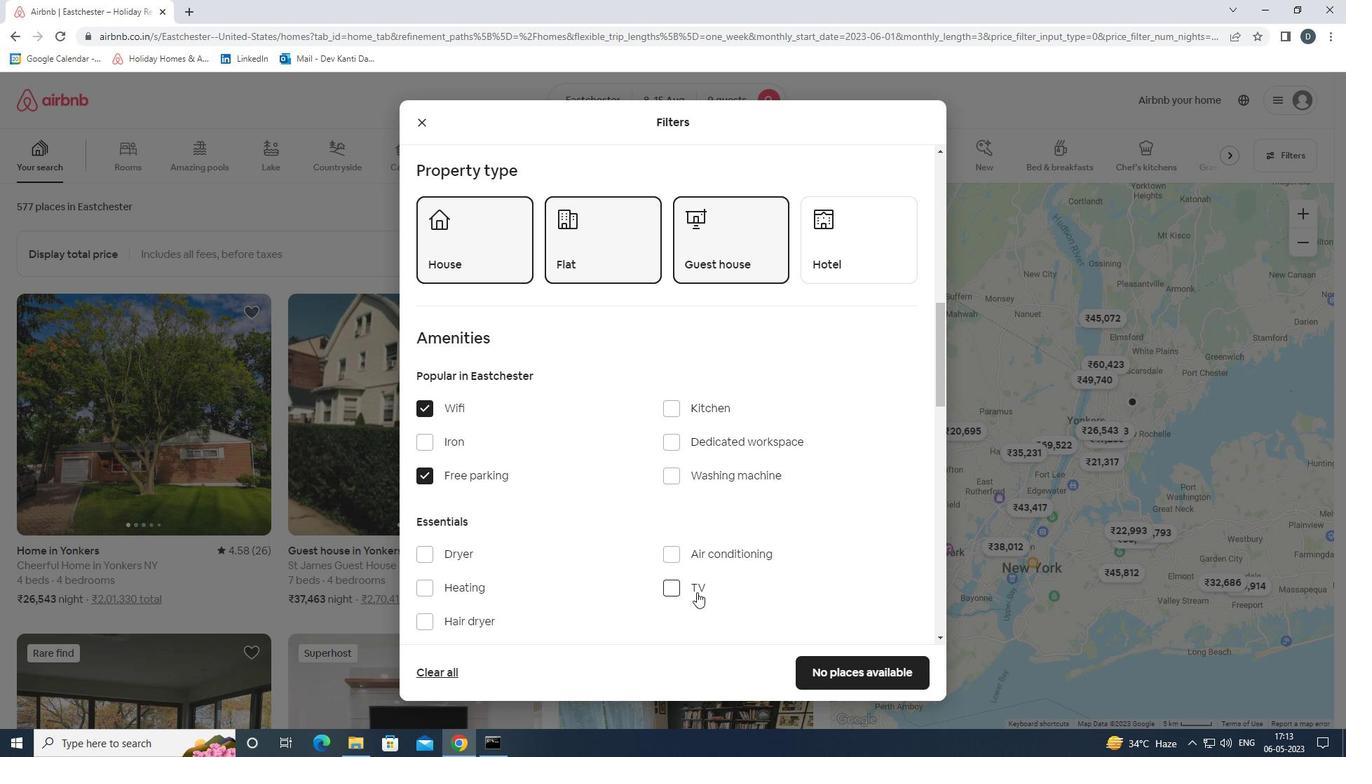 
Action: Mouse moved to (688, 571)
Screenshot: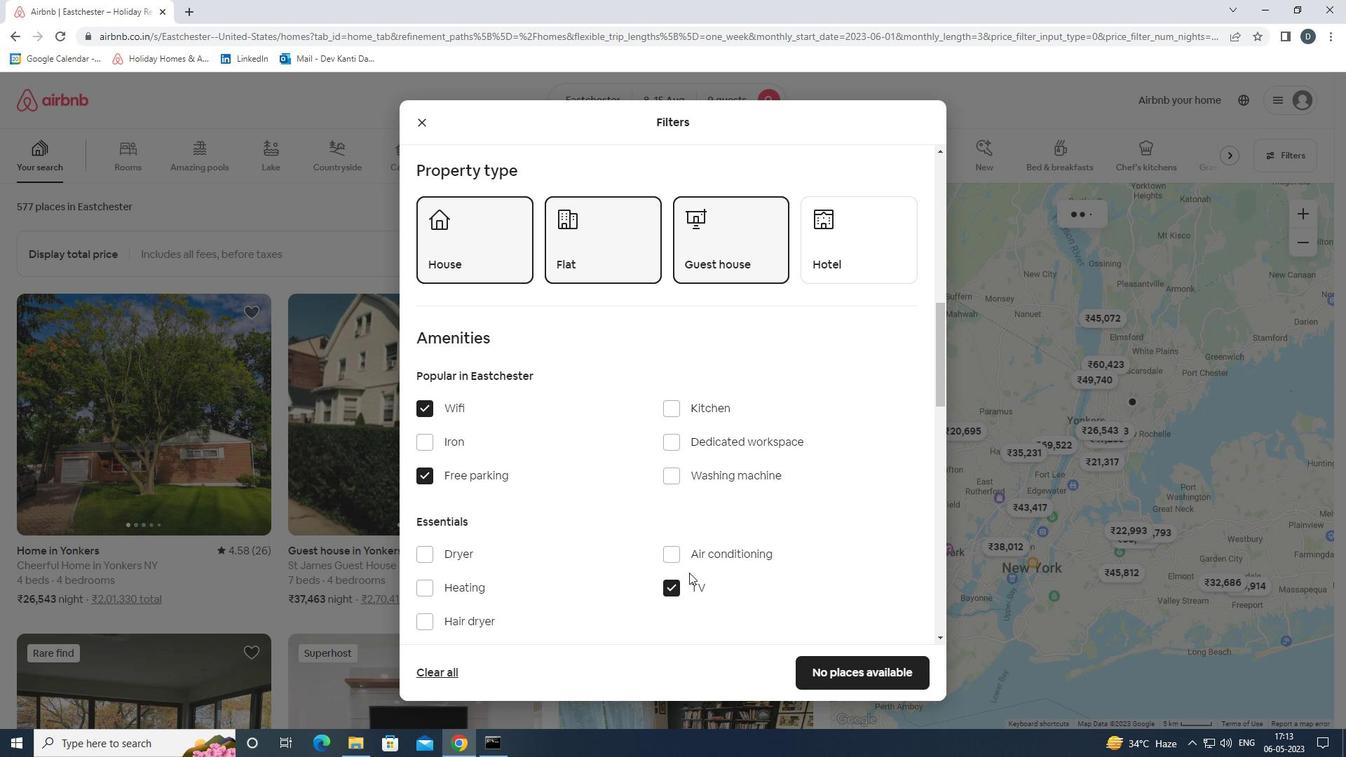 
Action: Mouse scrolled (688, 571) with delta (0, 0)
Screenshot: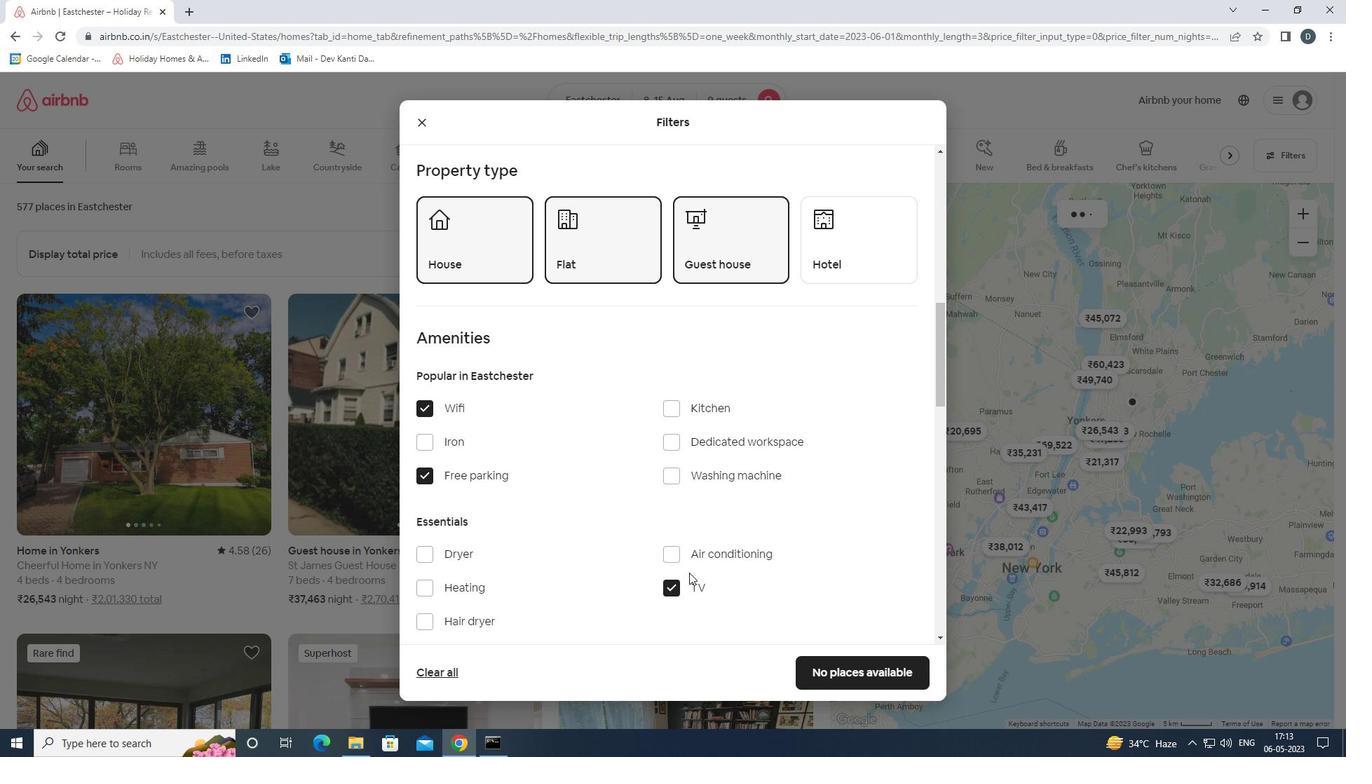 
Action: Mouse scrolled (688, 571) with delta (0, 0)
Screenshot: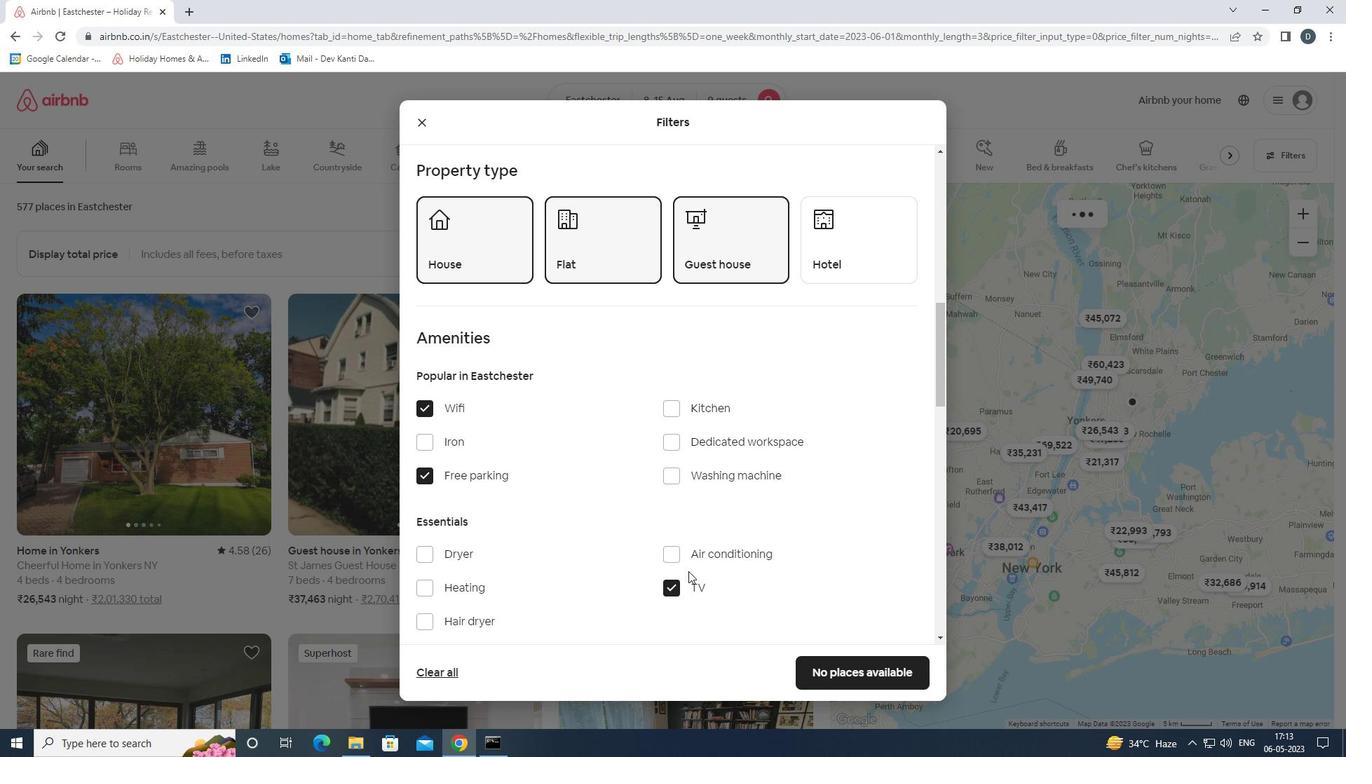 
Action: Mouse scrolled (688, 571) with delta (0, 0)
Screenshot: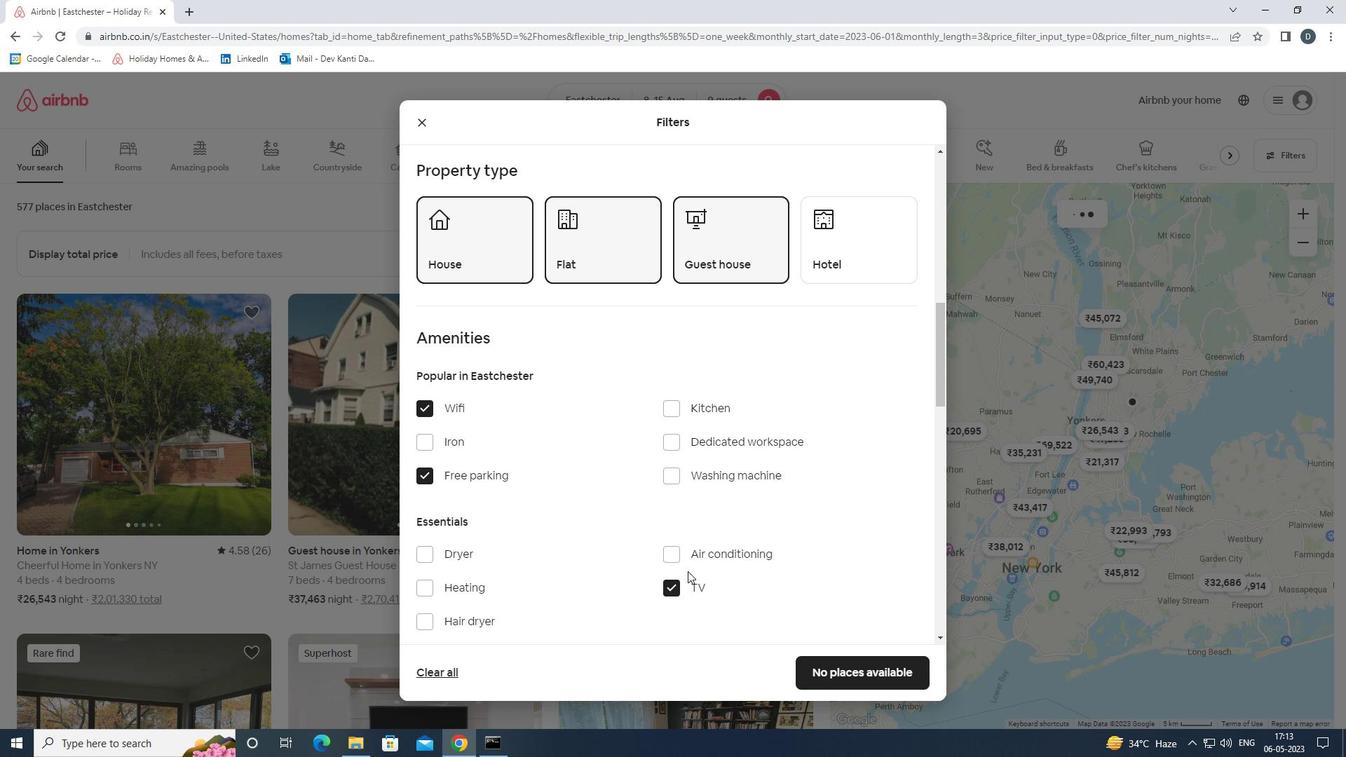 
Action: Mouse moved to (454, 547)
Screenshot: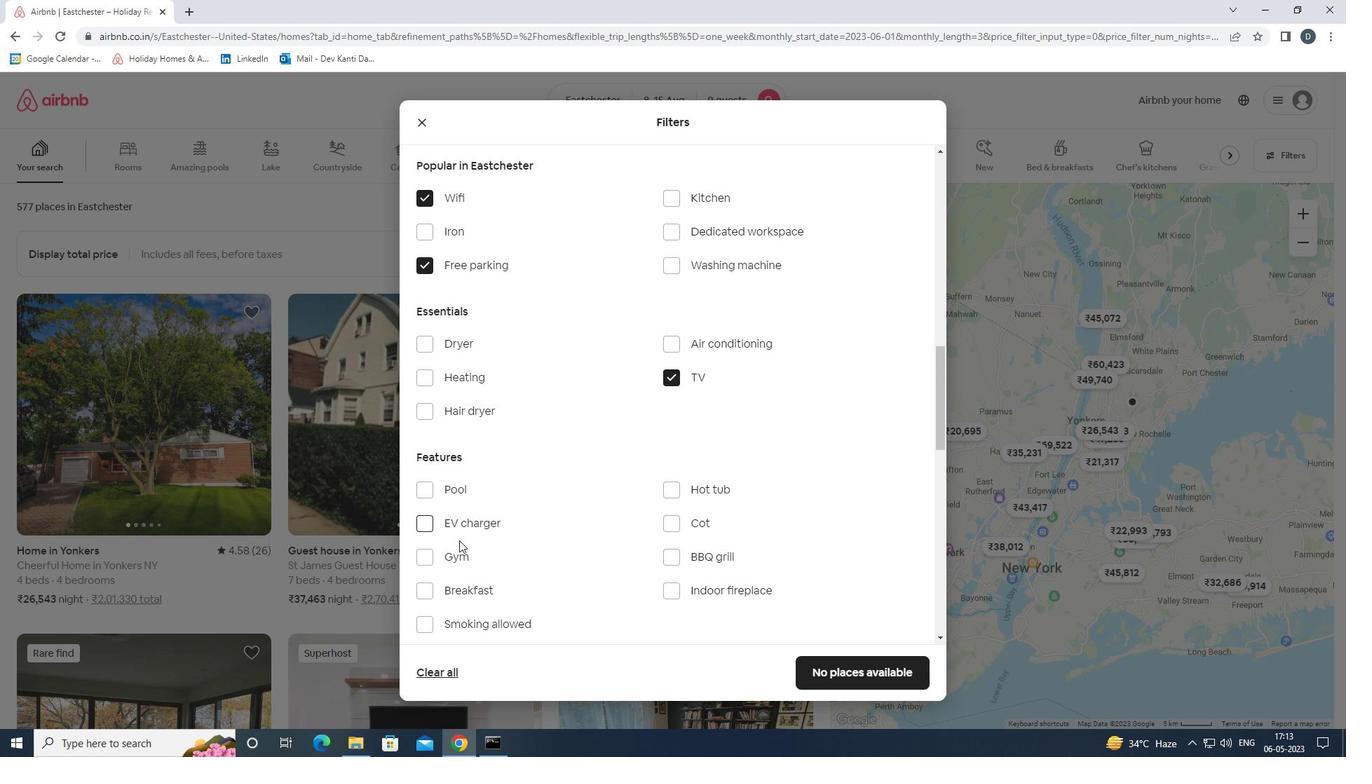 
Action: Mouse pressed left at (454, 547)
Screenshot: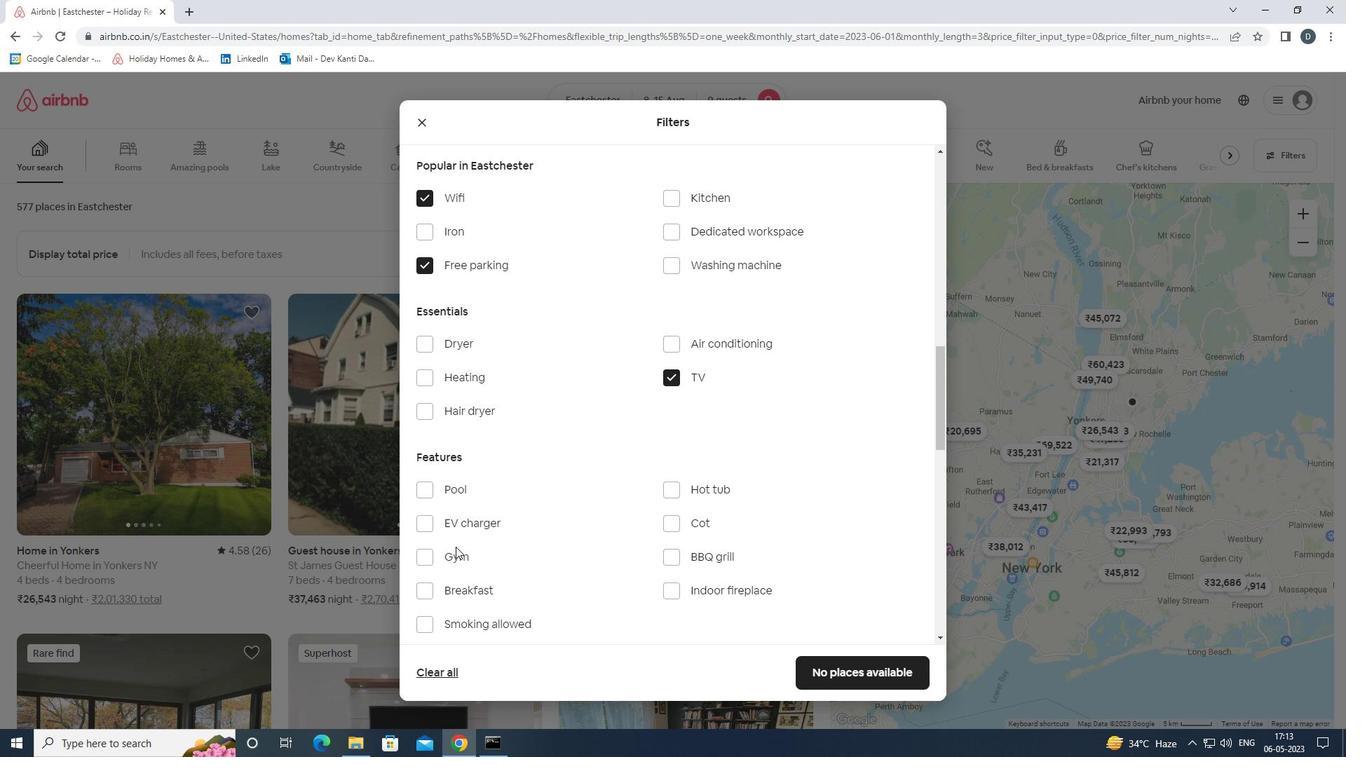 
Action: Mouse moved to (453, 555)
Screenshot: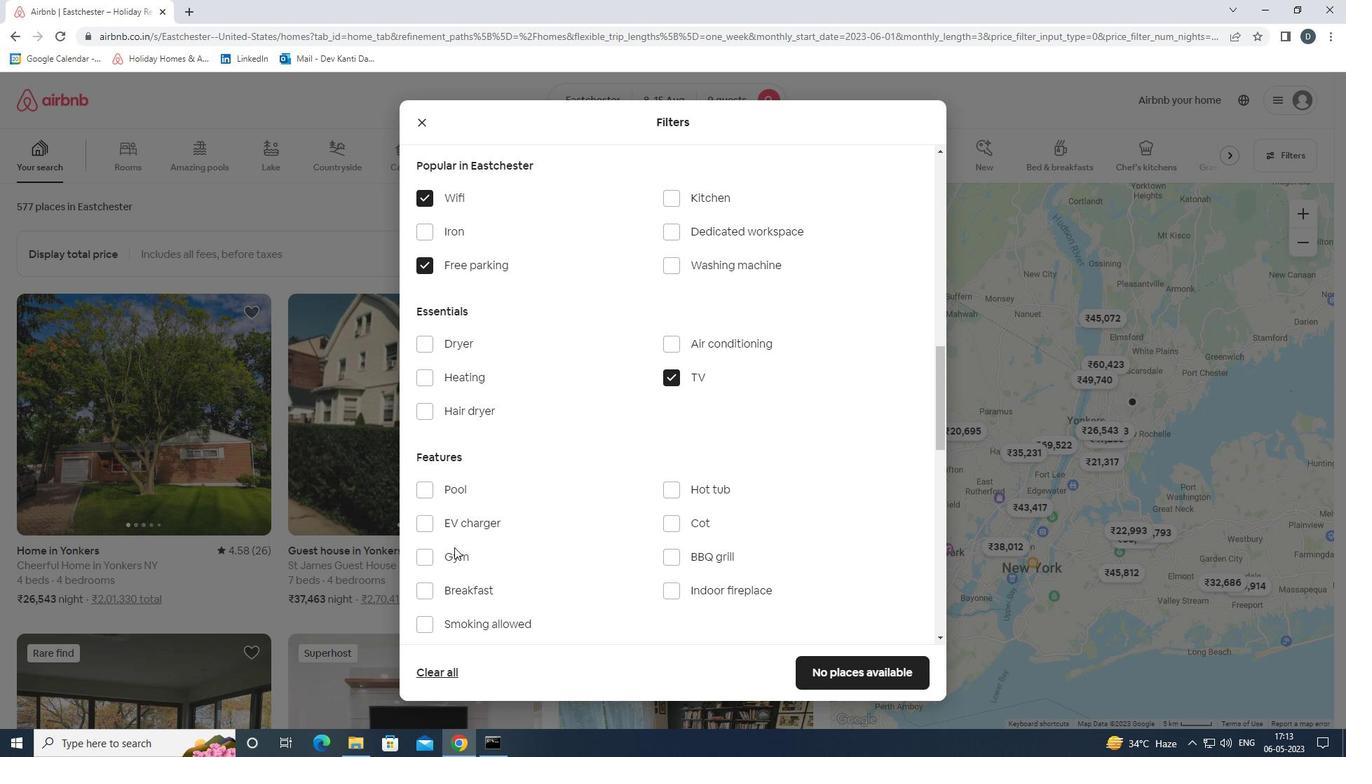 
Action: Mouse pressed left at (453, 555)
Screenshot: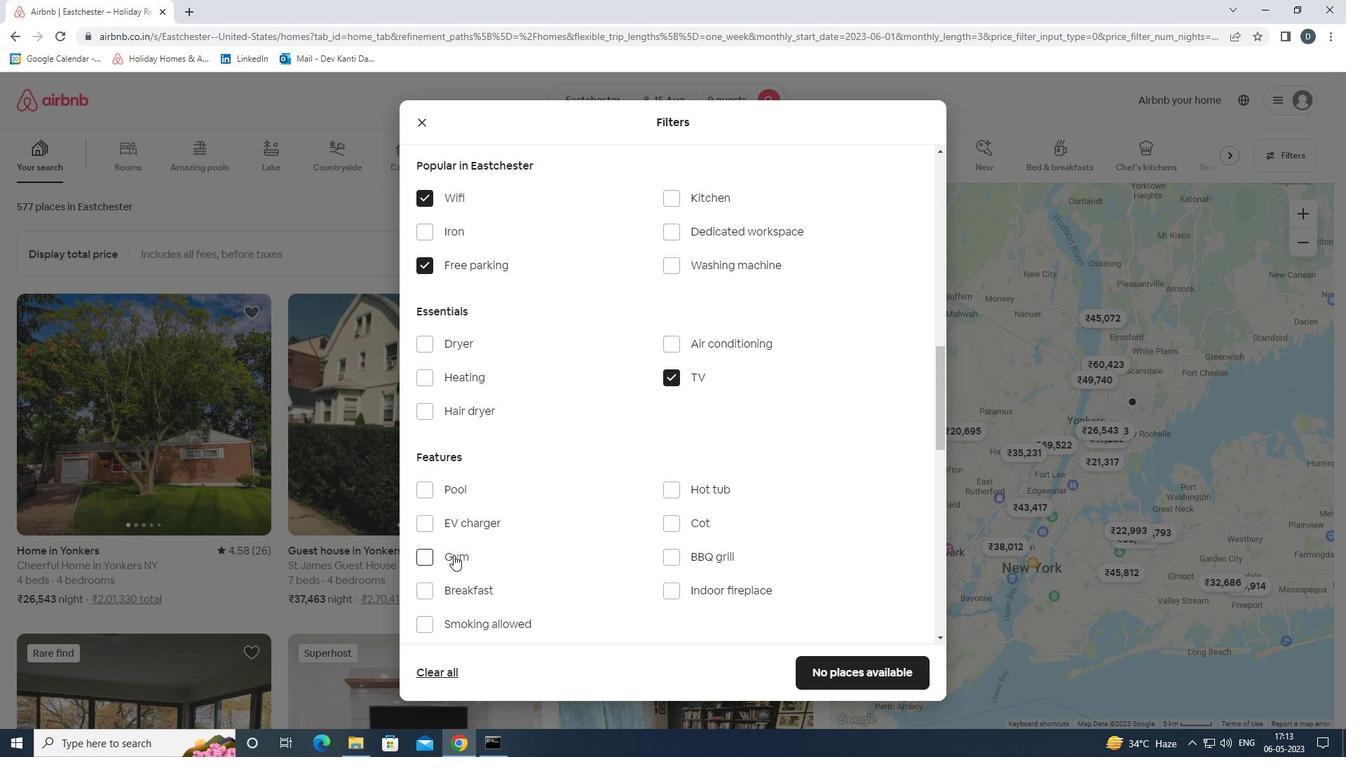 
Action: Mouse moved to (471, 592)
Screenshot: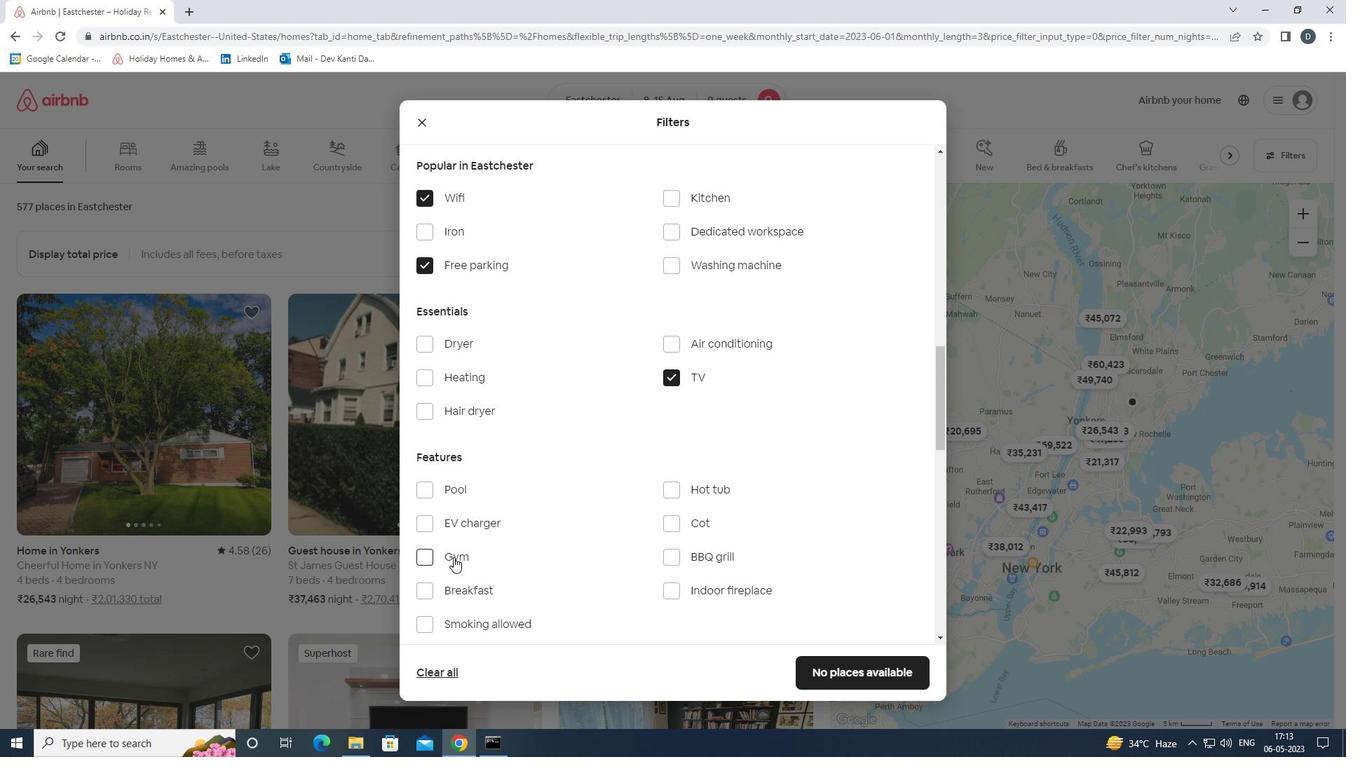 
Action: Mouse pressed left at (471, 592)
Screenshot: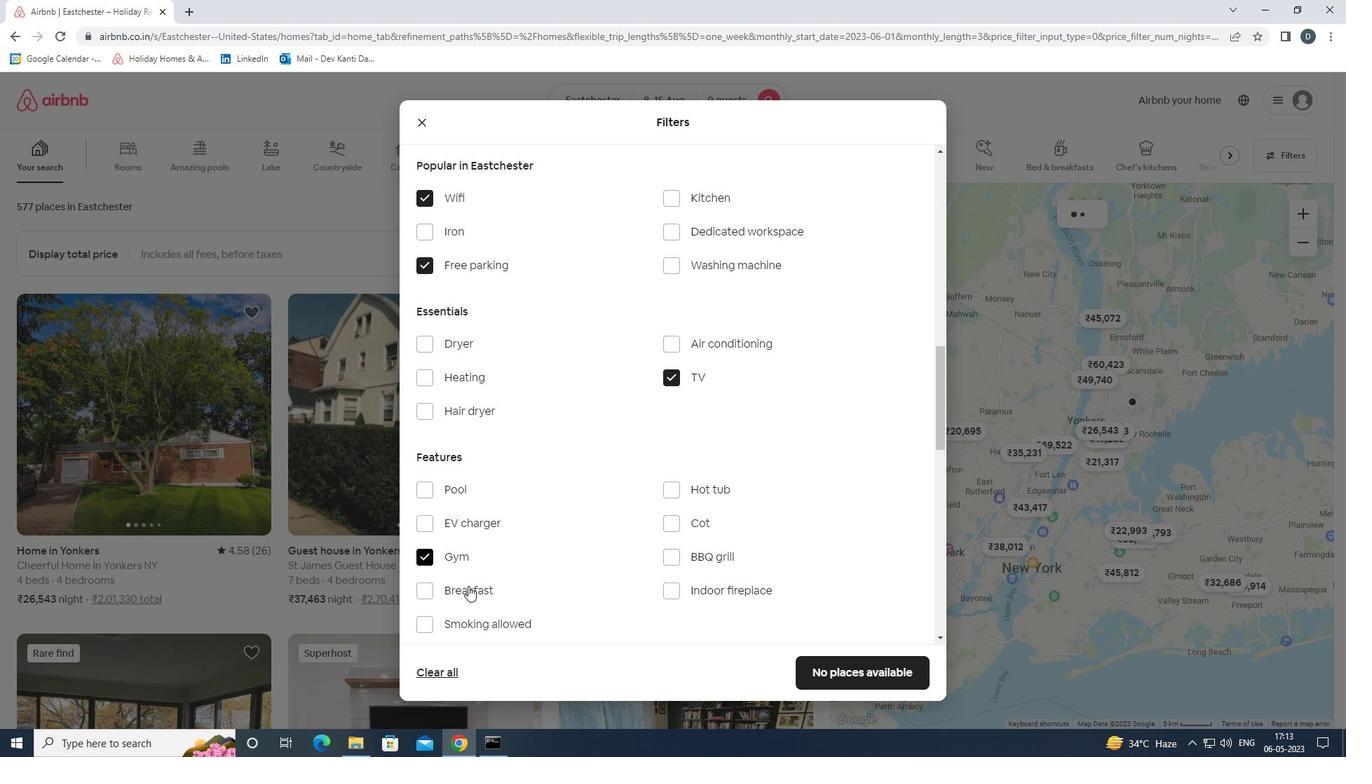 
Action: Mouse moved to (578, 528)
Screenshot: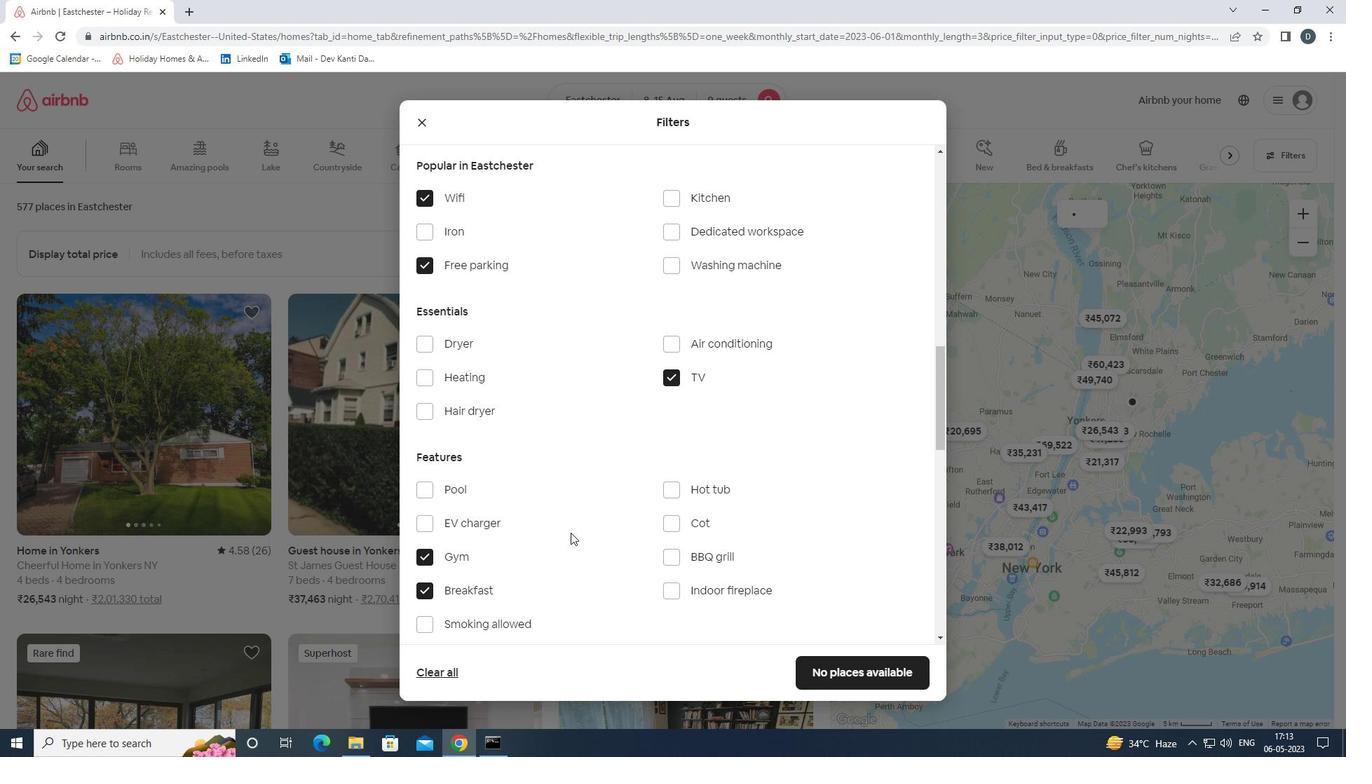 
Action: Mouse scrolled (578, 528) with delta (0, 0)
Screenshot: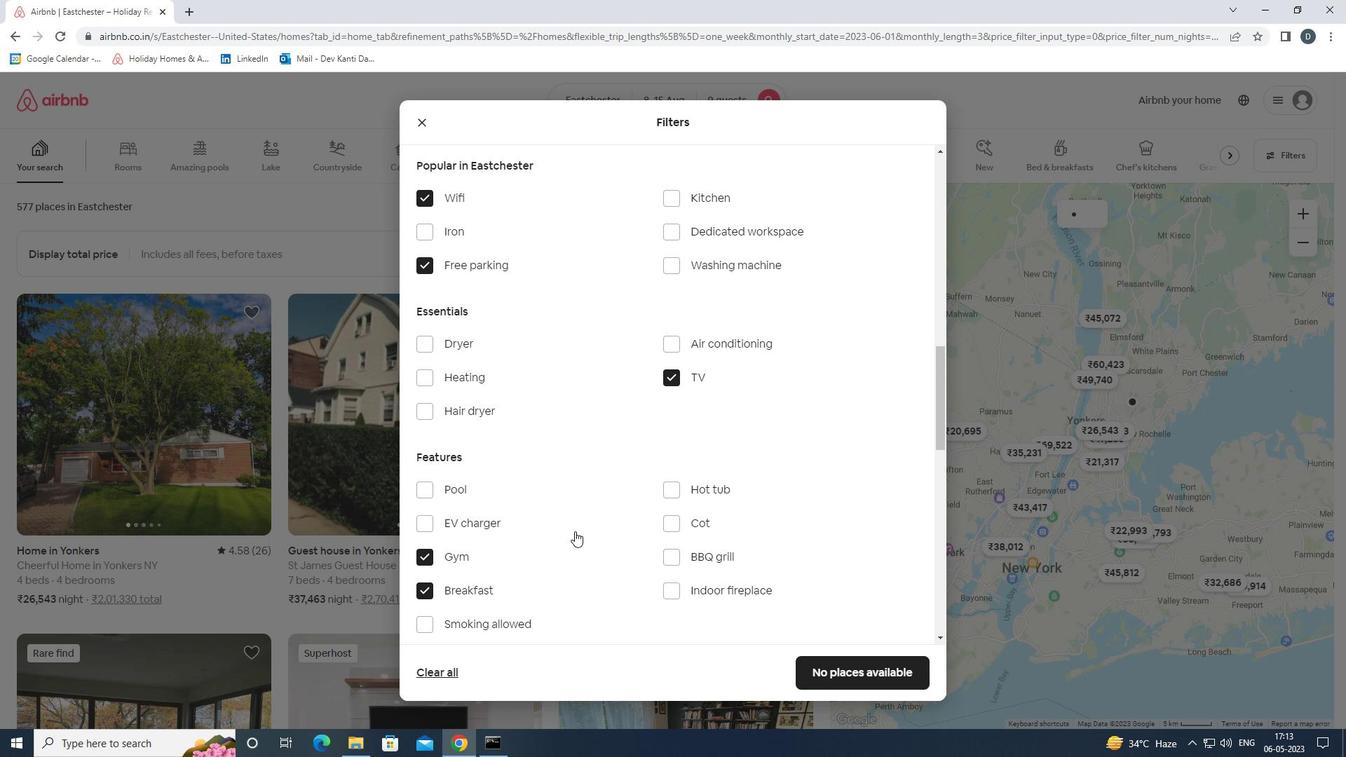 
Action: Mouse scrolled (578, 528) with delta (0, 0)
Screenshot: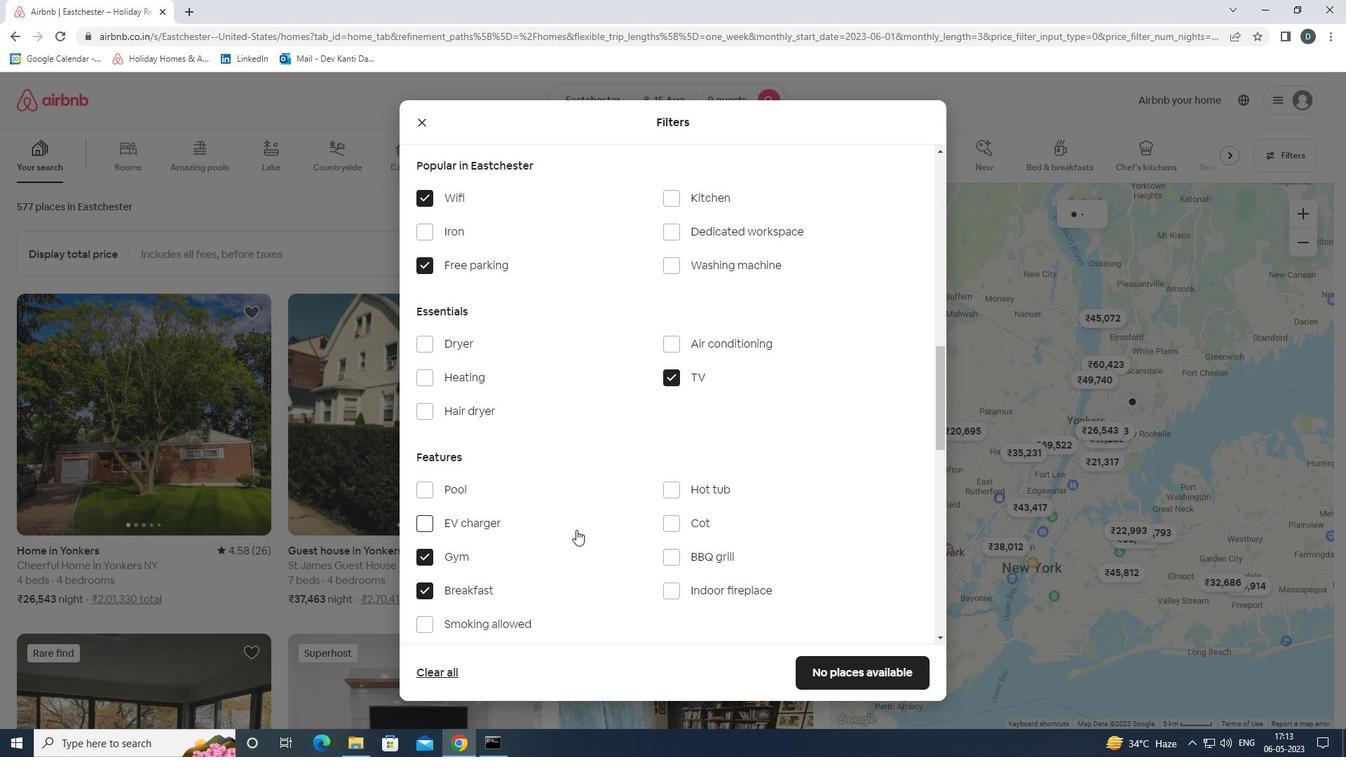 
Action: Mouse moved to (579, 529)
Screenshot: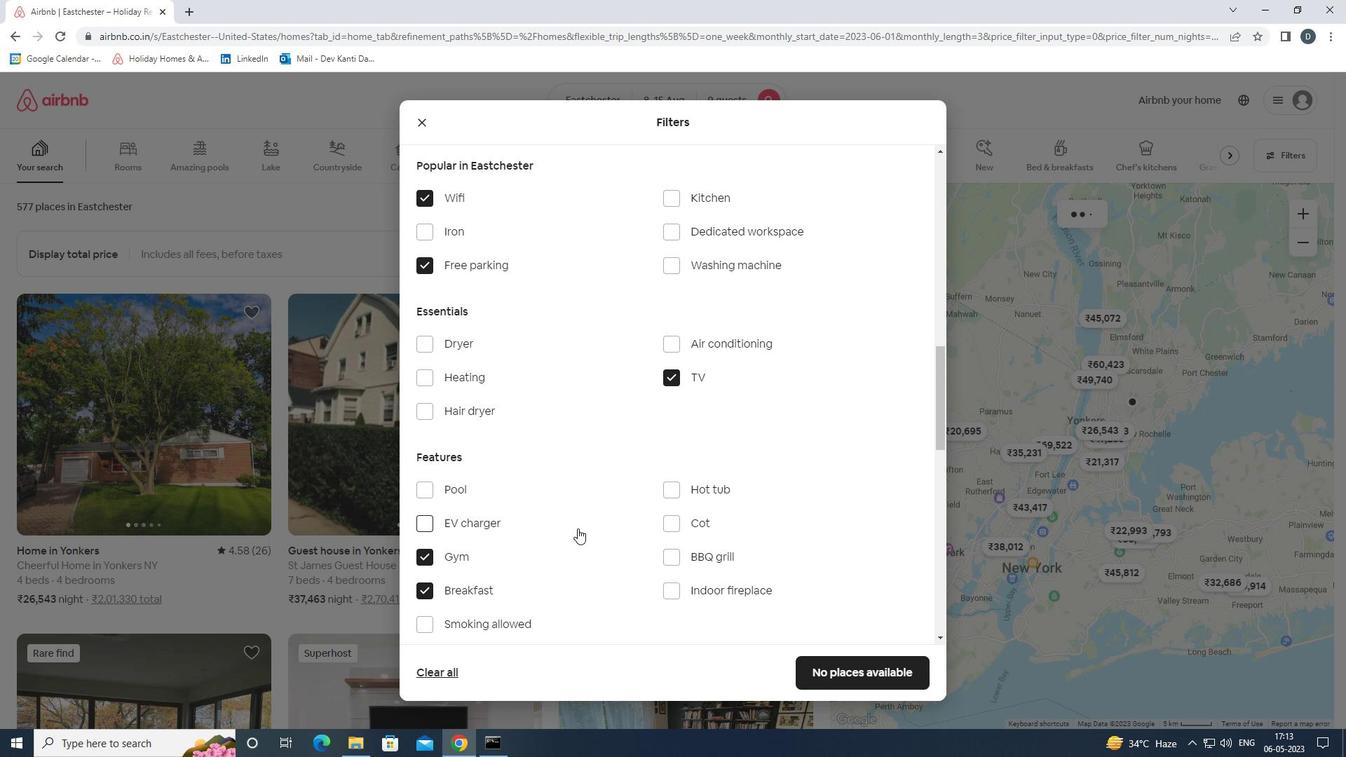 
Action: Mouse scrolled (579, 528) with delta (0, 0)
Screenshot: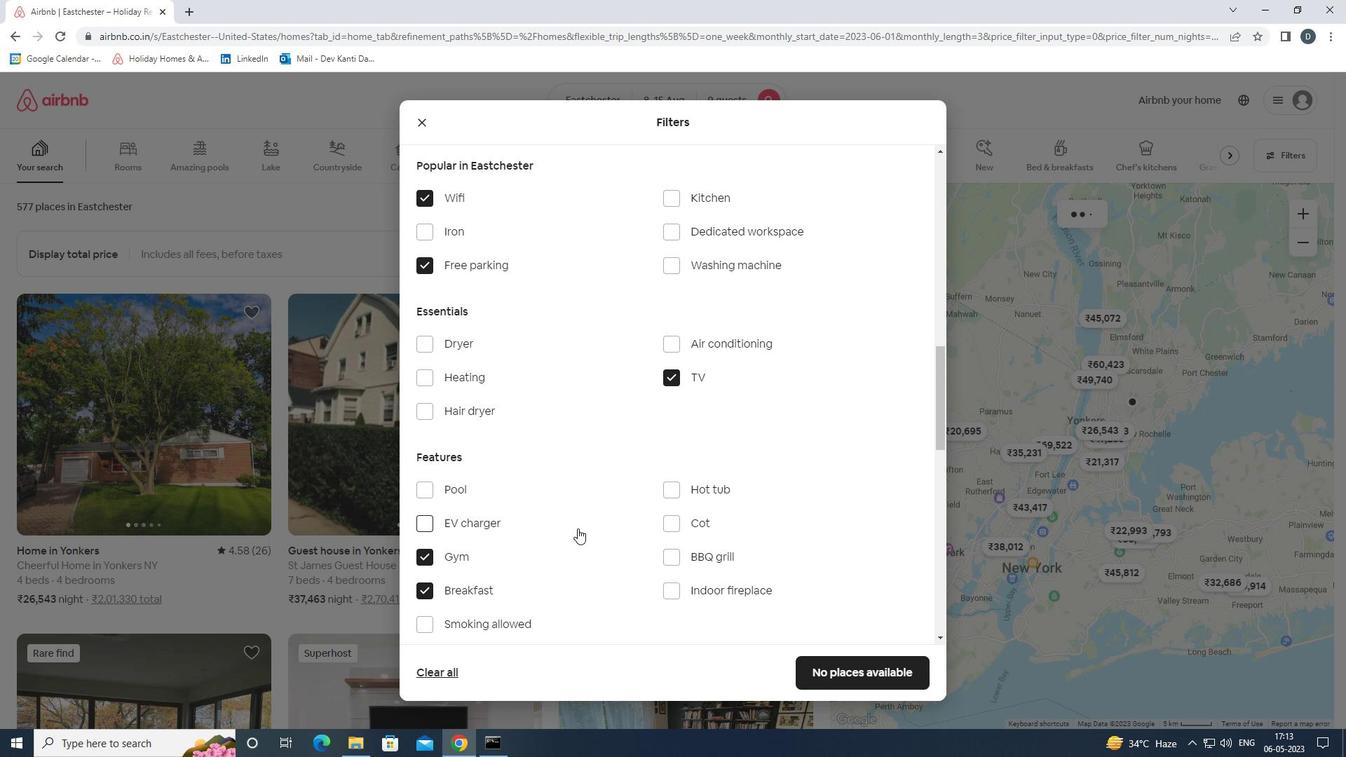 
Action: Mouse scrolled (579, 528) with delta (0, 0)
Screenshot: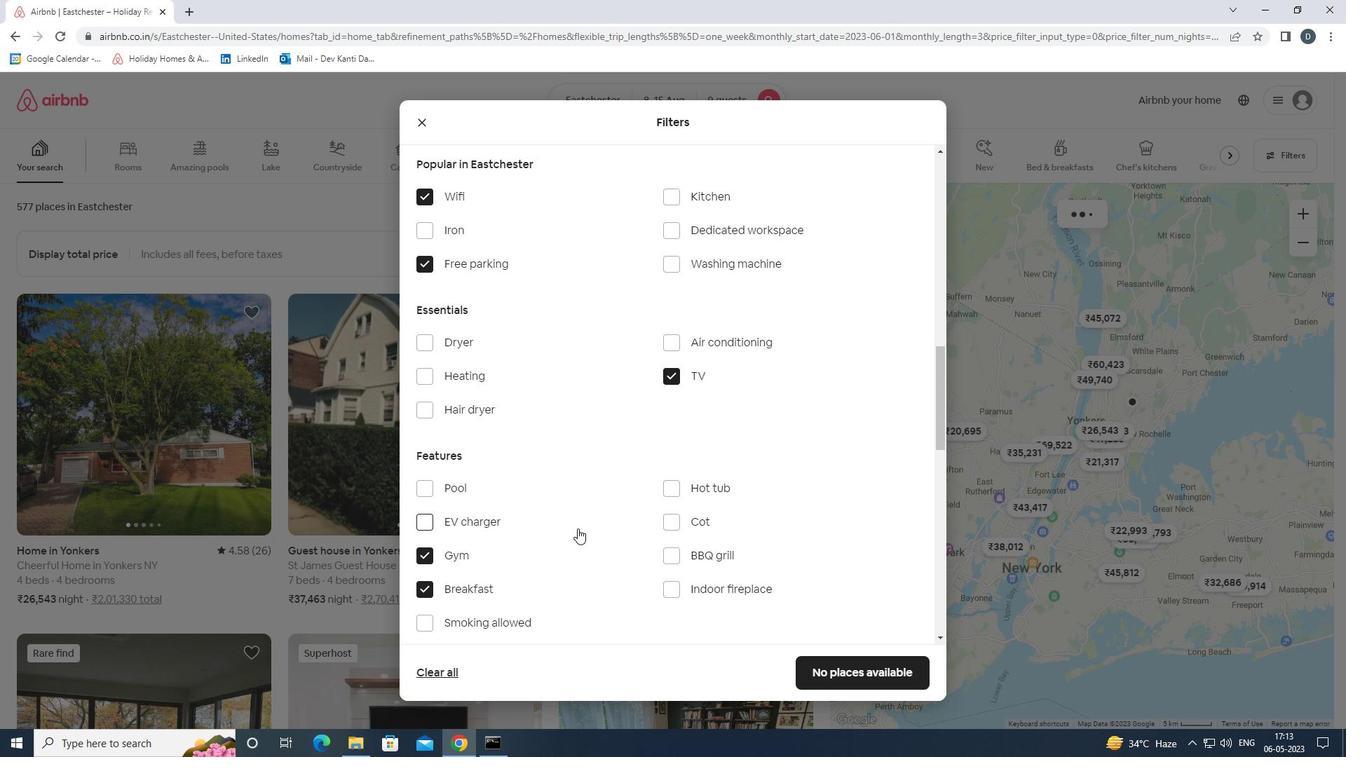 
Action: Mouse moved to (608, 528)
Screenshot: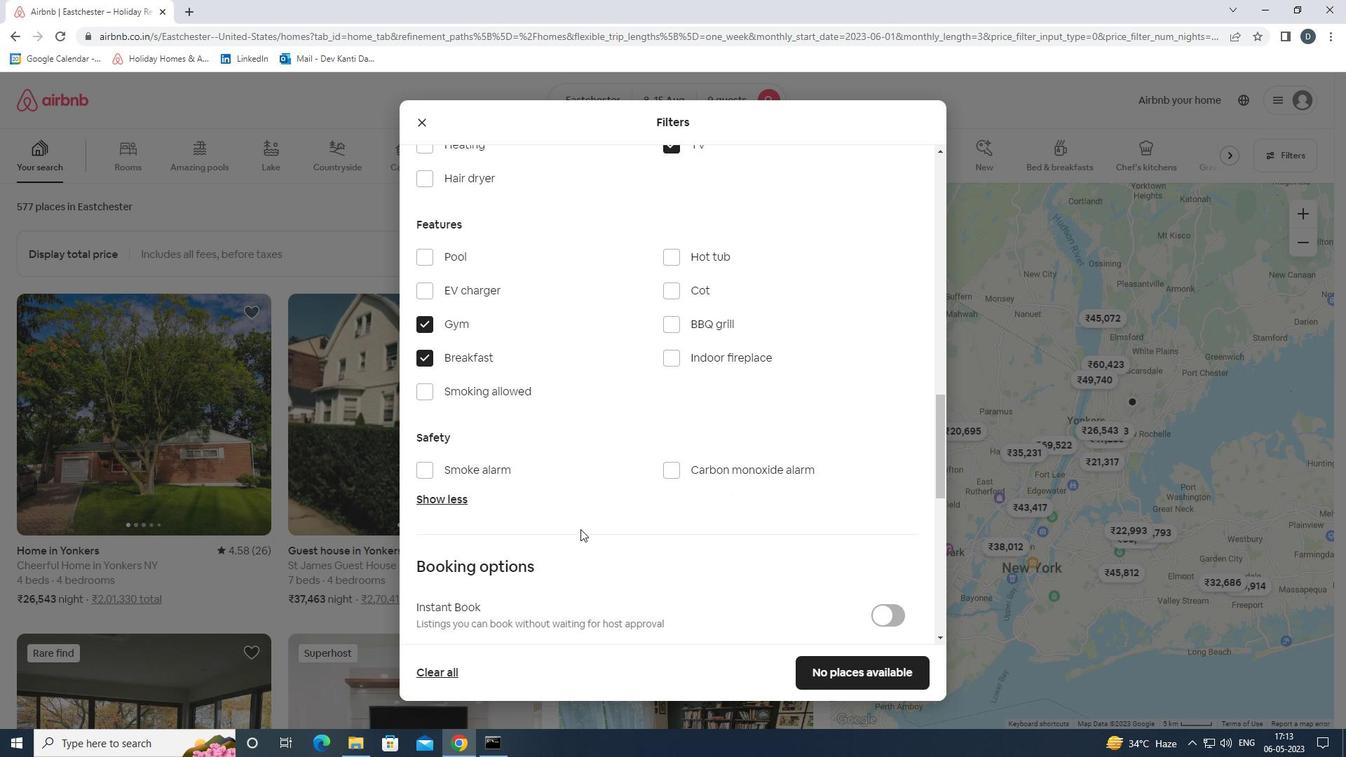 
Action: Mouse scrolled (608, 528) with delta (0, 0)
Screenshot: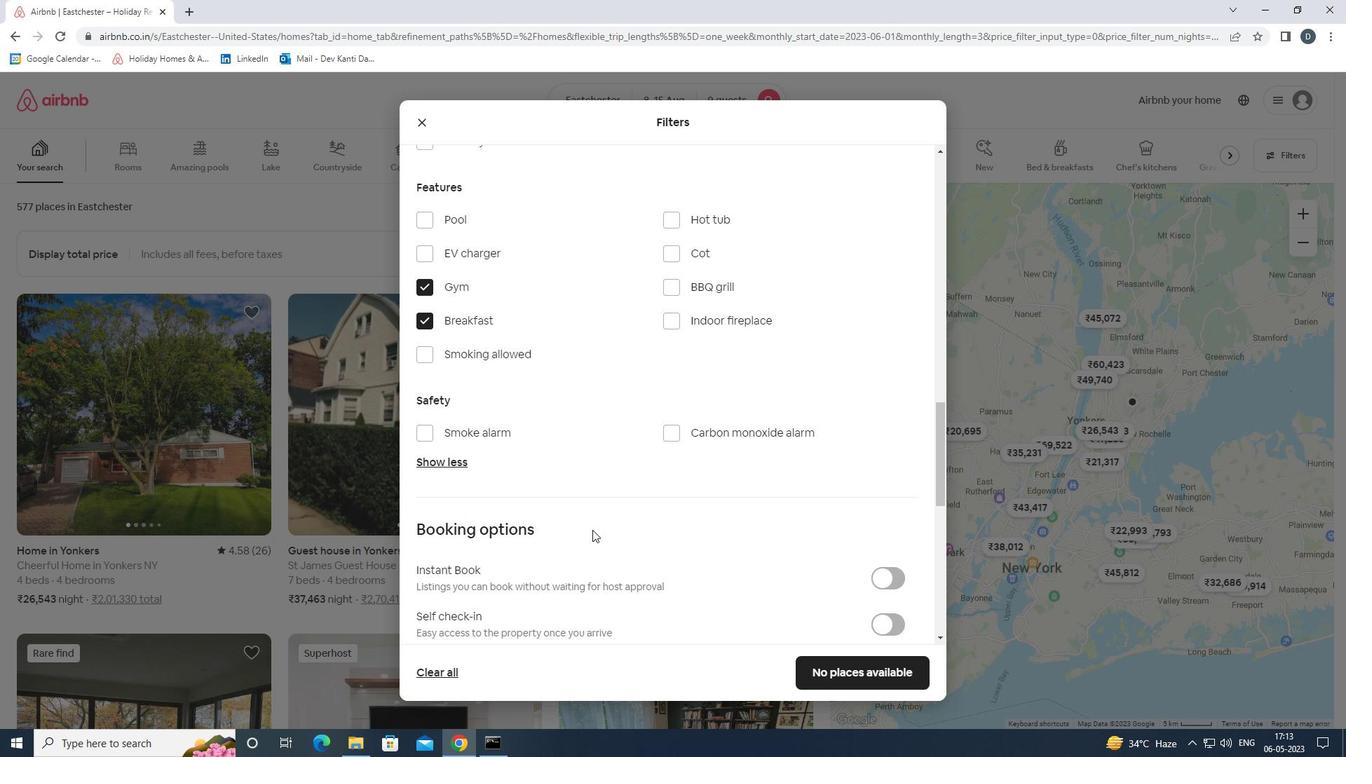
Action: Mouse moved to (617, 528)
Screenshot: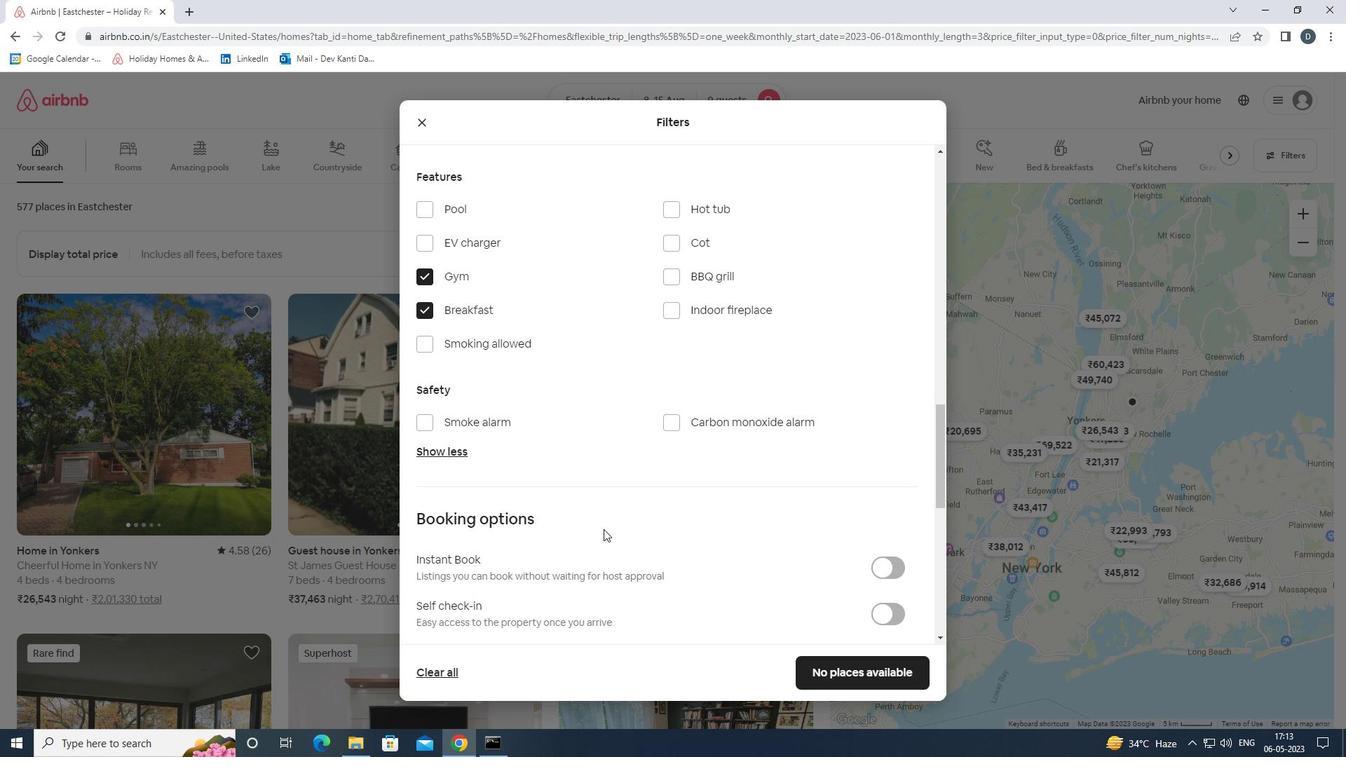 
Action: Mouse scrolled (617, 528) with delta (0, 0)
Screenshot: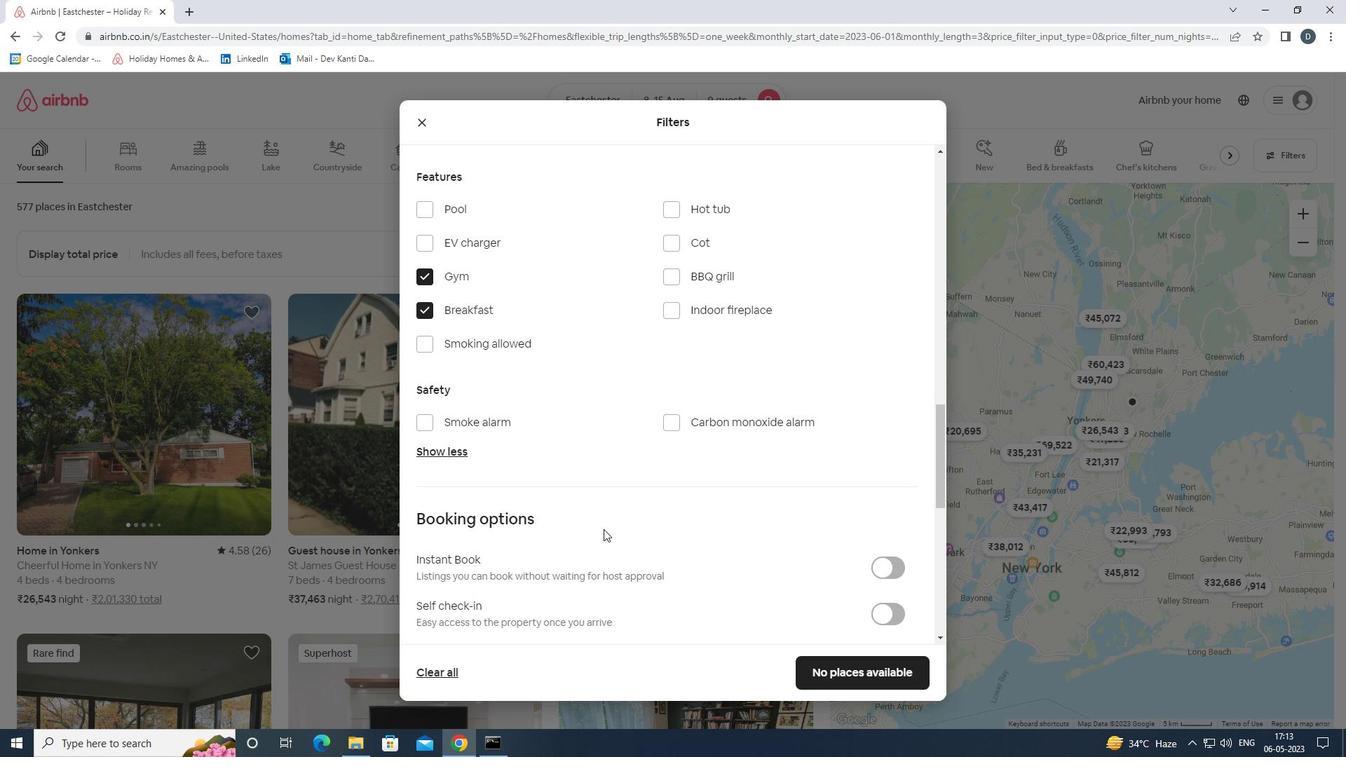 
Action: Mouse moved to (881, 483)
Screenshot: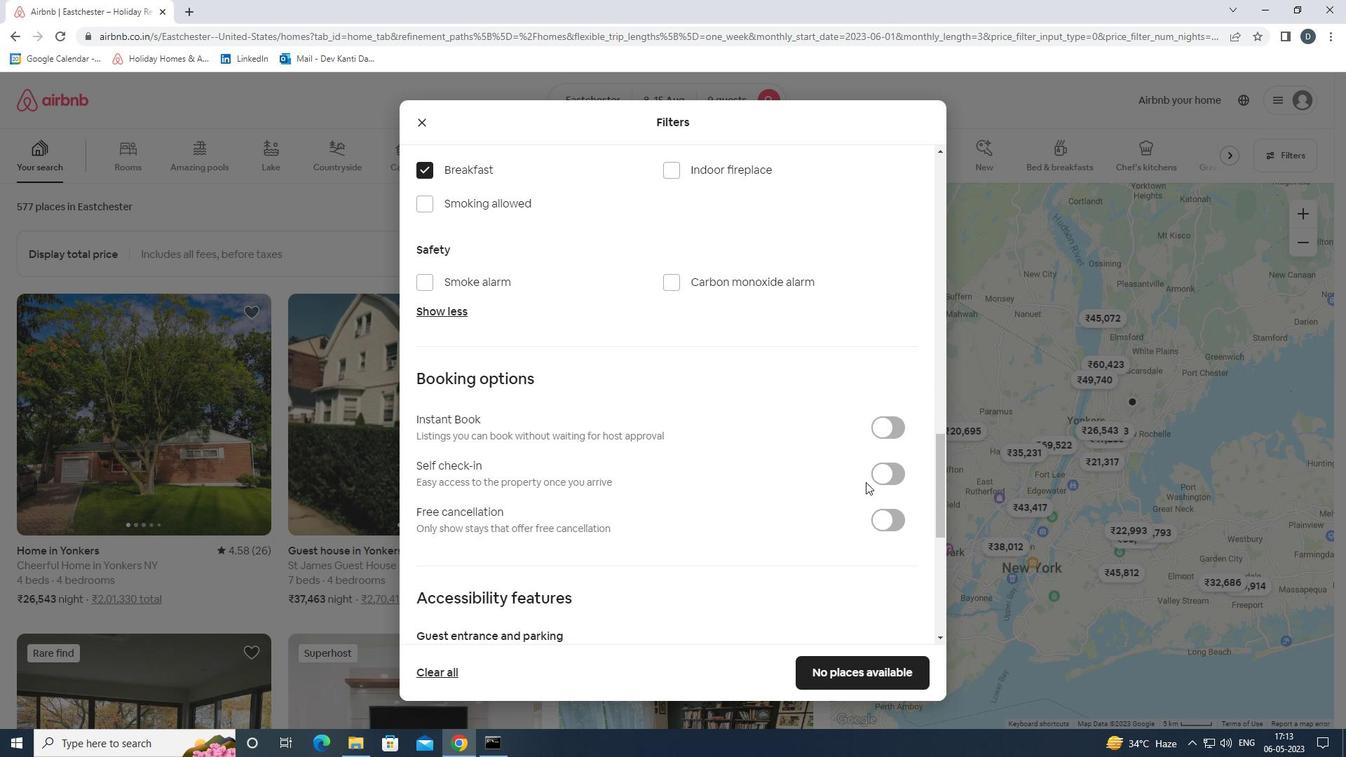 
Action: Mouse pressed left at (881, 483)
Screenshot: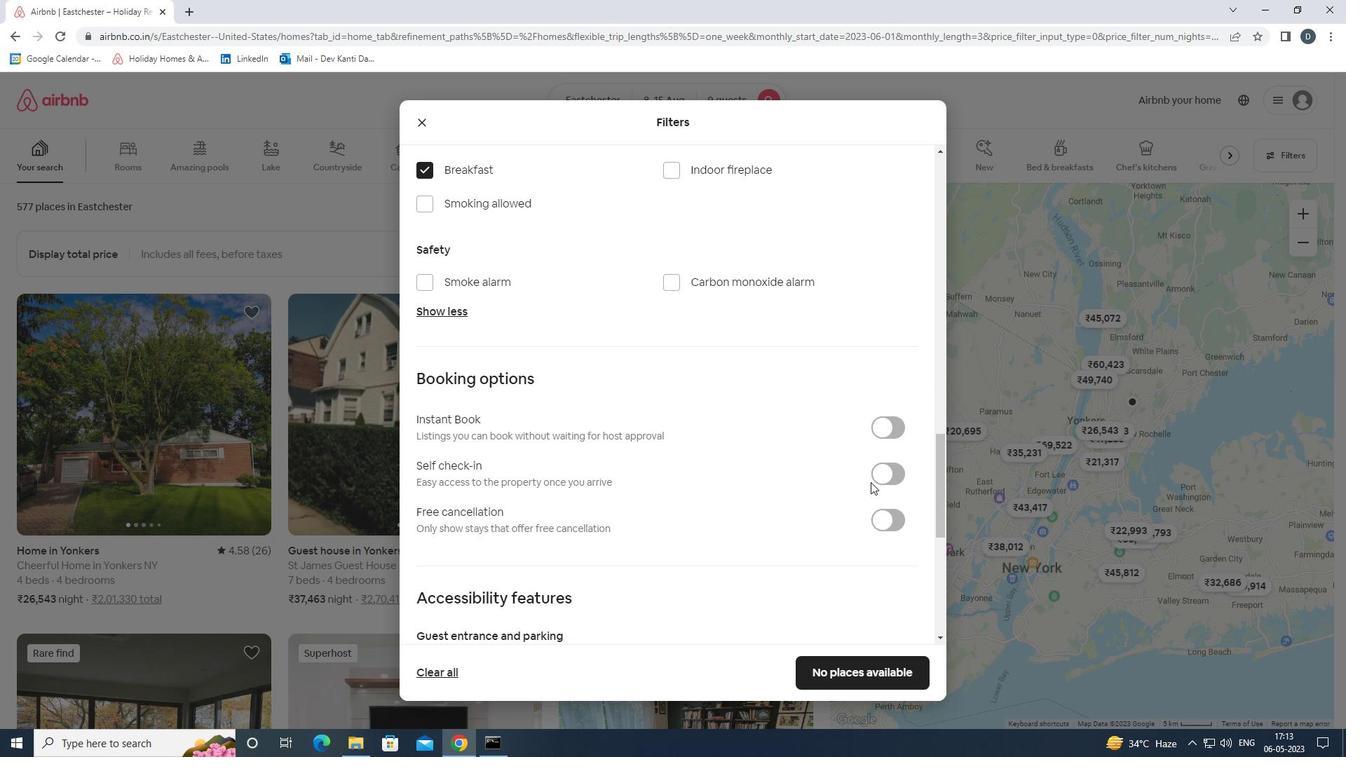 
Action: Mouse moved to (773, 491)
Screenshot: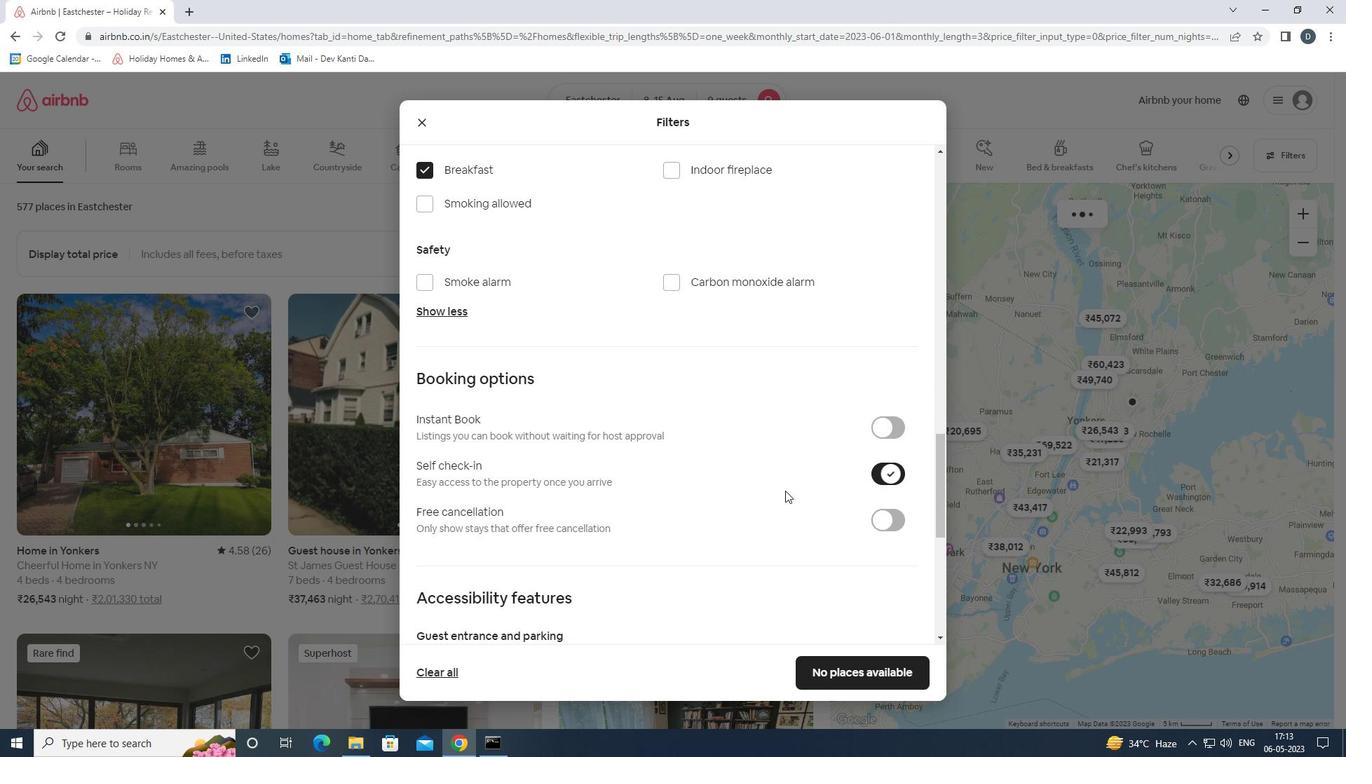 
Action: Mouse scrolled (773, 490) with delta (0, 0)
Screenshot: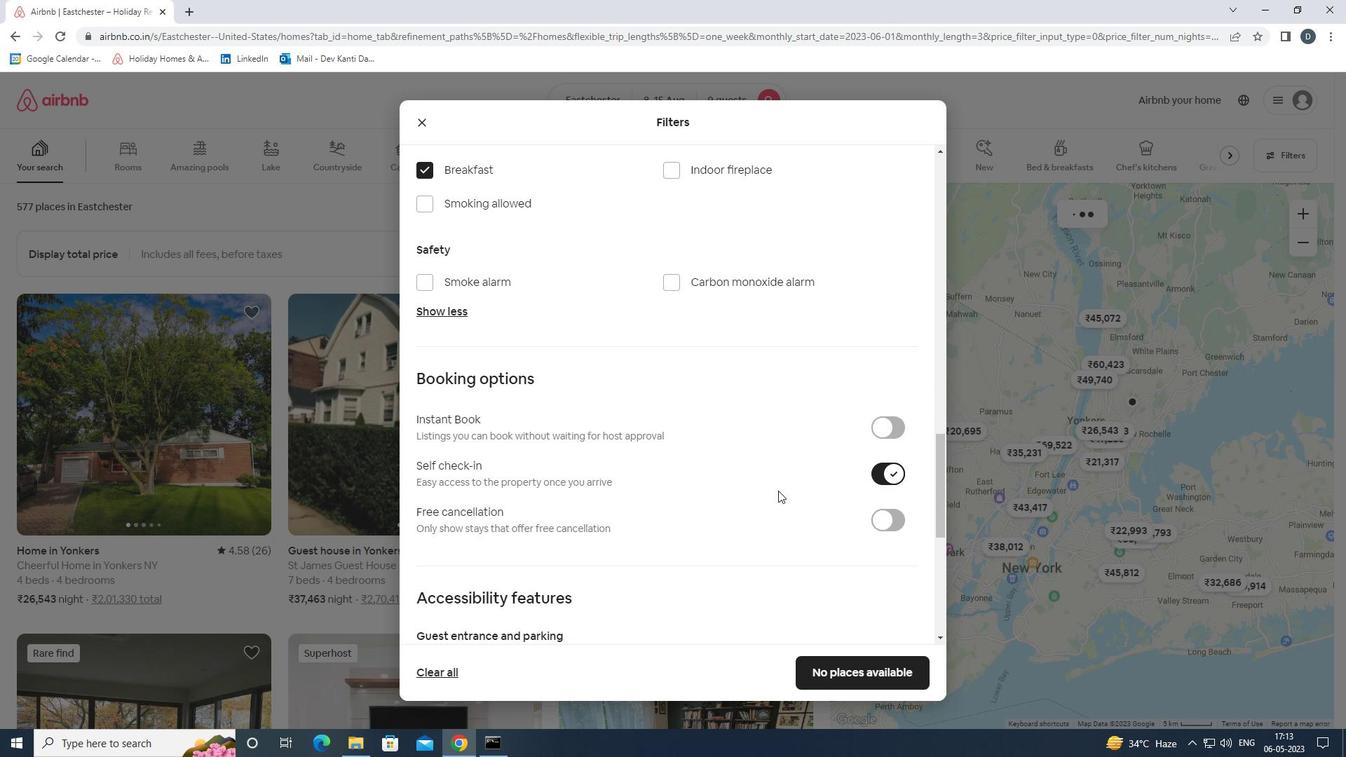 
Action: Mouse scrolled (773, 490) with delta (0, 0)
Screenshot: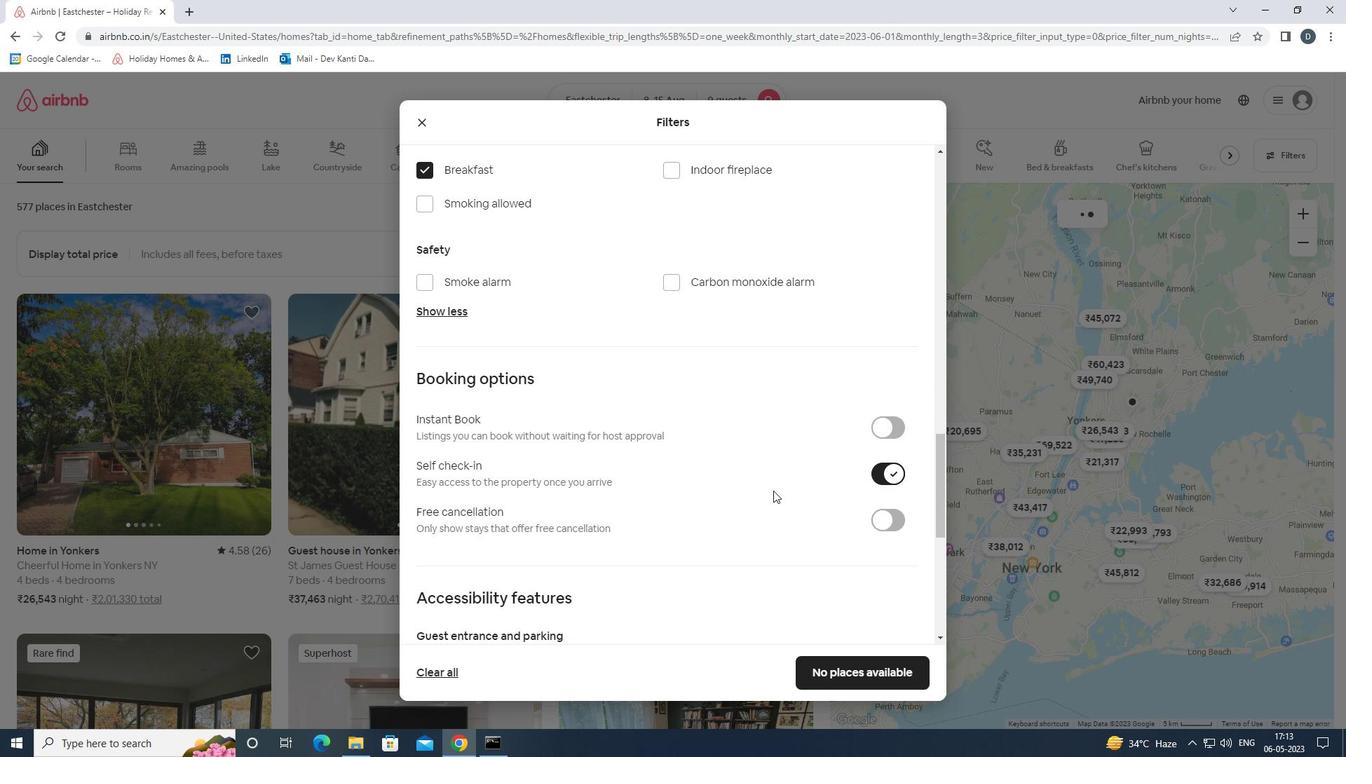 
Action: Mouse scrolled (773, 490) with delta (0, 0)
Screenshot: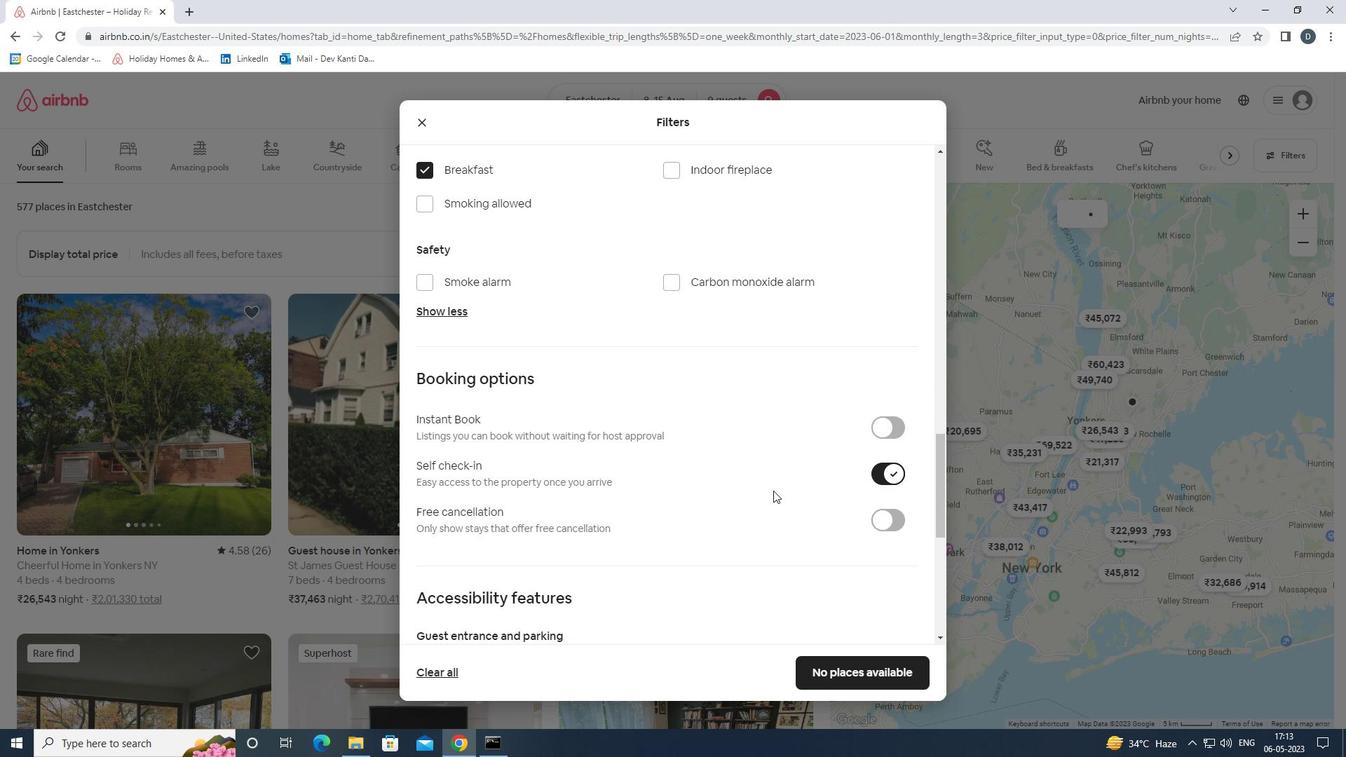 
Action: Mouse moved to (773, 491)
Screenshot: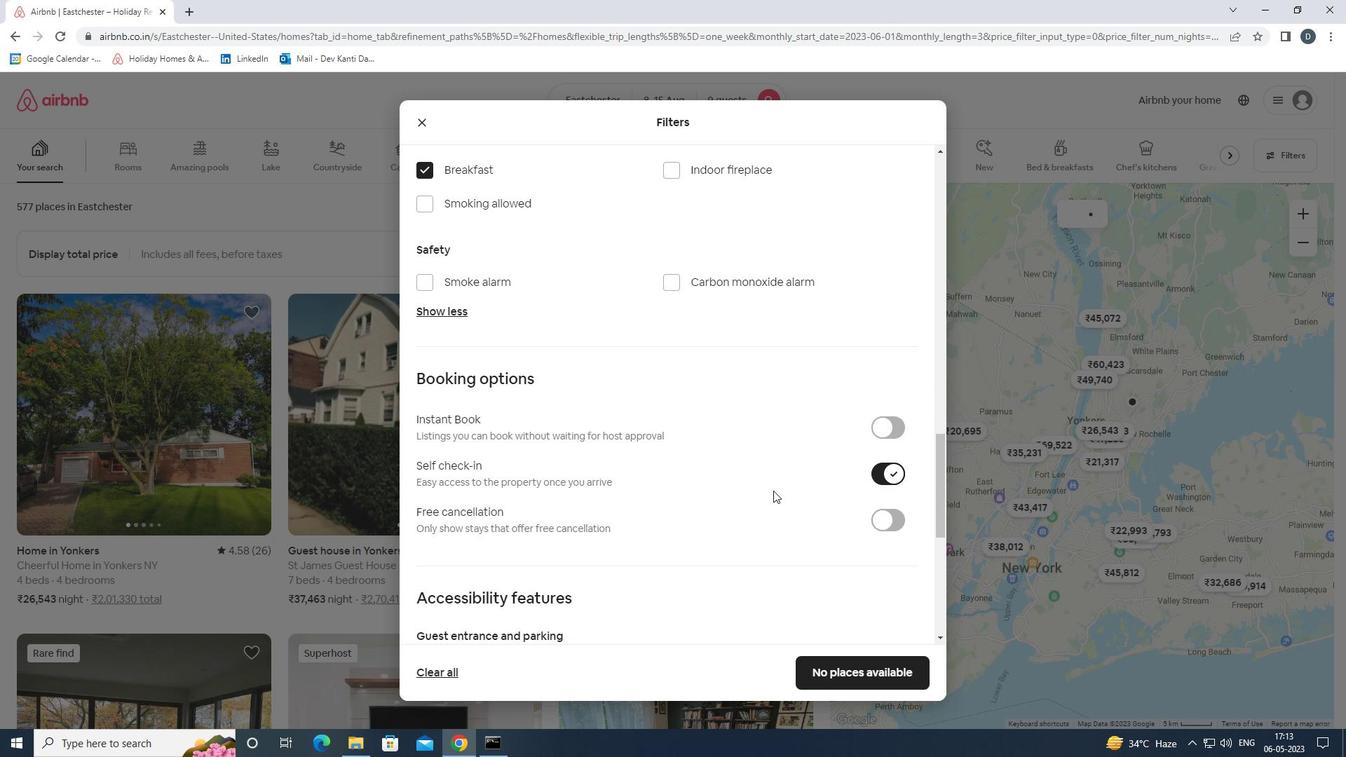 
Action: Mouse scrolled (773, 491) with delta (0, 0)
Screenshot: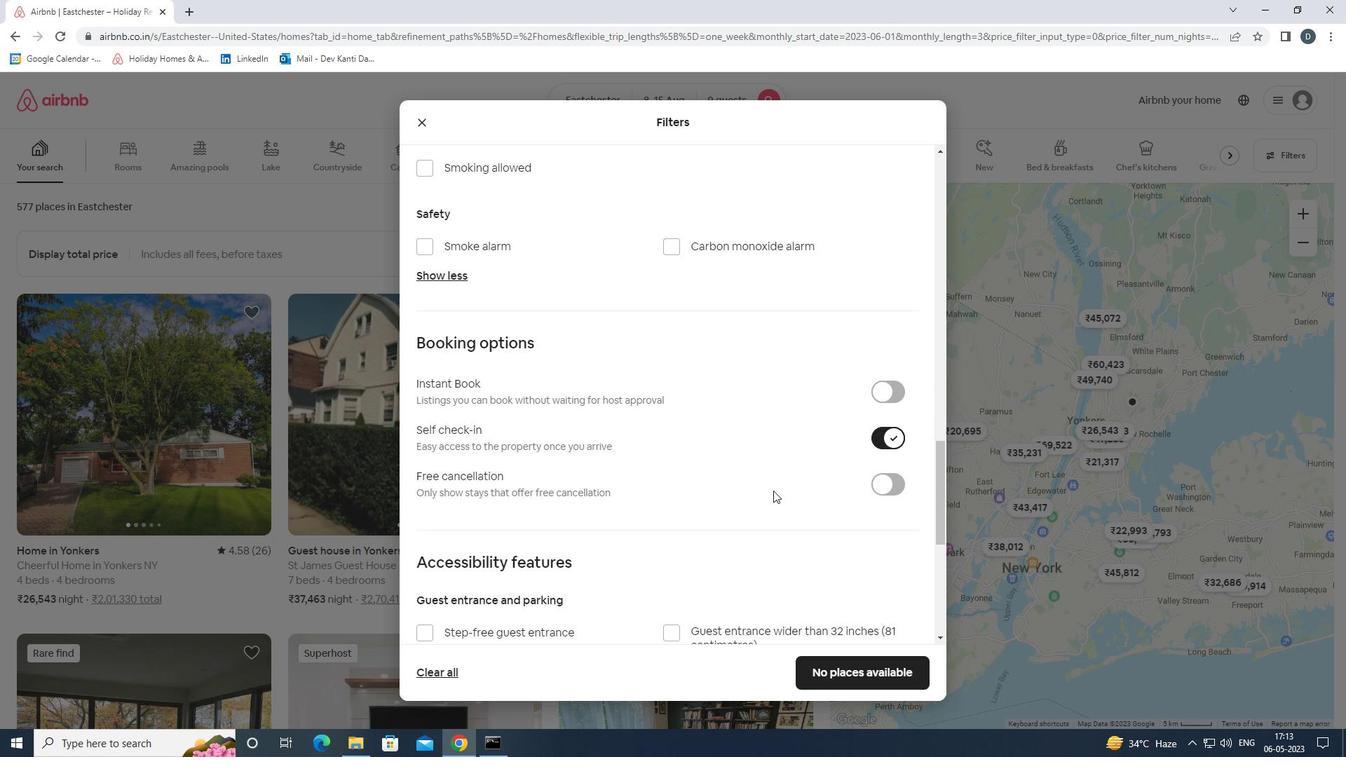 
Action: Mouse moved to (773, 493)
Screenshot: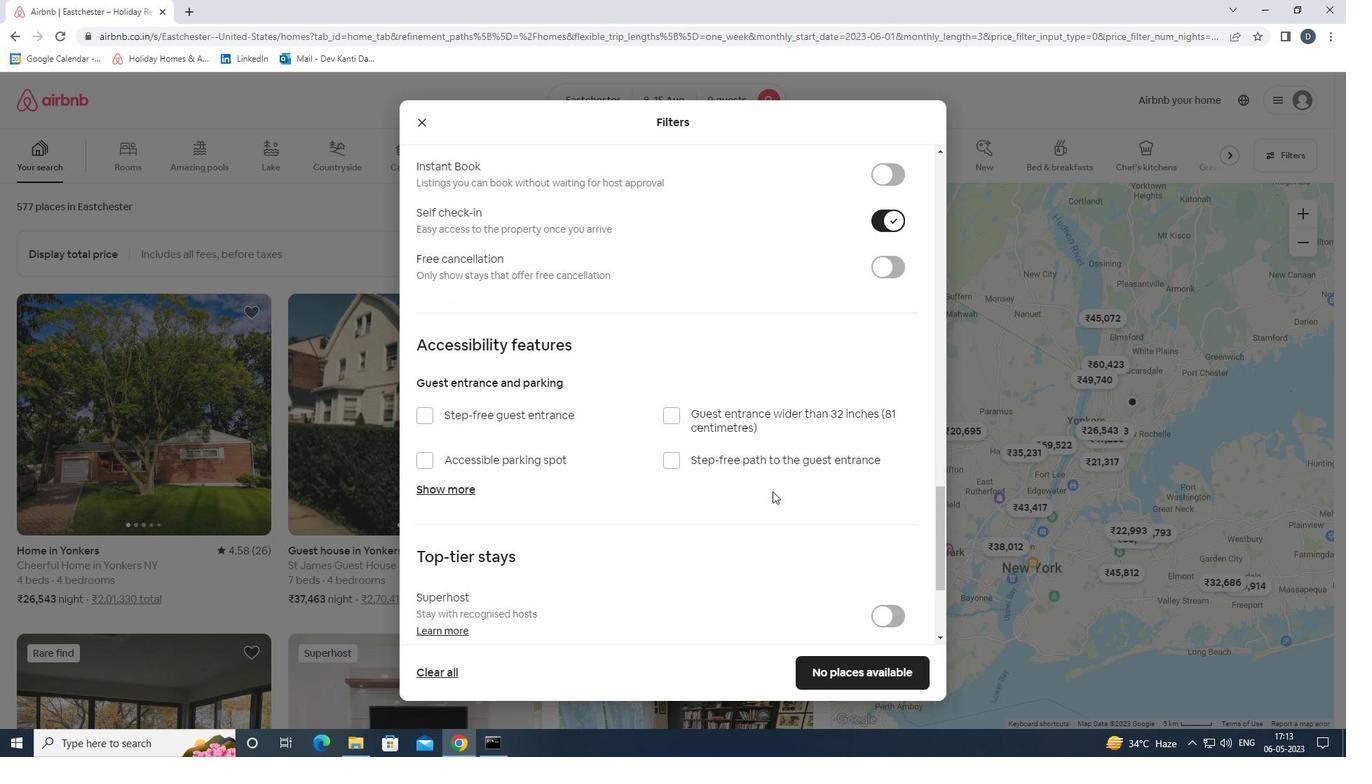
Action: Mouse scrolled (773, 492) with delta (0, 0)
Screenshot: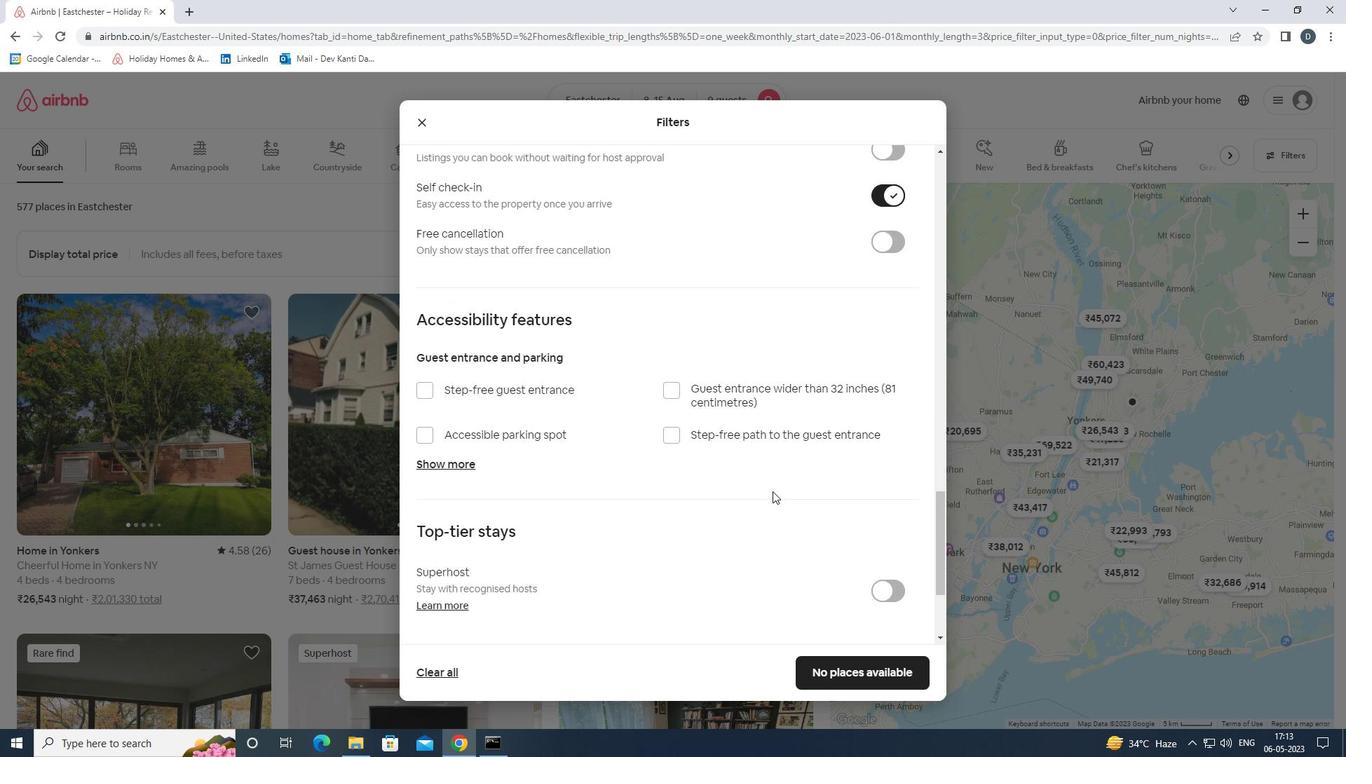 
Action: Mouse moved to (773, 493)
Screenshot: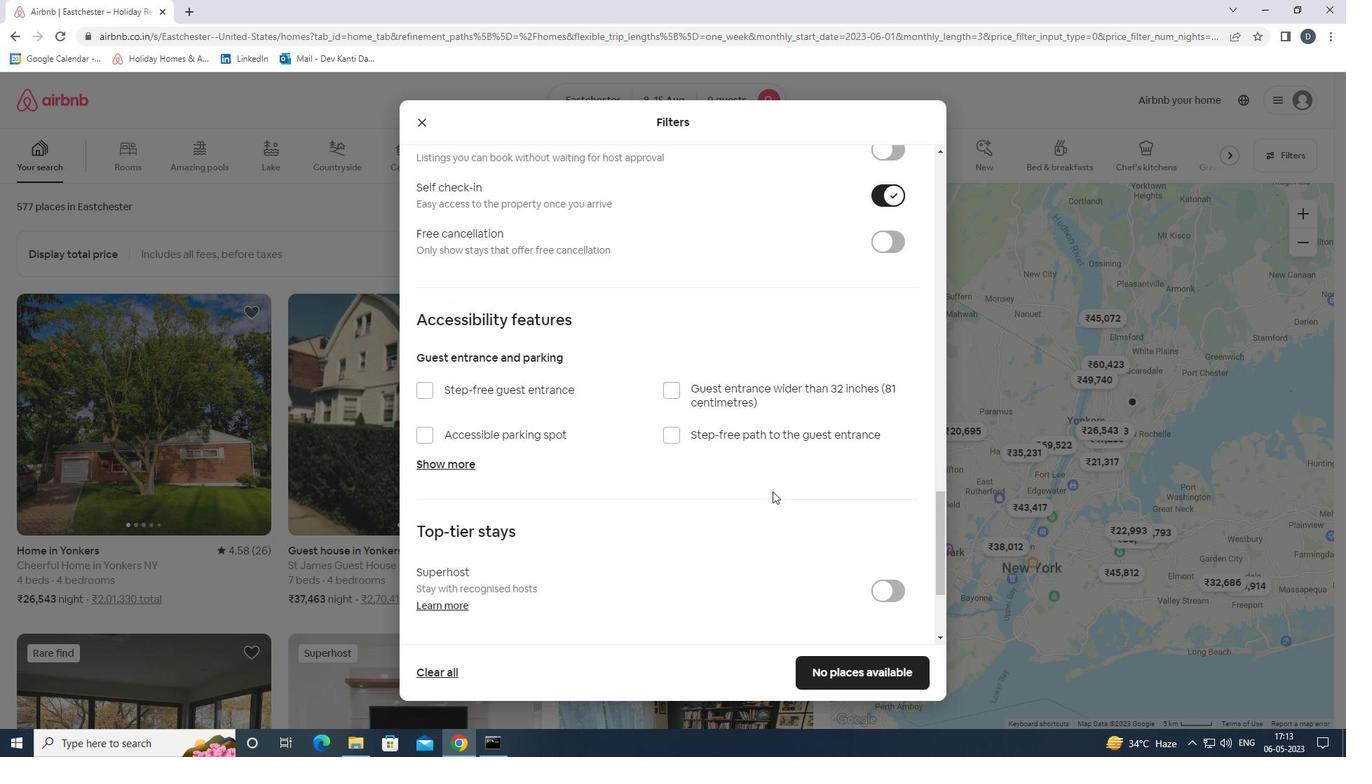 
Action: Mouse scrolled (773, 493) with delta (0, 0)
Screenshot: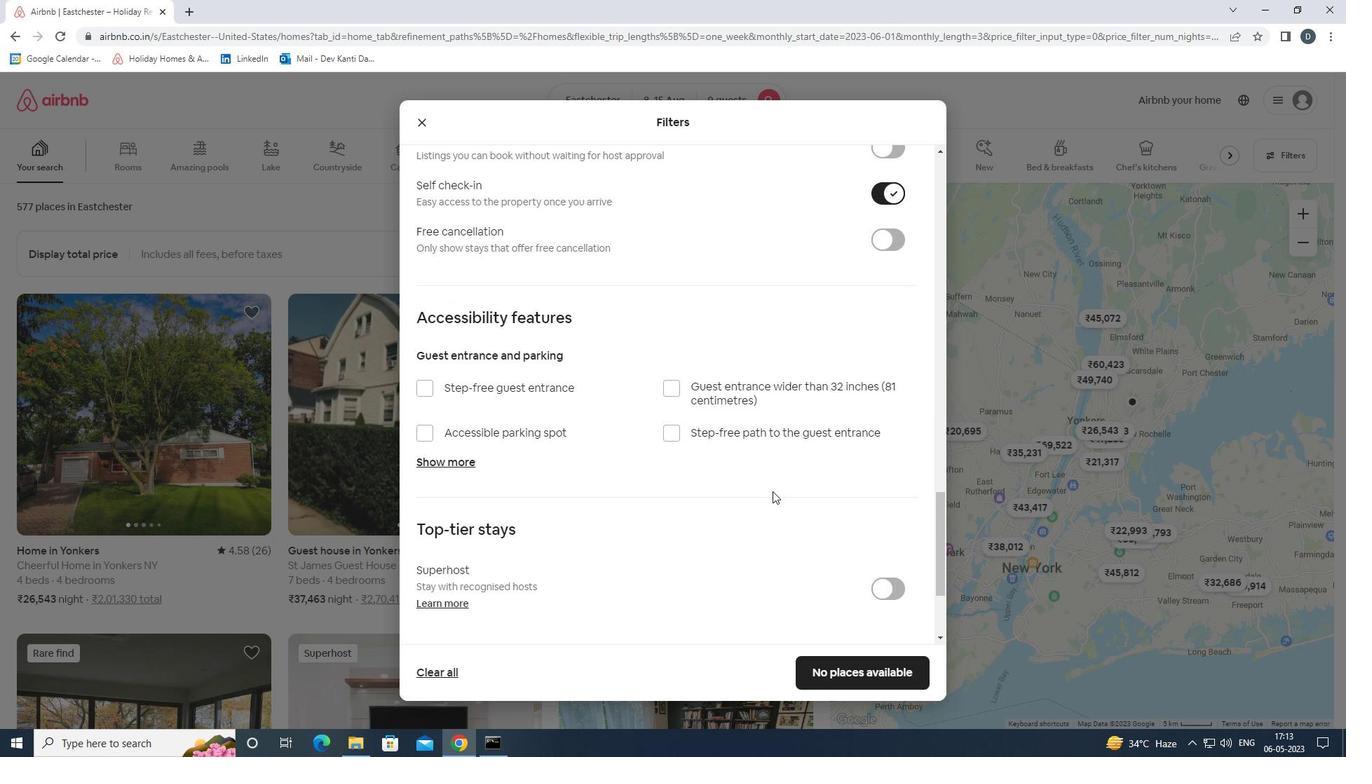 
Action: Mouse moved to (773, 494)
Screenshot: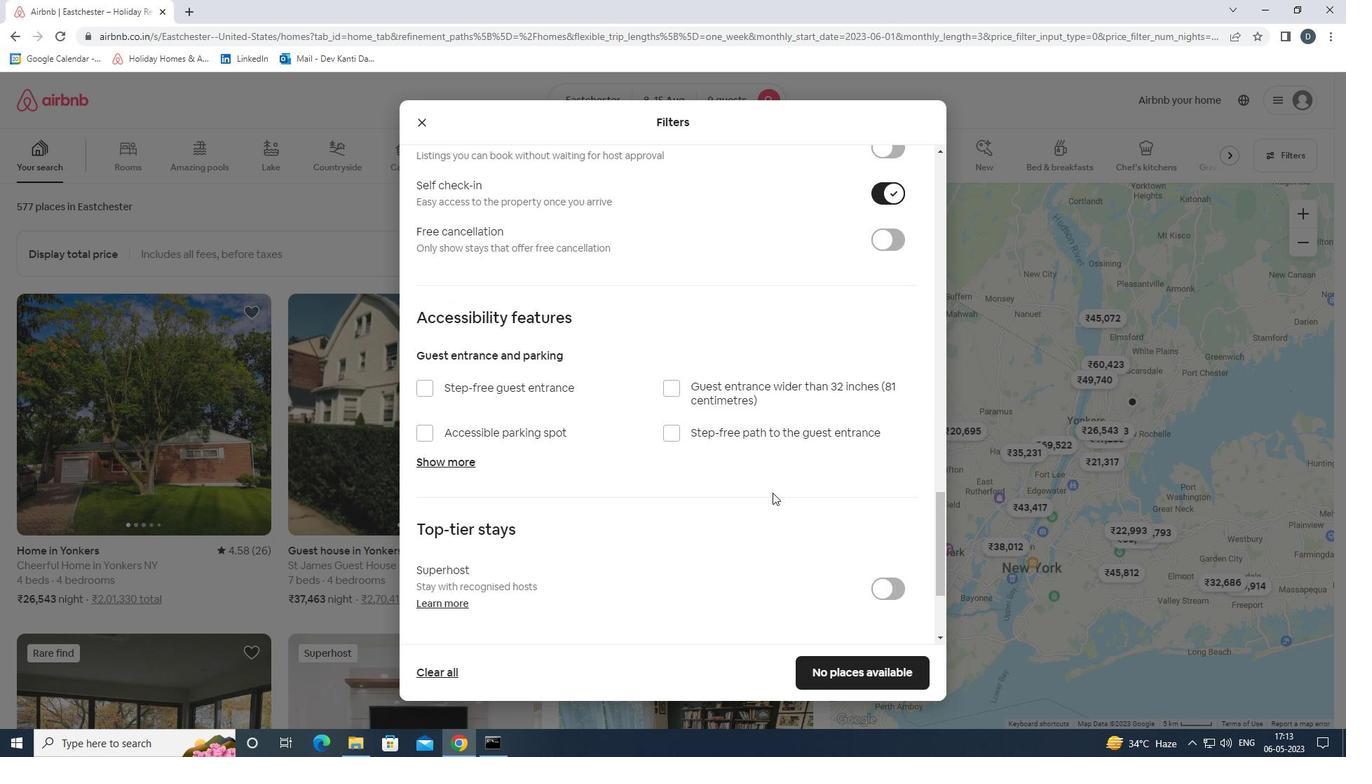 
Action: Mouse scrolled (773, 493) with delta (0, 0)
Screenshot: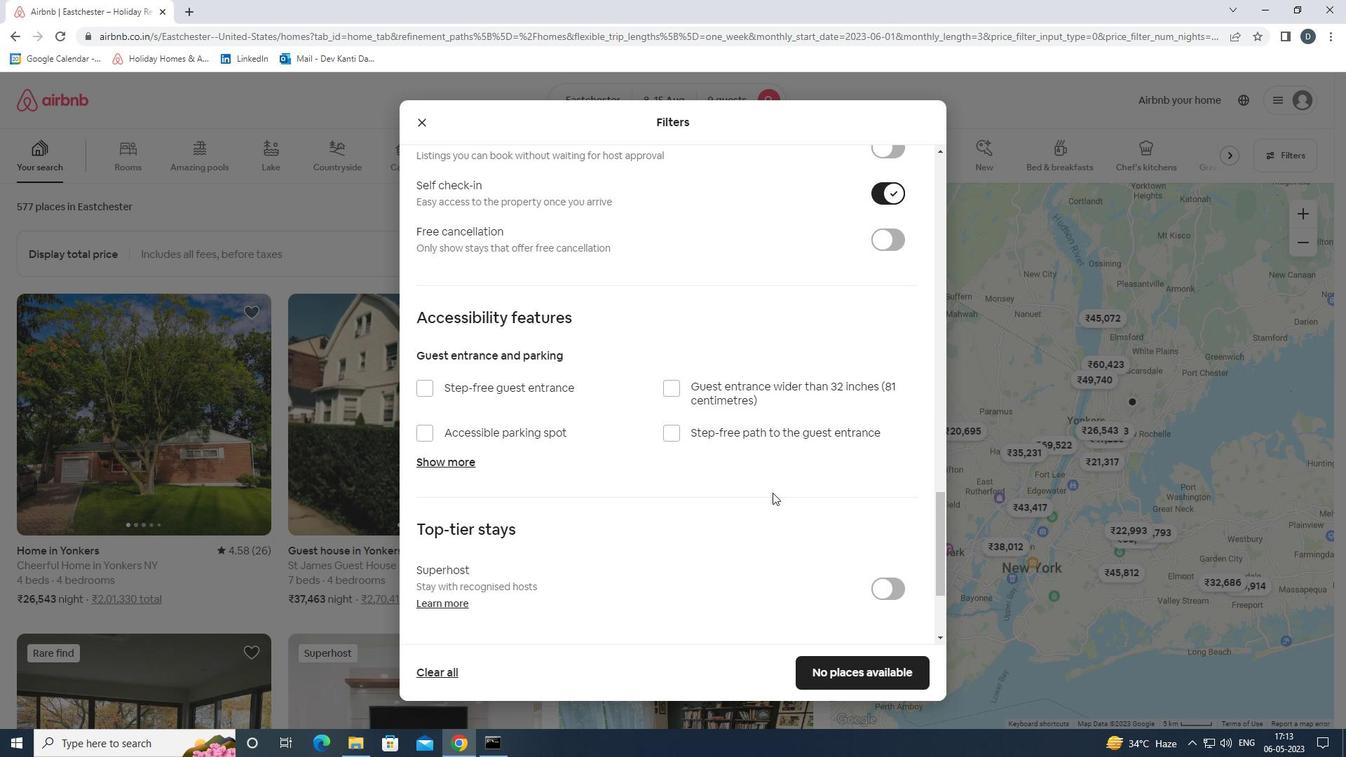 
Action: Mouse moved to (772, 495)
Screenshot: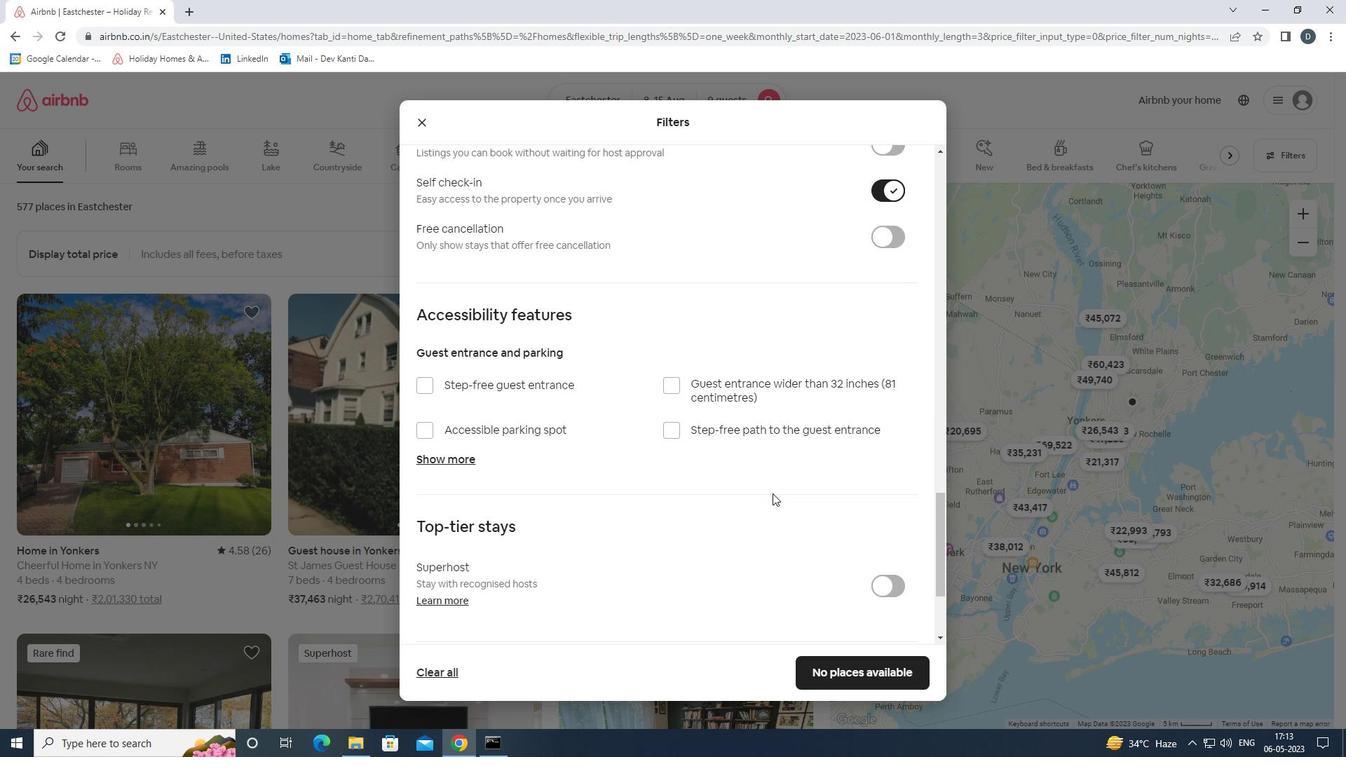 
Action: Mouse scrolled (772, 494) with delta (0, 0)
Screenshot: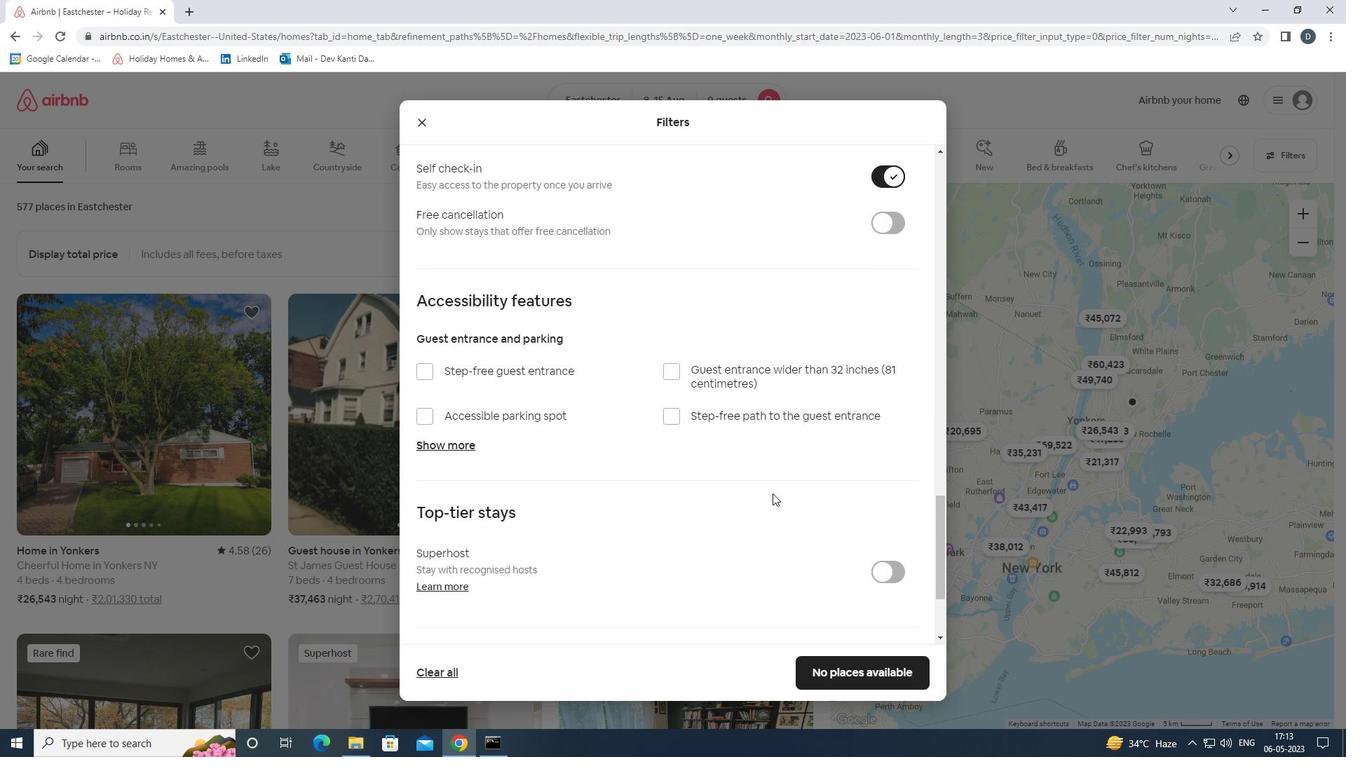 
Action: Mouse moved to (460, 547)
Screenshot: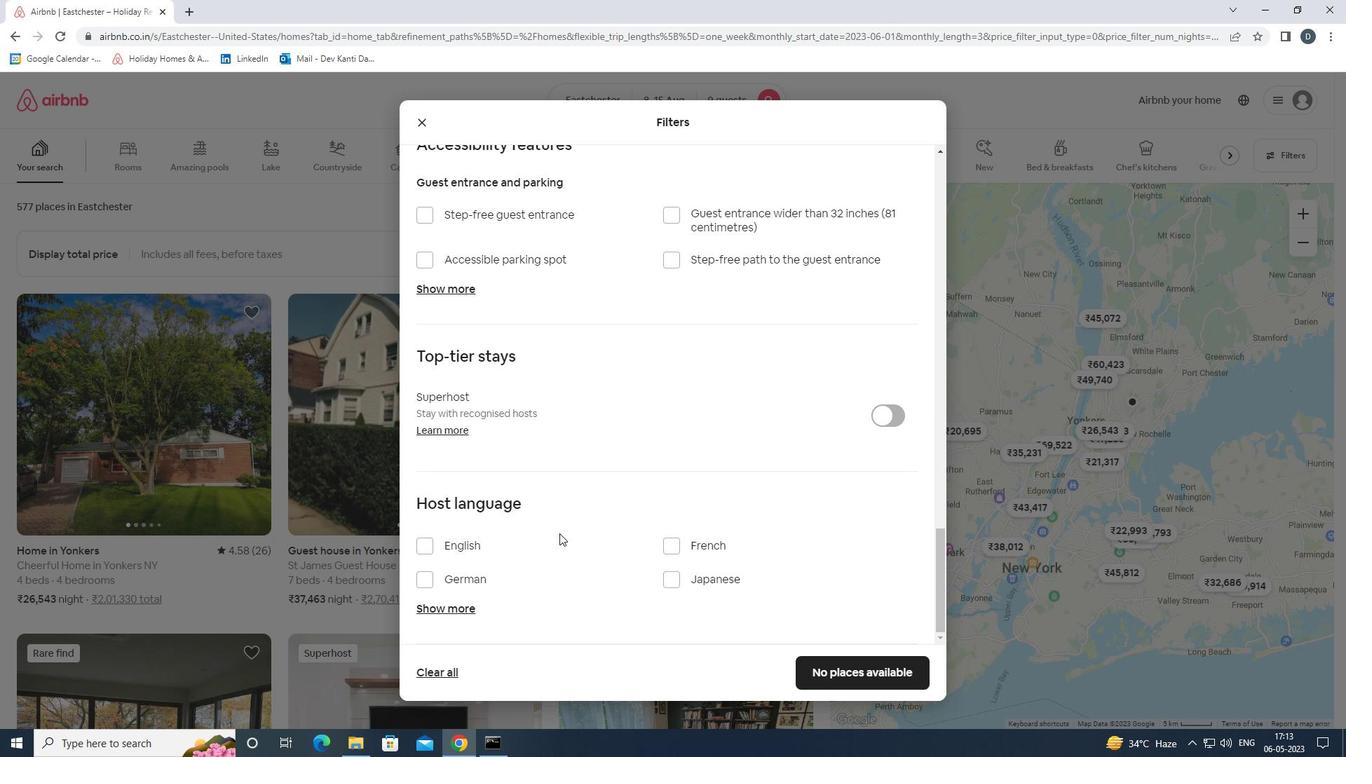 
Action: Mouse pressed left at (460, 547)
Screenshot: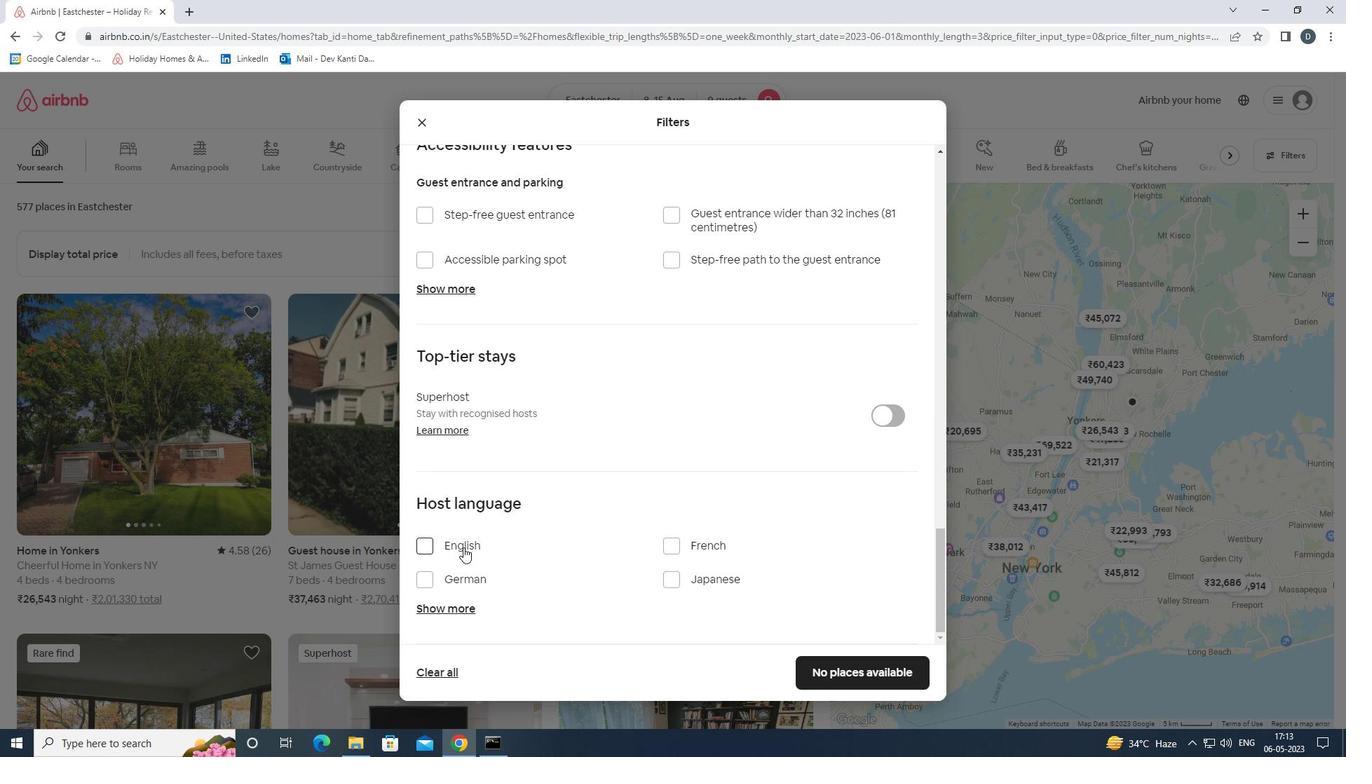 
Action: Mouse moved to (832, 667)
Screenshot: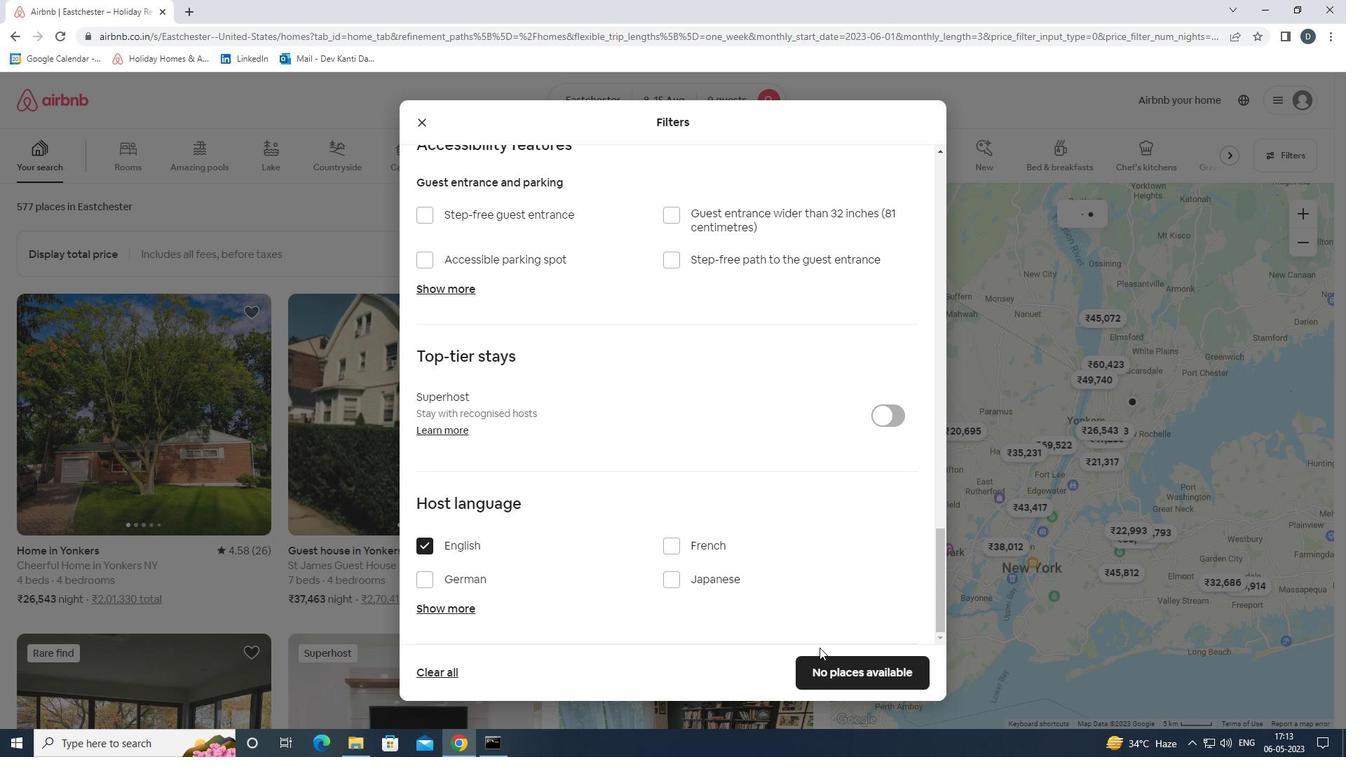
Action: Mouse pressed left at (832, 667)
Screenshot: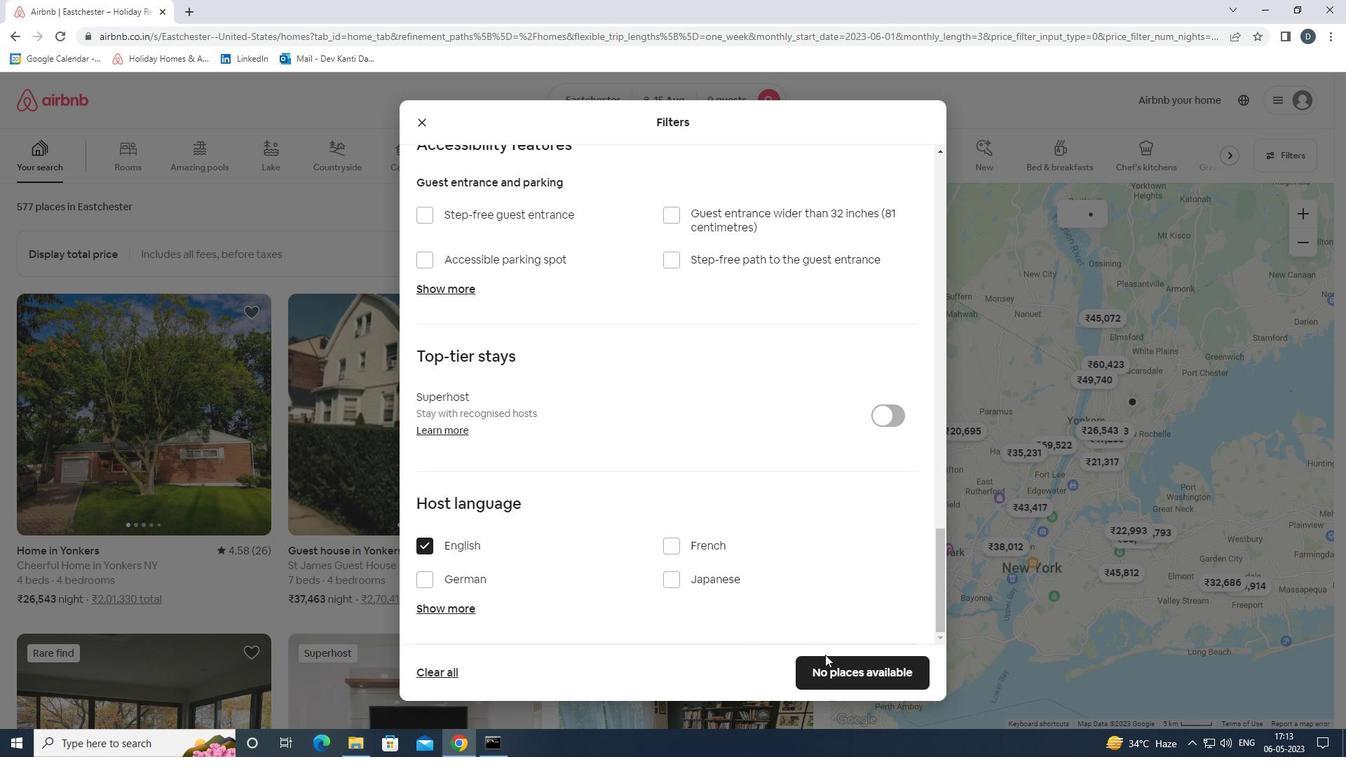 
Action: Mouse moved to (832, 667)
Screenshot: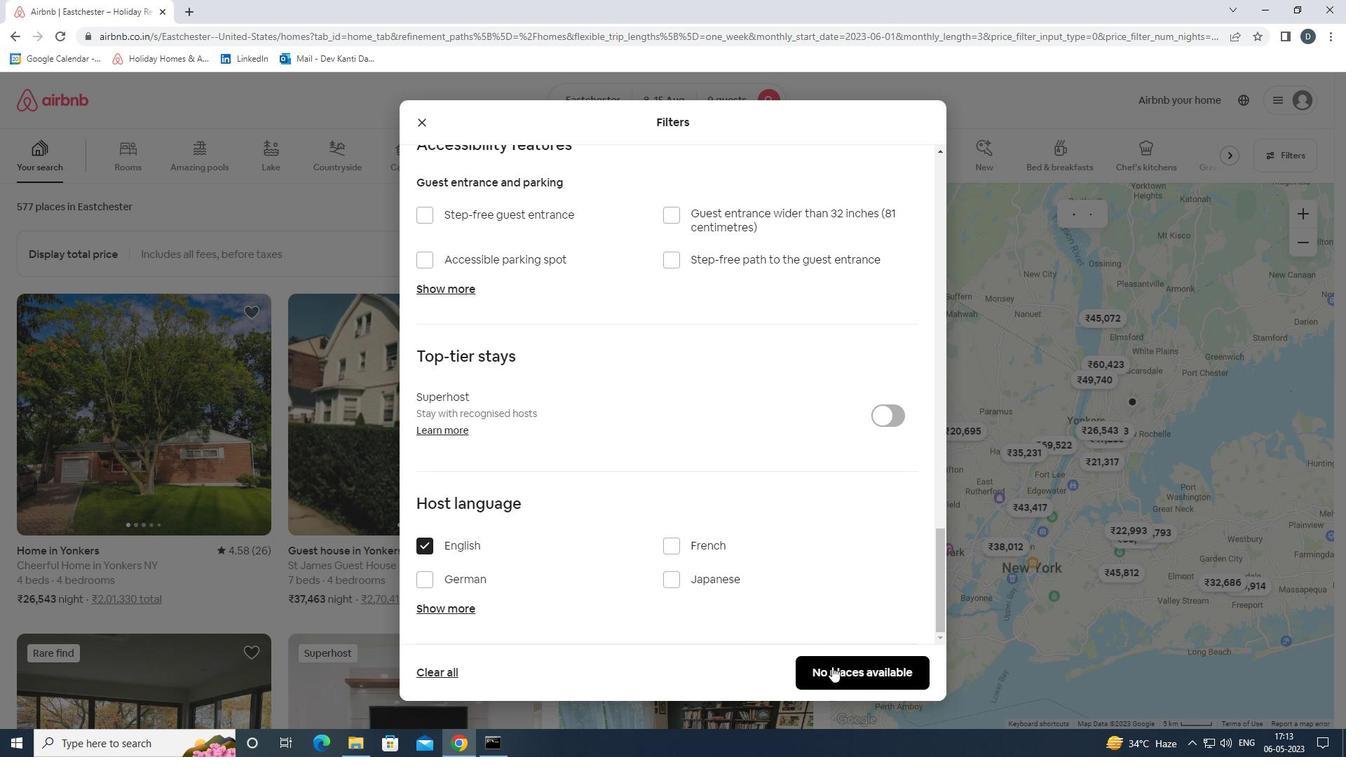 
